 Task: Get updates on wildfire incidents in both New York and Chicago.
Action: Key pressed ne
Screenshot: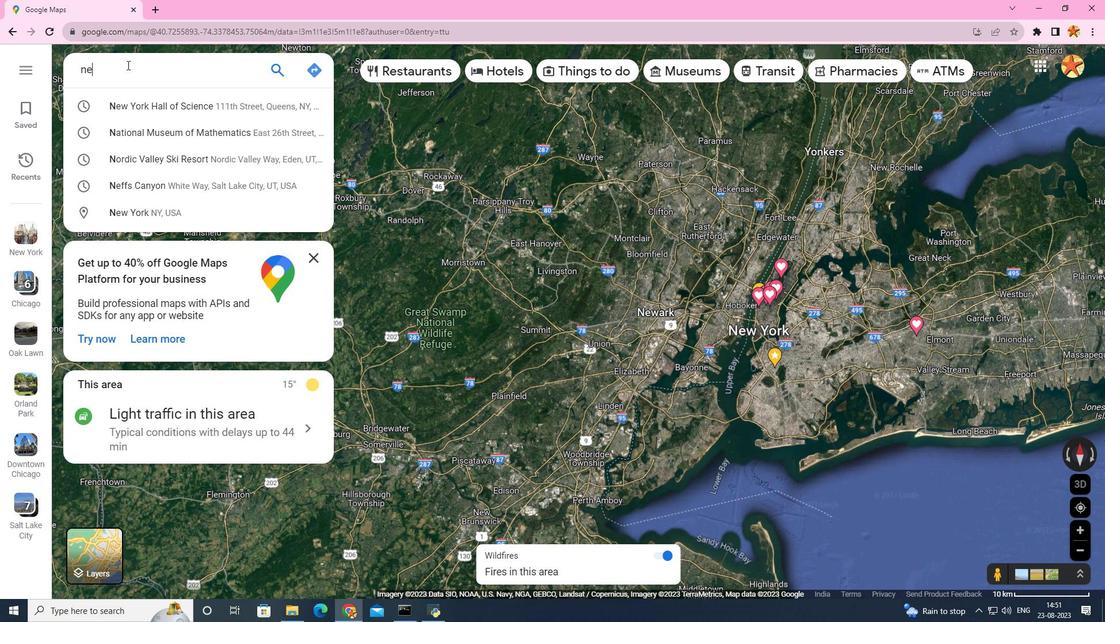 
Action: Mouse moved to (127, 65)
Screenshot: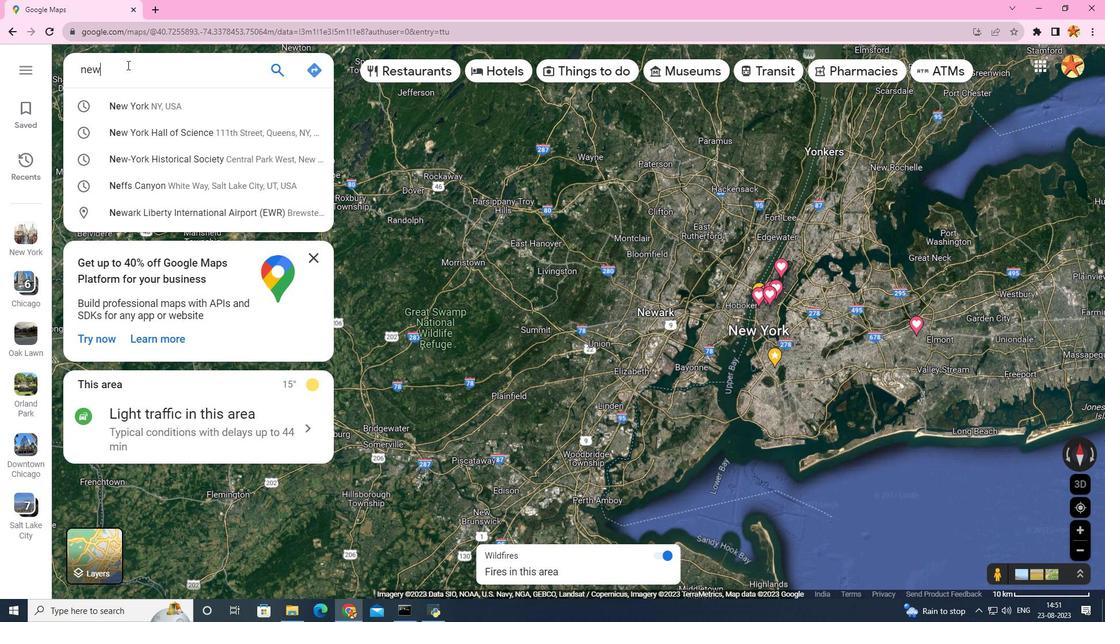
Action: Key pressed w<Key.space>york
Screenshot: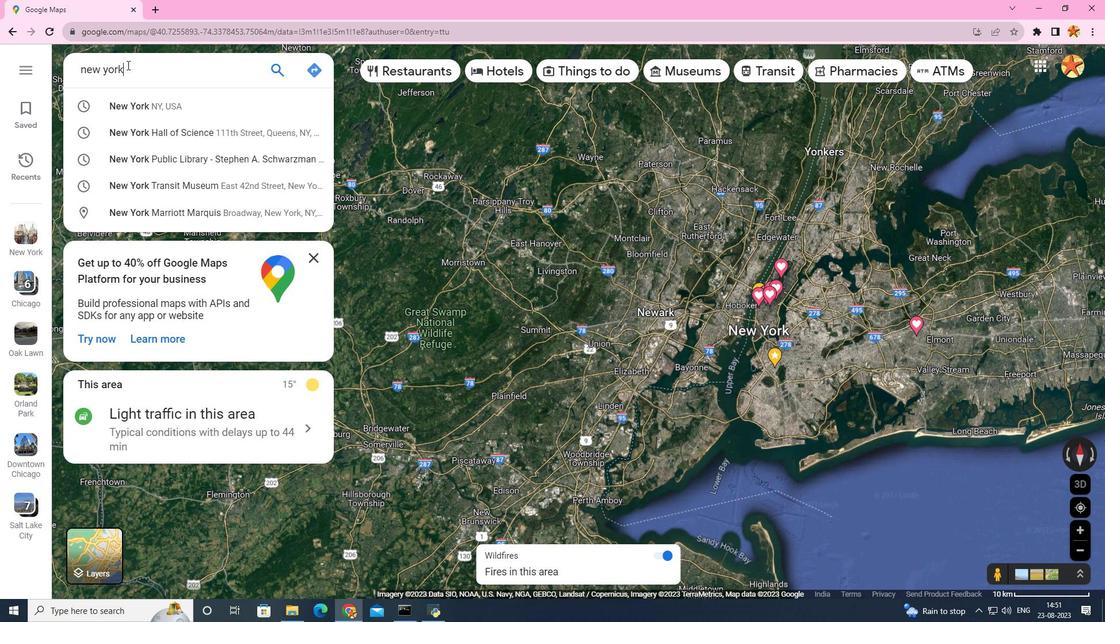 
Action: Mouse moved to (144, 103)
Screenshot: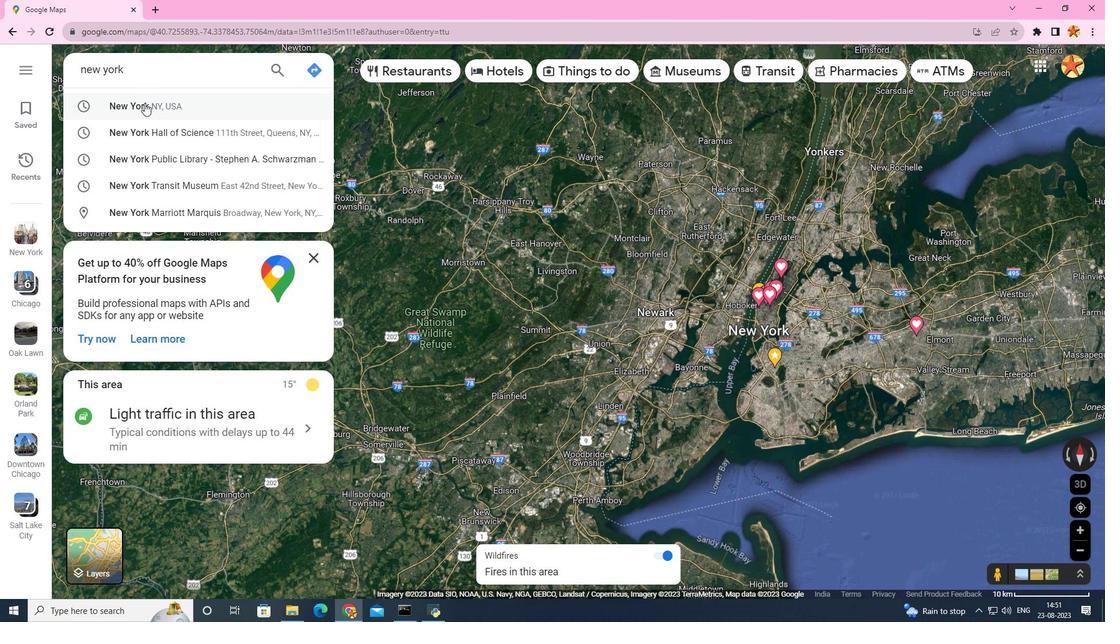 
Action: Mouse pressed left at (144, 103)
Screenshot: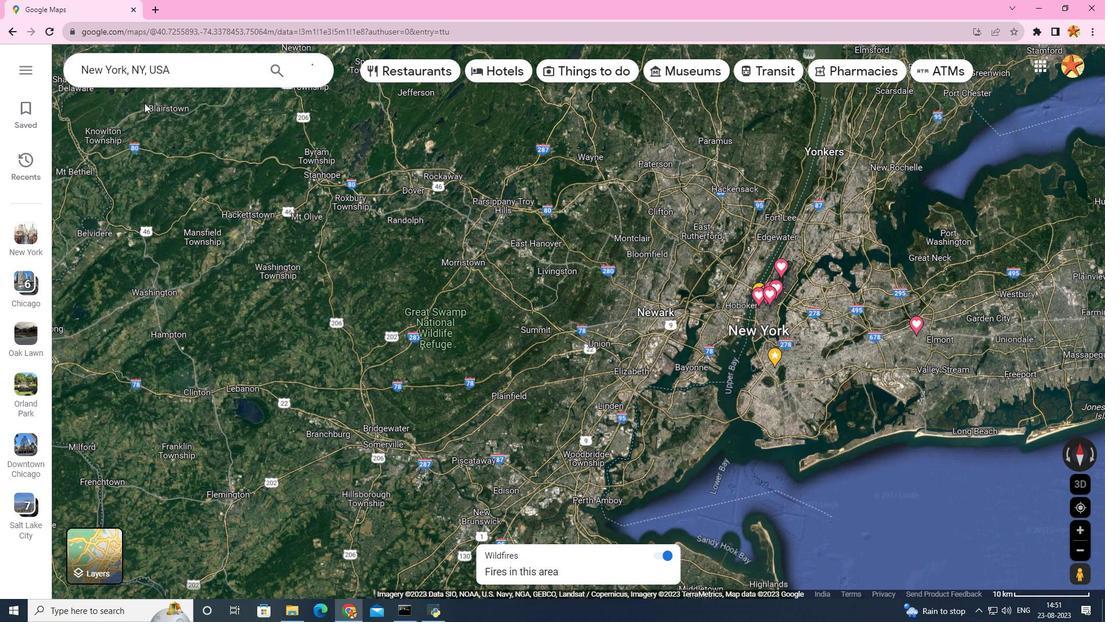
Action: Mouse moved to (388, 560)
Screenshot: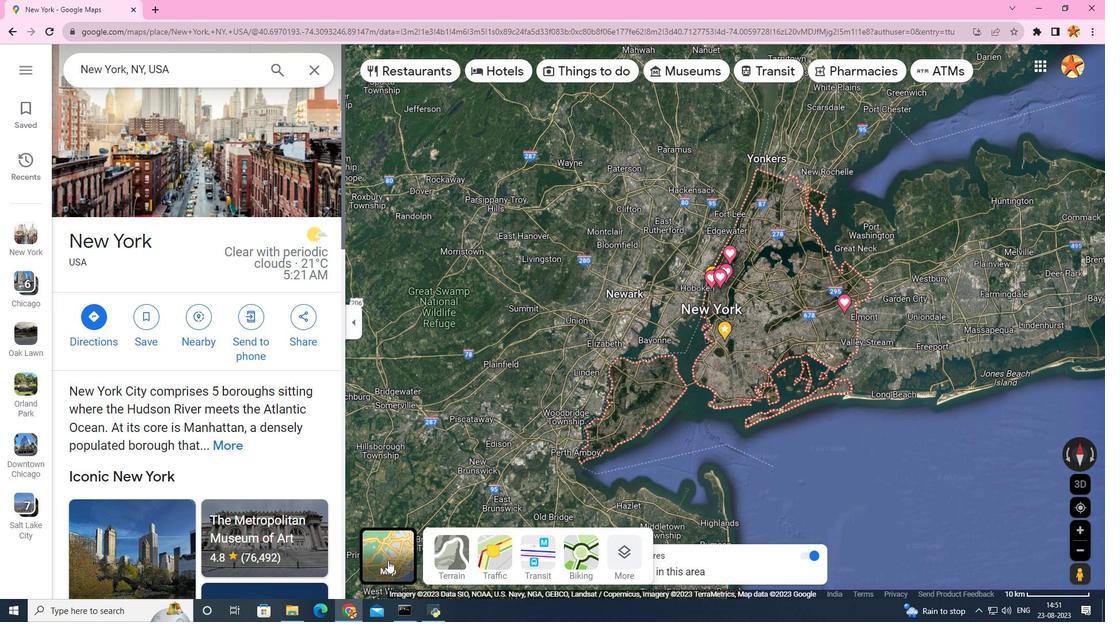 
Action: Mouse pressed left at (388, 560)
Screenshot: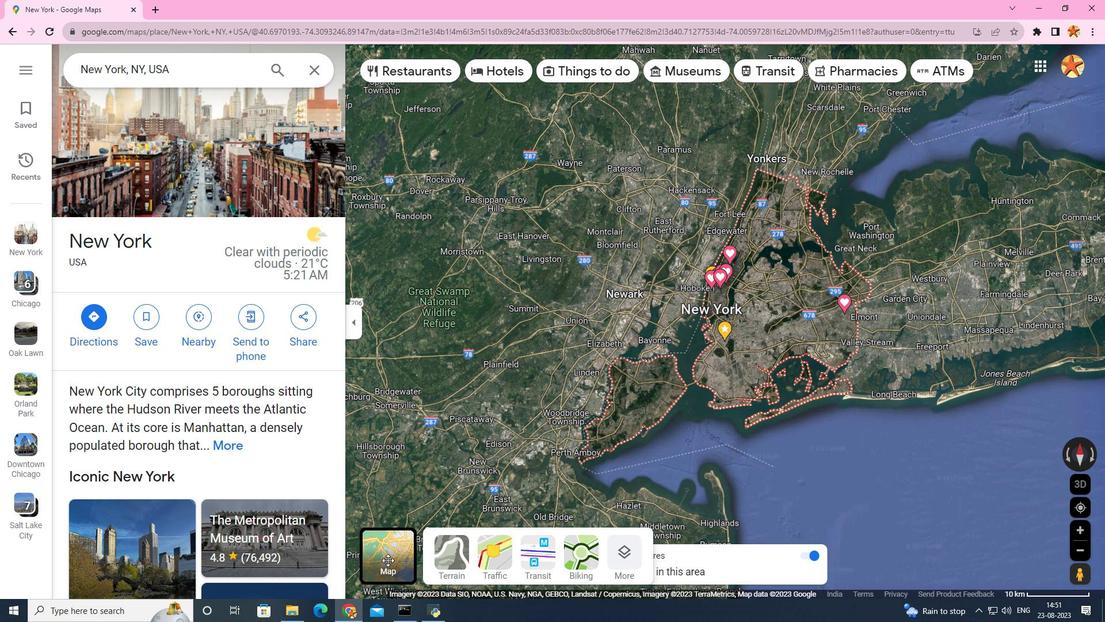 
Action: Mouse moved to (620, 565)
Screenshot: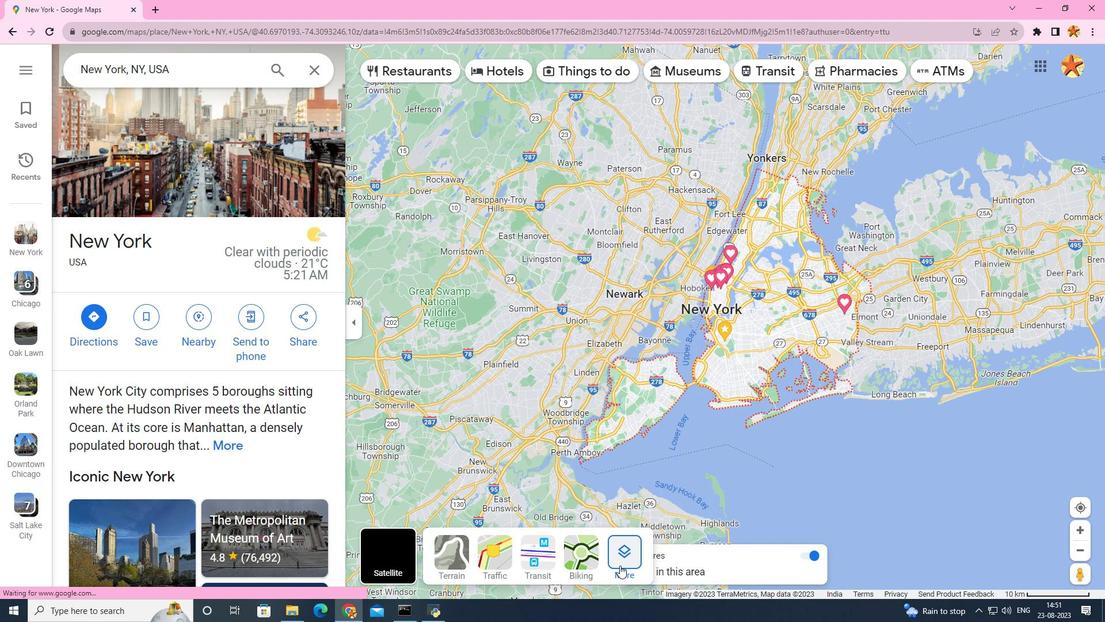 
Action: Mouse pressed left at (620, 565)
Screenshot: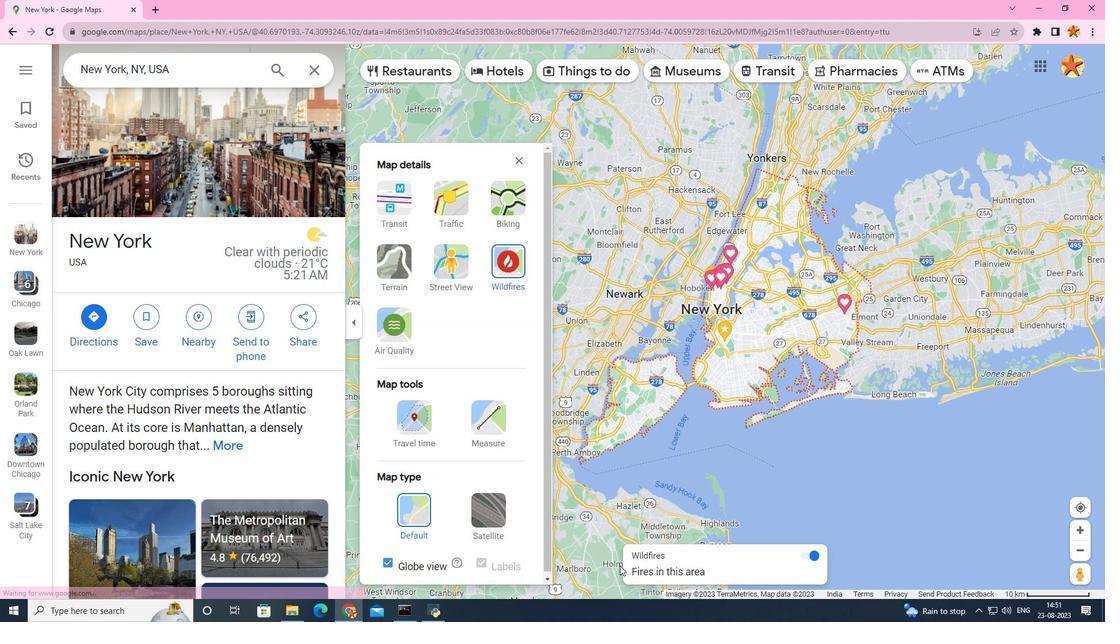 
Action: Mouse moved to (512, 277)
Screenshot: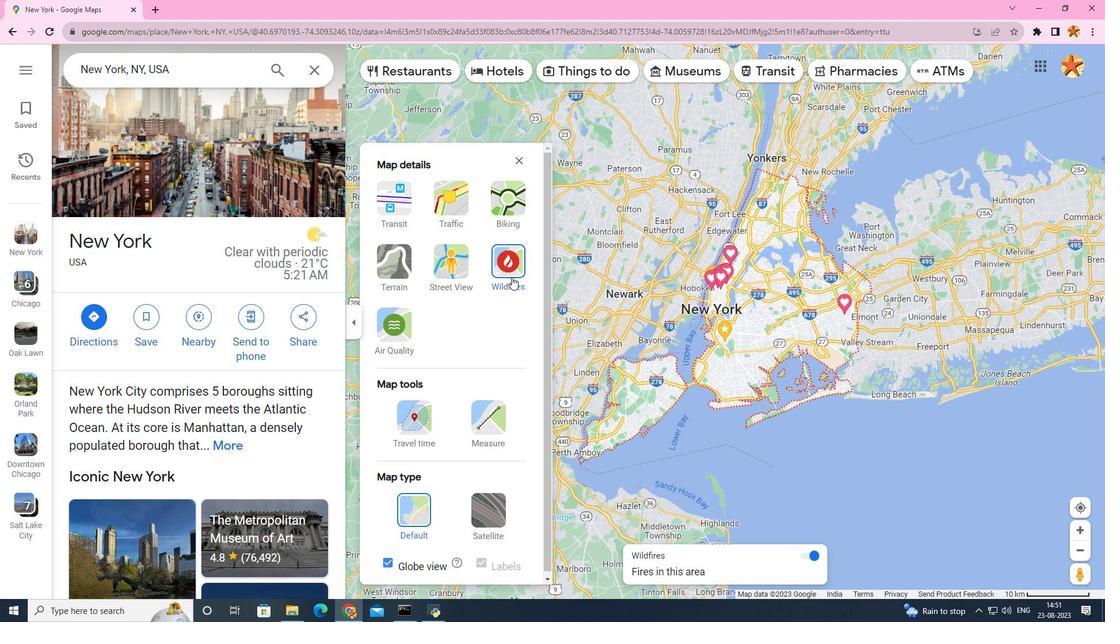 
Action: Mouse pressed left at (512, 277)
Screenshot: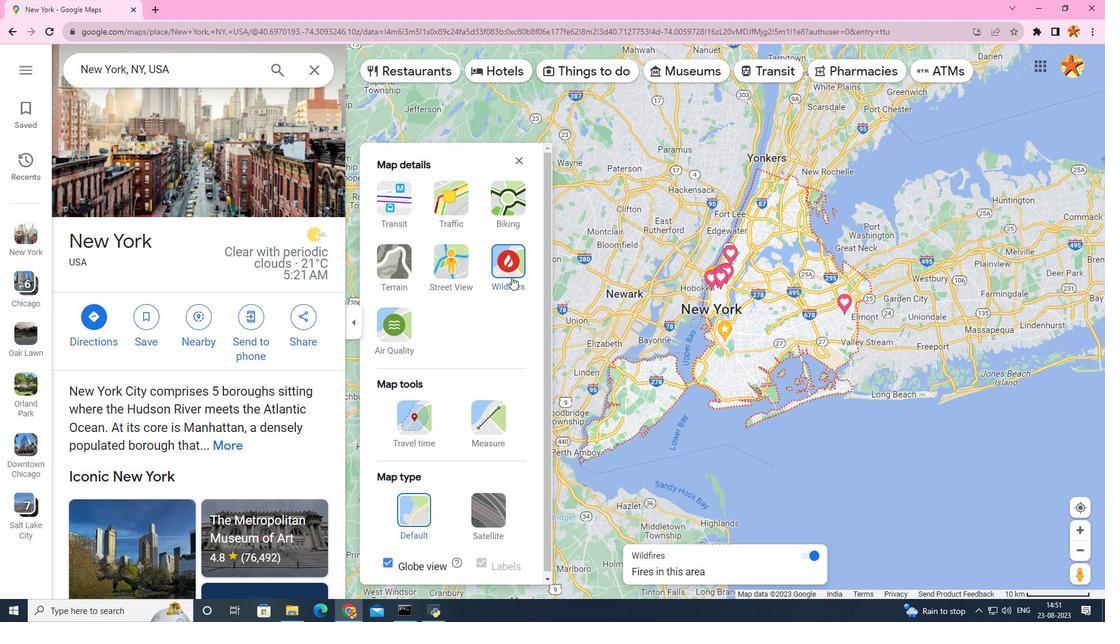 
Action: Mouse moved to (512, 270)
Screenshot: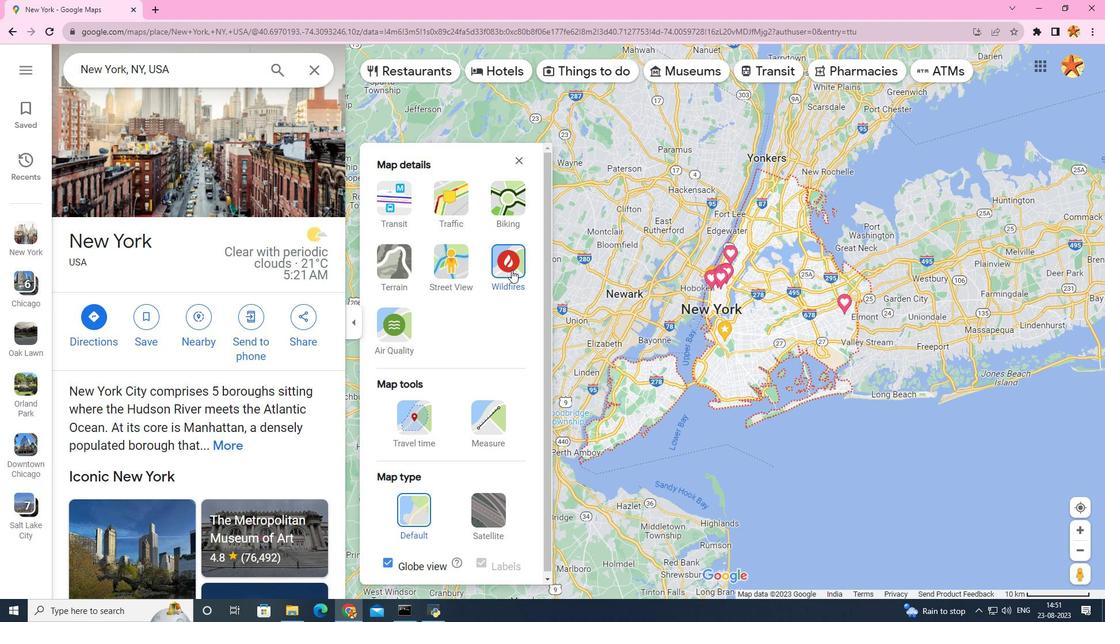 
Action: Mouse pressed left at (512, 270)
Screenshot: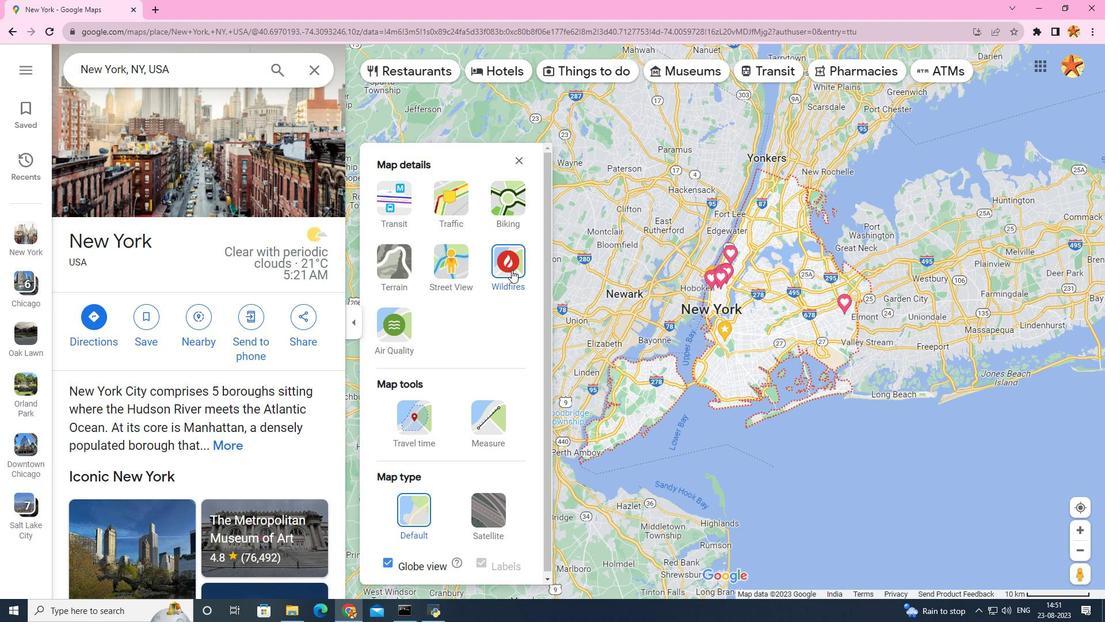 
Action: Mouse moved to (521, 160)
Screenshot: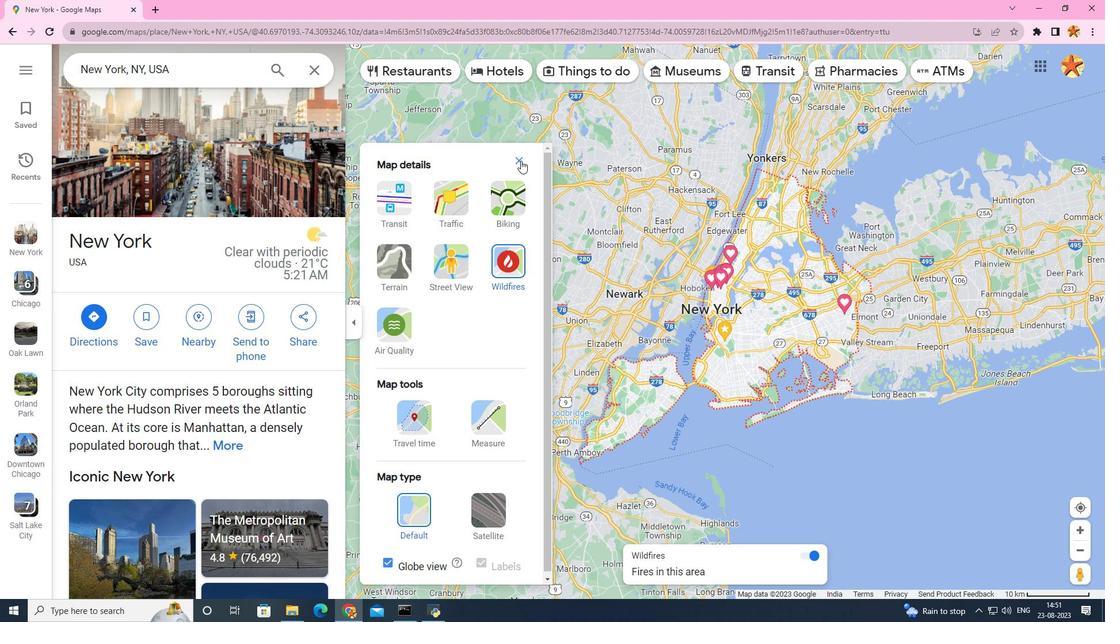 
Action: Mouse pressed left at (521, 160)
Screenshot: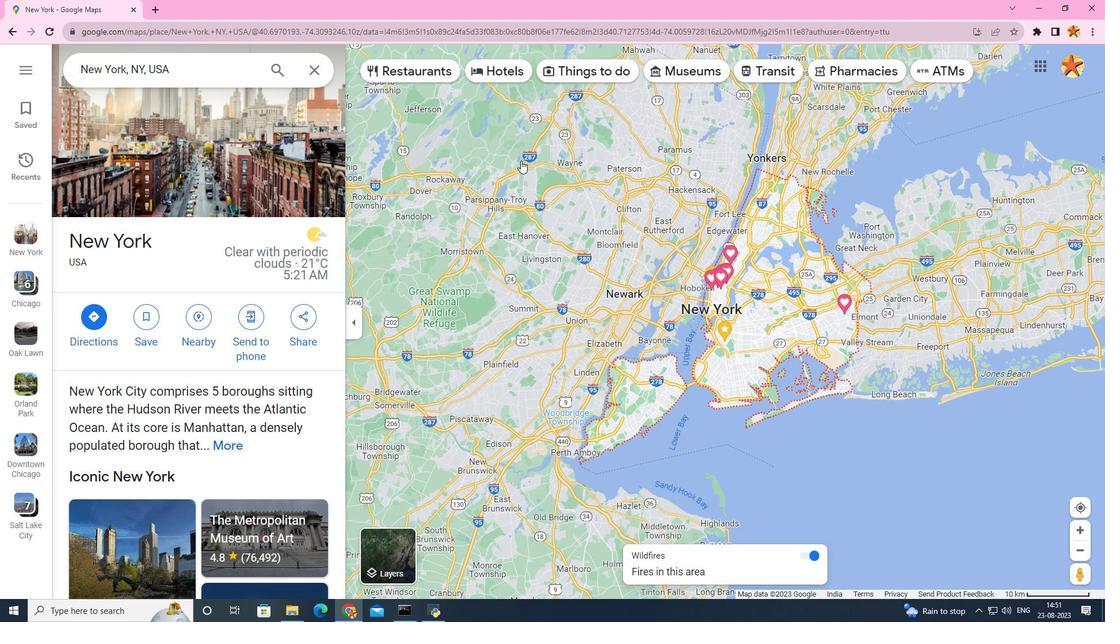 
Action: Mouse moved to (719, 322)
Screenshot: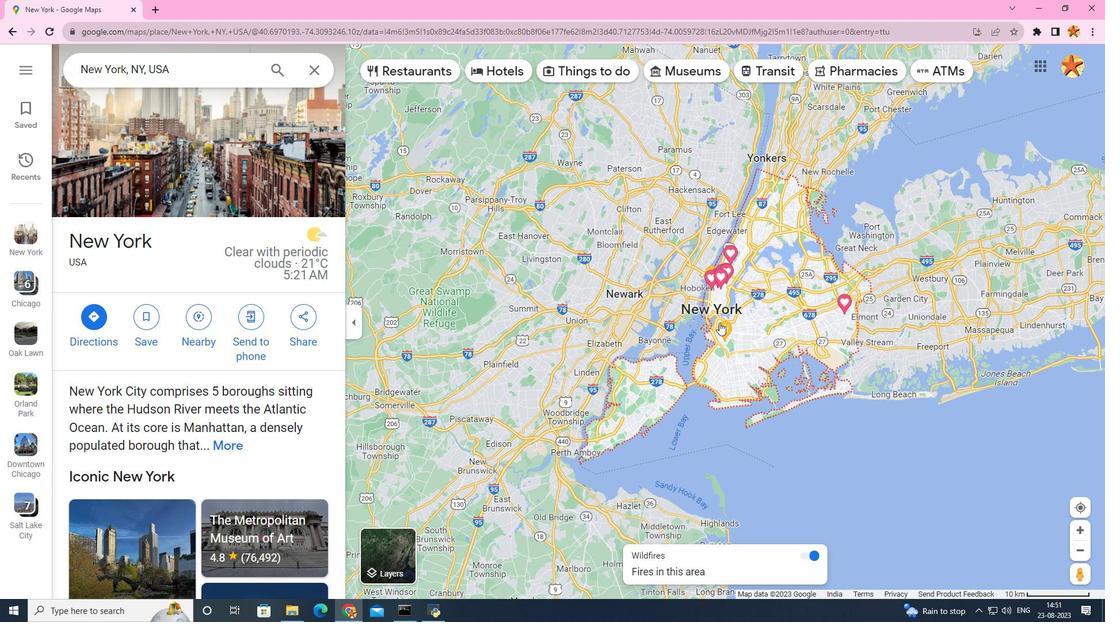 
Action: Mouse scrolled (719, 321) with delta (0, 0)
Screenshot: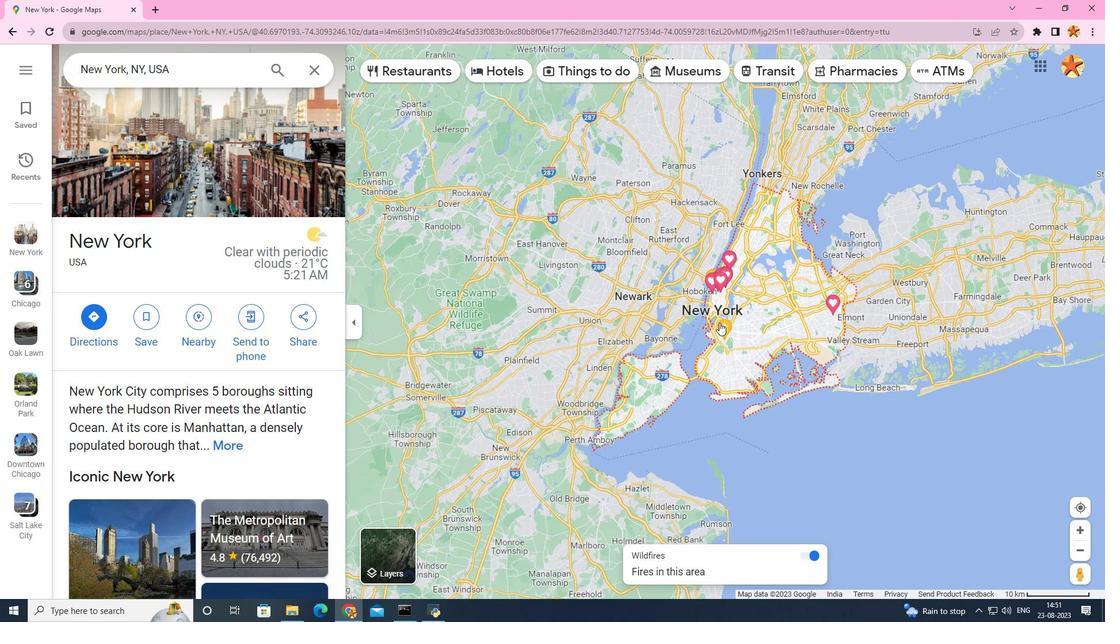 
Action: Mouse scrolled (719, 321) with delta (0, 0)
Screenshot: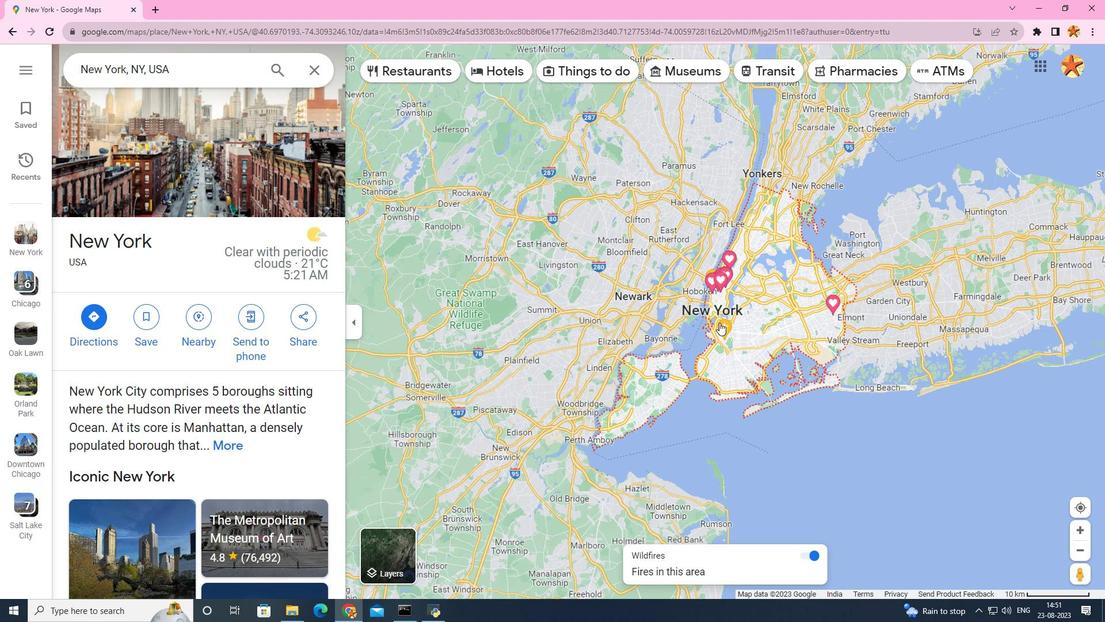 
Action: Mouse scrolled (719, 321) with delta (0, 0)
Screenshot: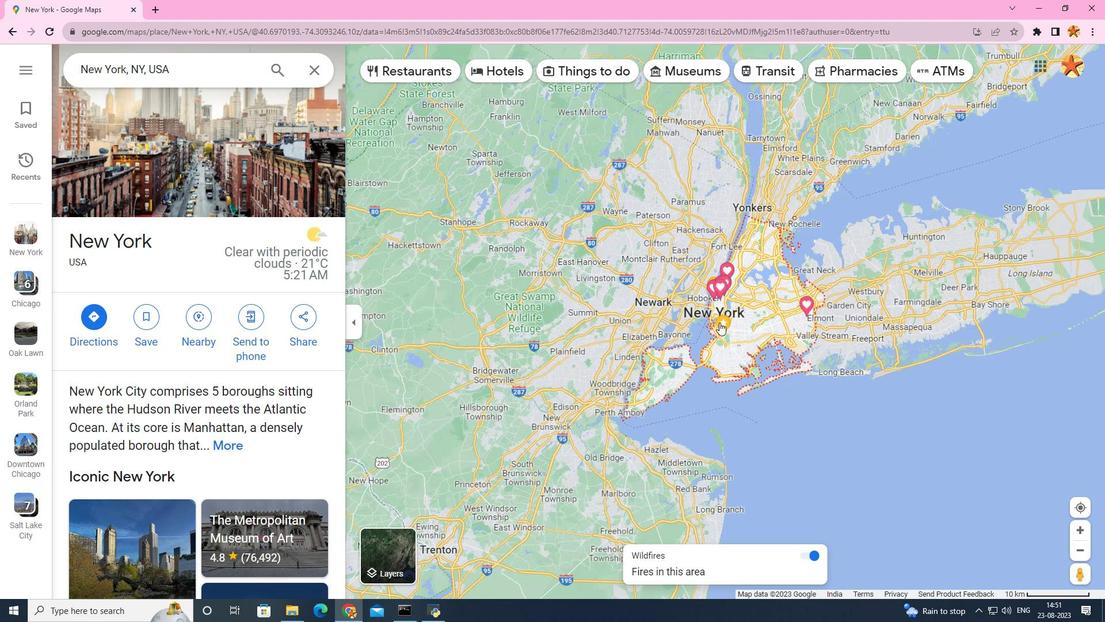 
Action: Mouse scrolled (719, 321) with delta (0, 0)
Screenshot: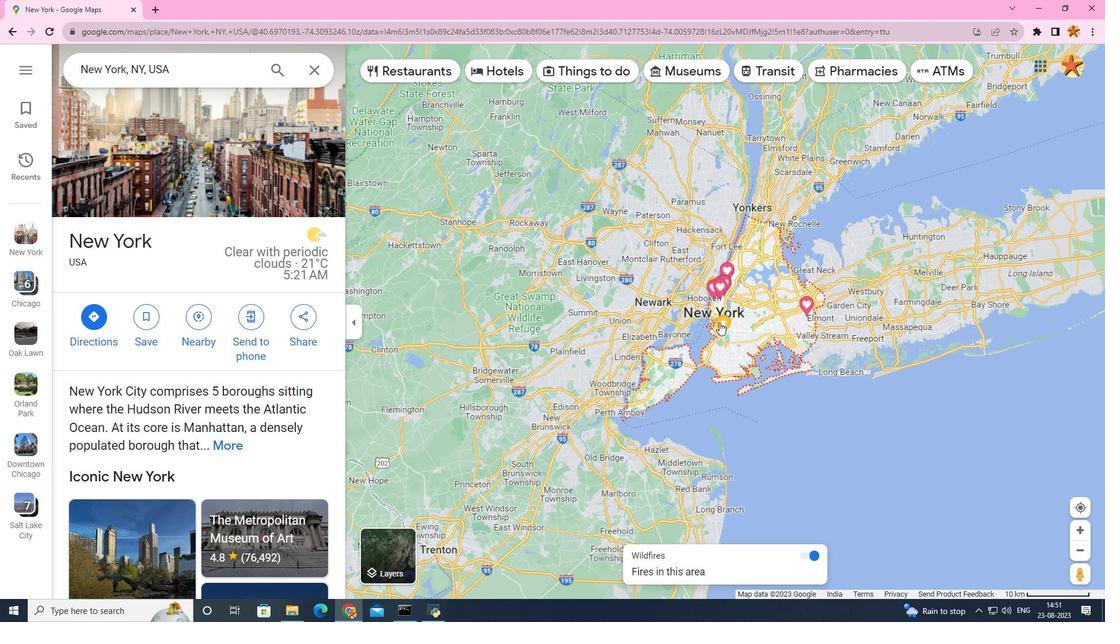 
Action: Mouse scrolled (719, 323) with delta (0, 0)
Screenshot: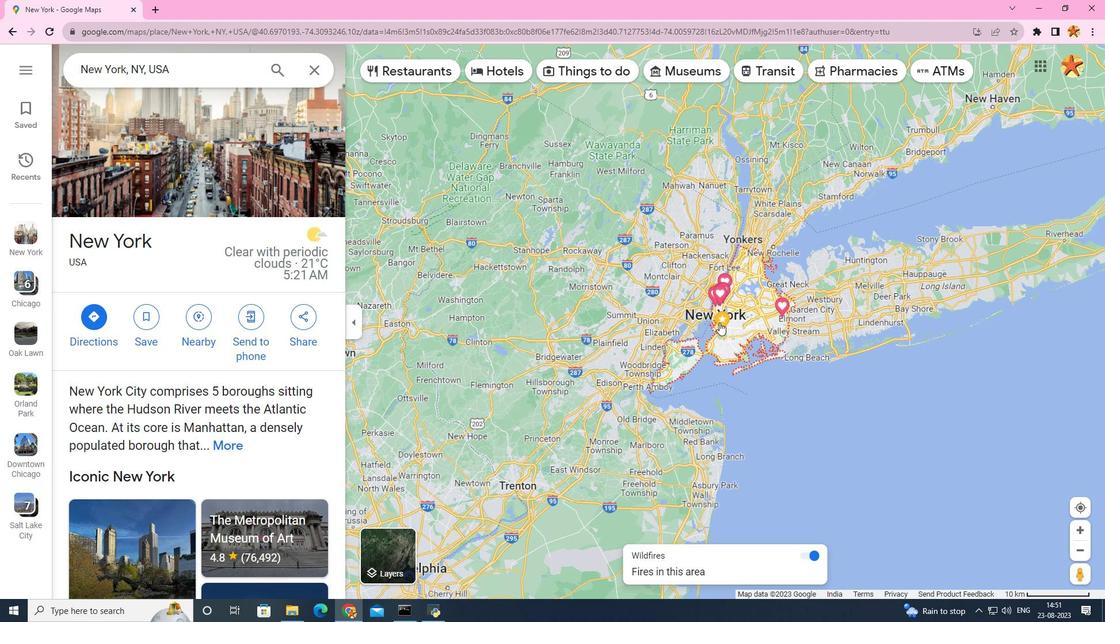 
Action: Mouse scrolled (719, 323) with delta (0, 0)
Screenshot: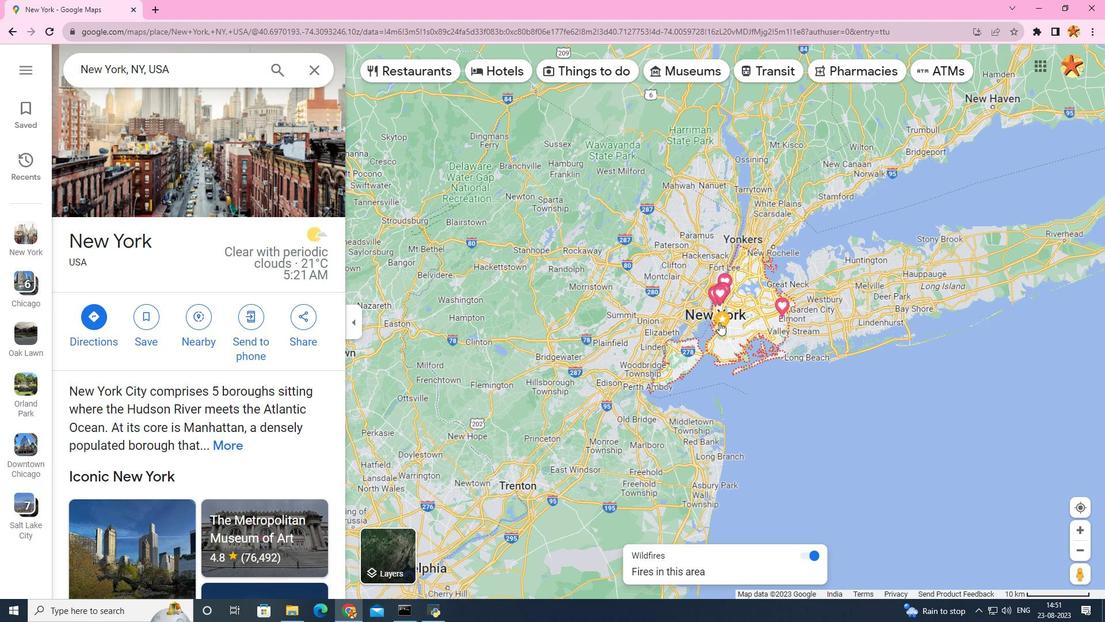 
Action: Mouse scrolled (719, 323) with delta (0, 0)
Screenshot: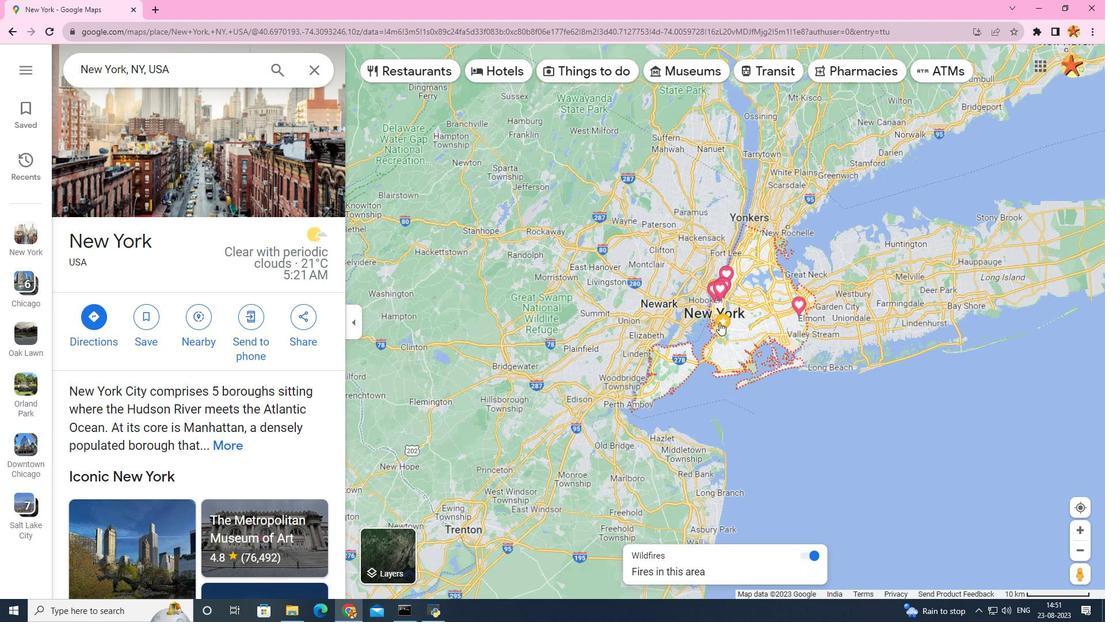 
Action: Mouse scrolled (719, 323) with delta (0, 0)
Screenshot: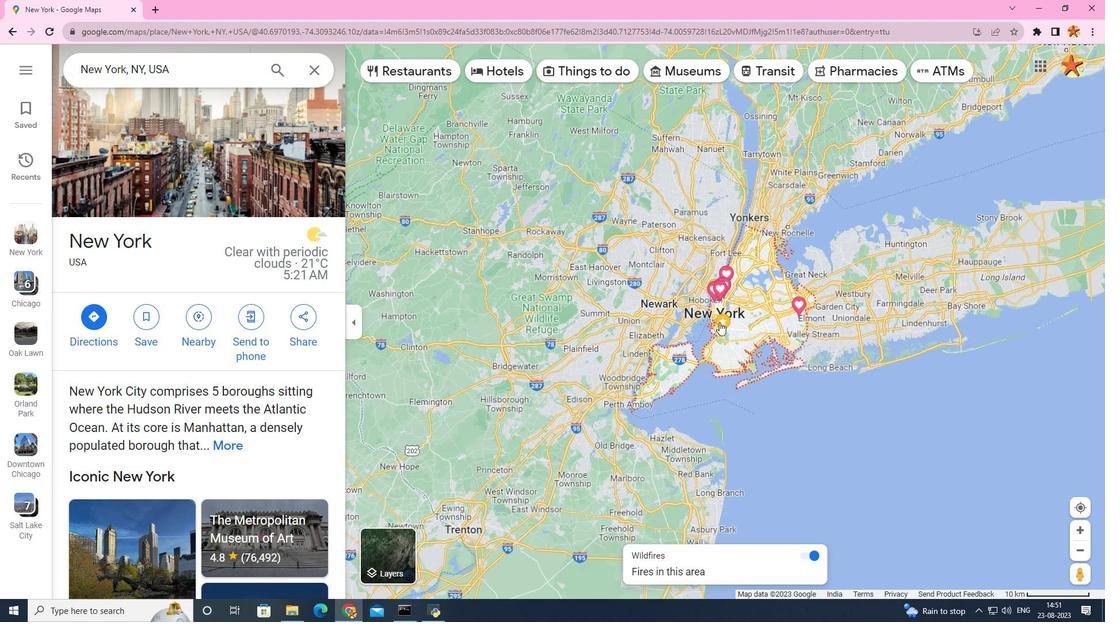 
Action: Mouse scrolled (719, 323) with delta (0, 0)
Screenshot: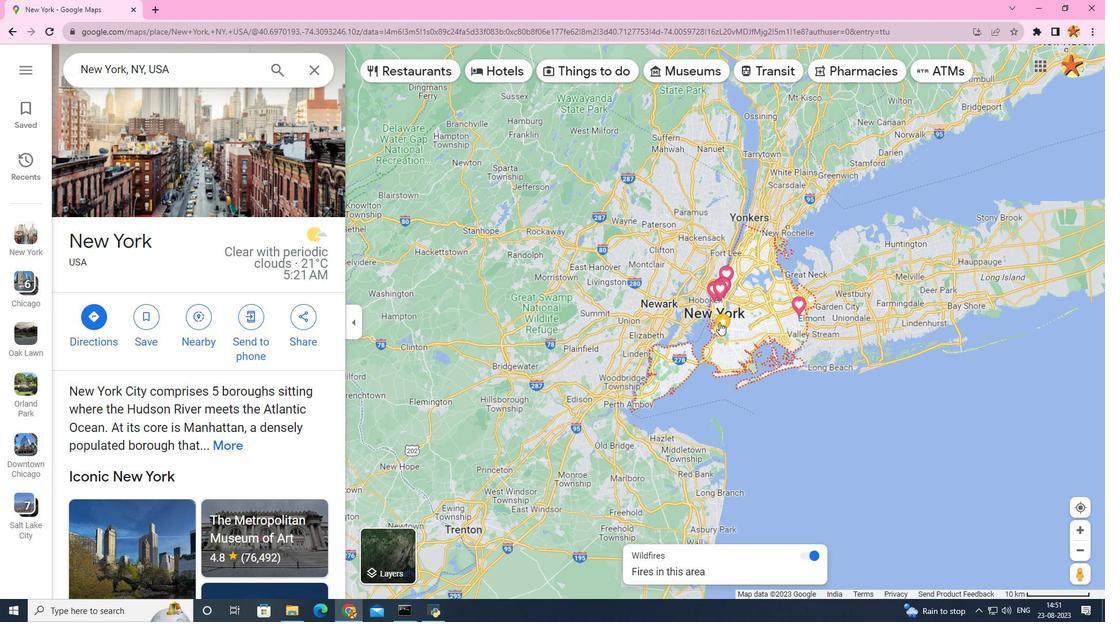 
Action: Mouse scrolled (719, 323) with delta (0, 0)
Screenshot: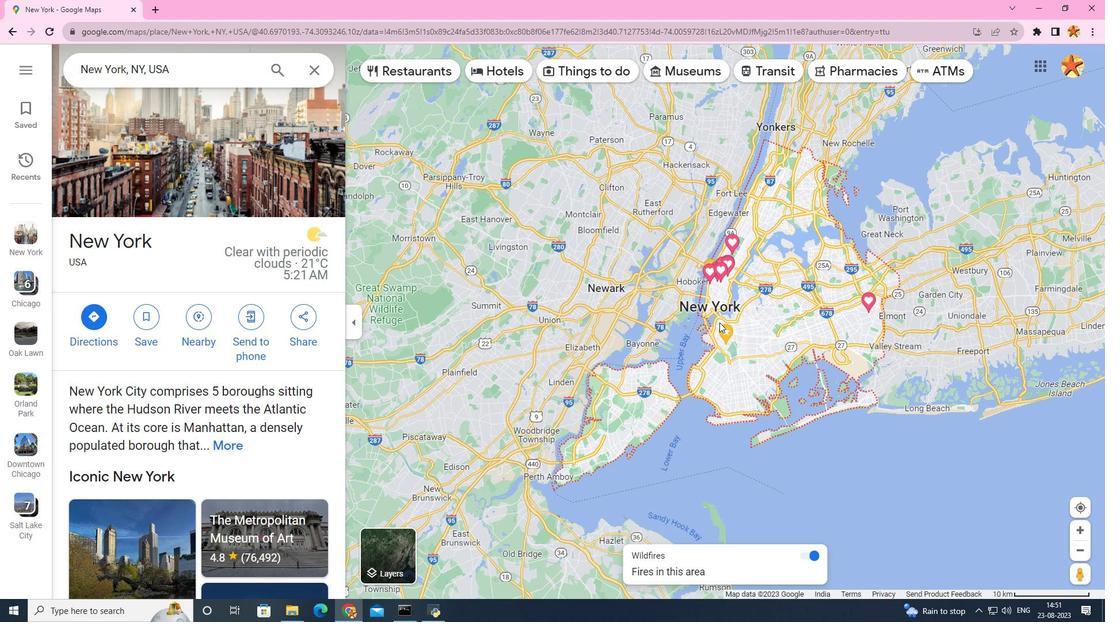 
Action: Mouse scrolled (719, 323) with delta (0, 0)
Screenshot: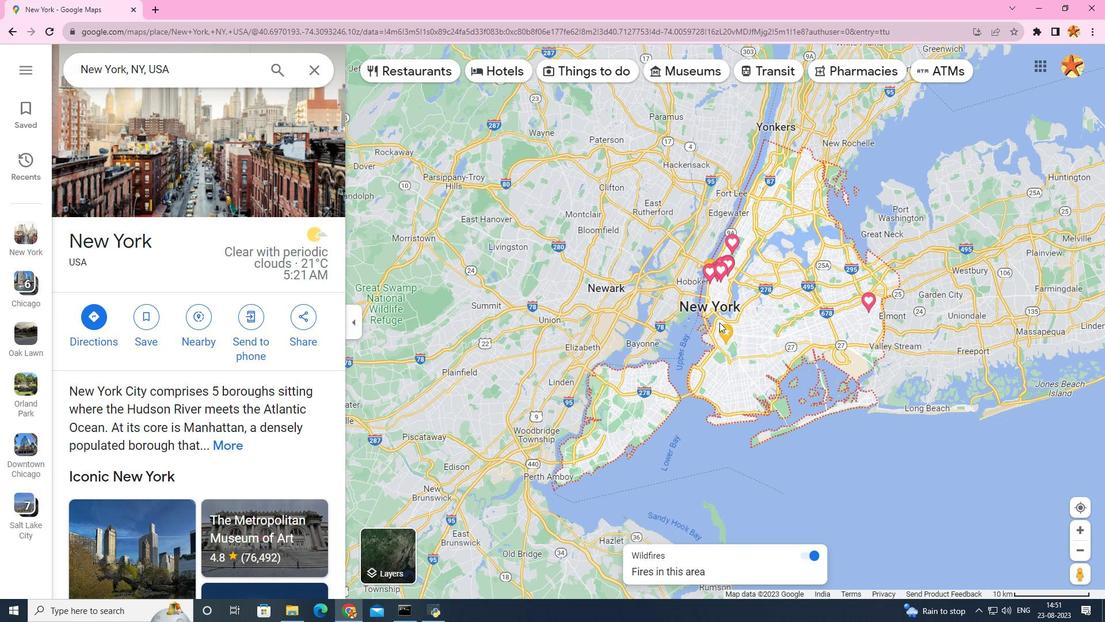 
Action: Mouse scrolled (719, 323) with delta (0, 0)
Screenshot: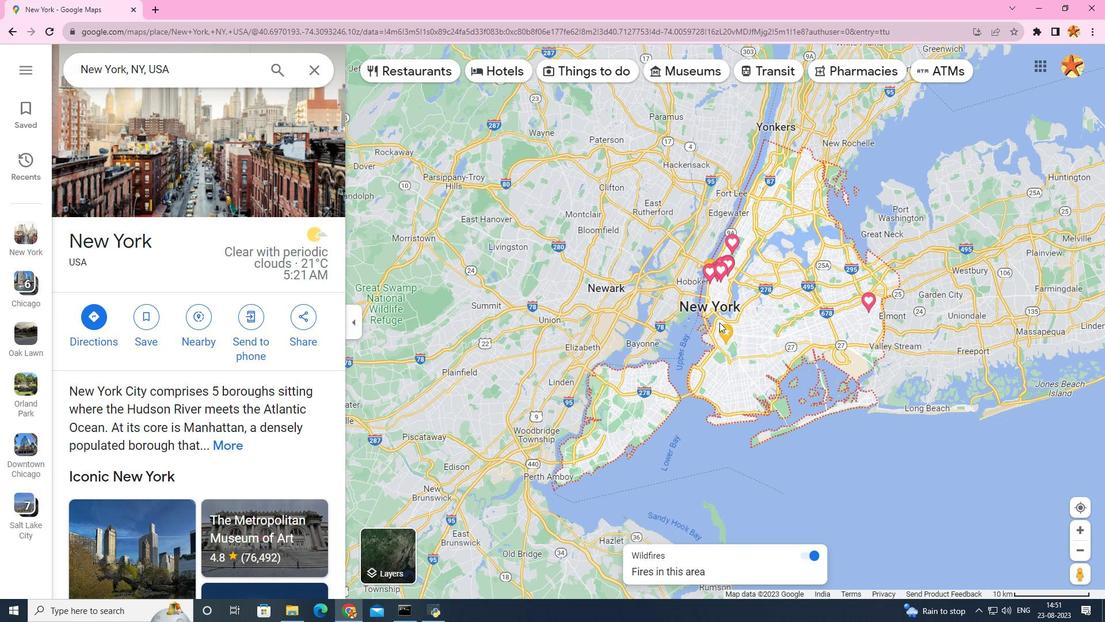 
Action: Mouse scrolled (719, 323) with delta (0, 0)
Screenshot: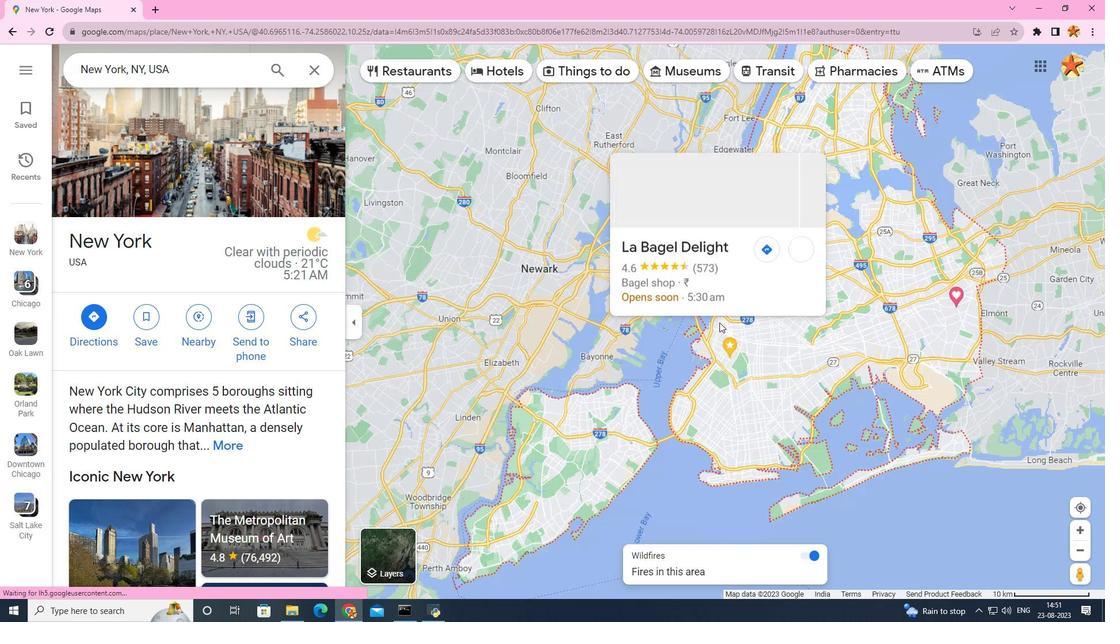 
Action: Mouse scrolled (719, 323) with delta (0, 0)
Screenshot: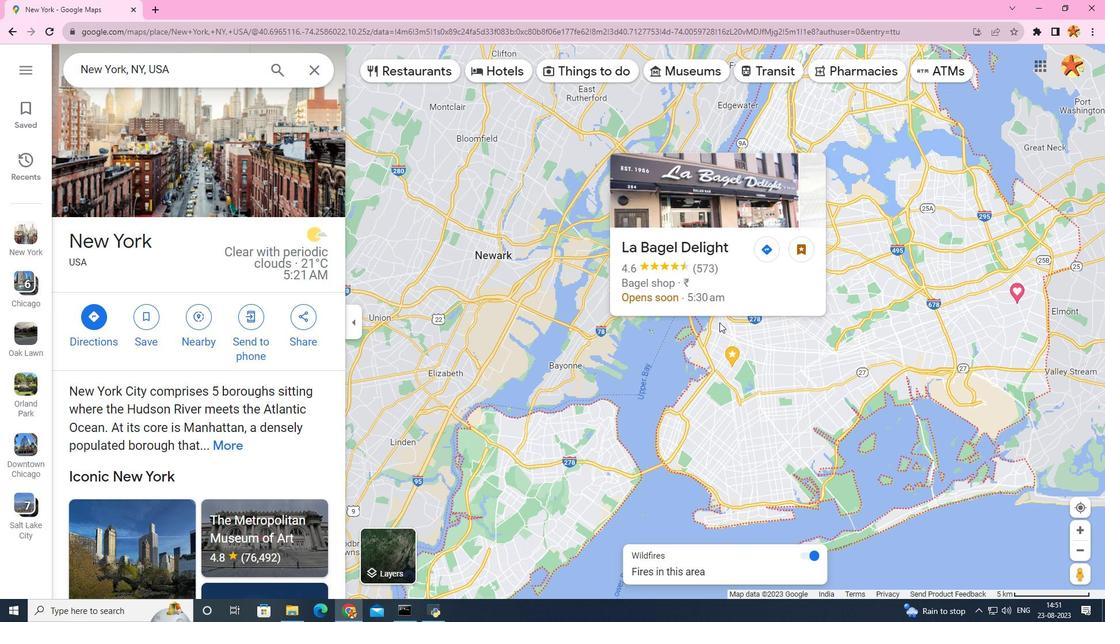 
Action: Mouse scrolled (719, 323) with delta (0, 0)
Screenshot: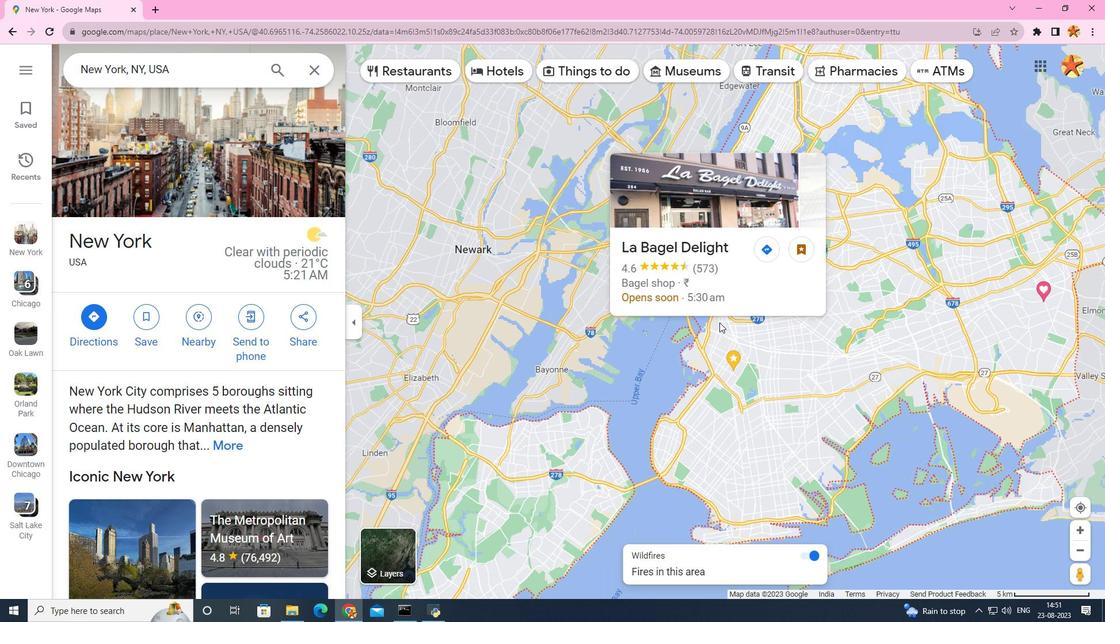 
Action: Mouse scrolled (719, 323) with delta (0, 0)
Screenshot: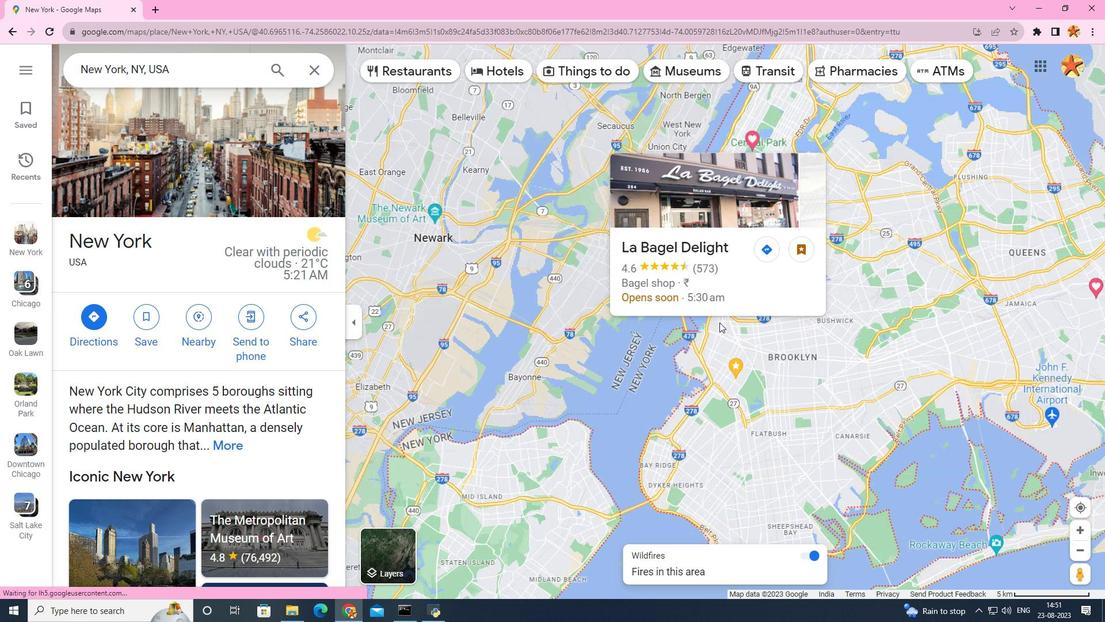
Action: Mouse scrolled (719, 323) with delta (0, 0)
Screenshot: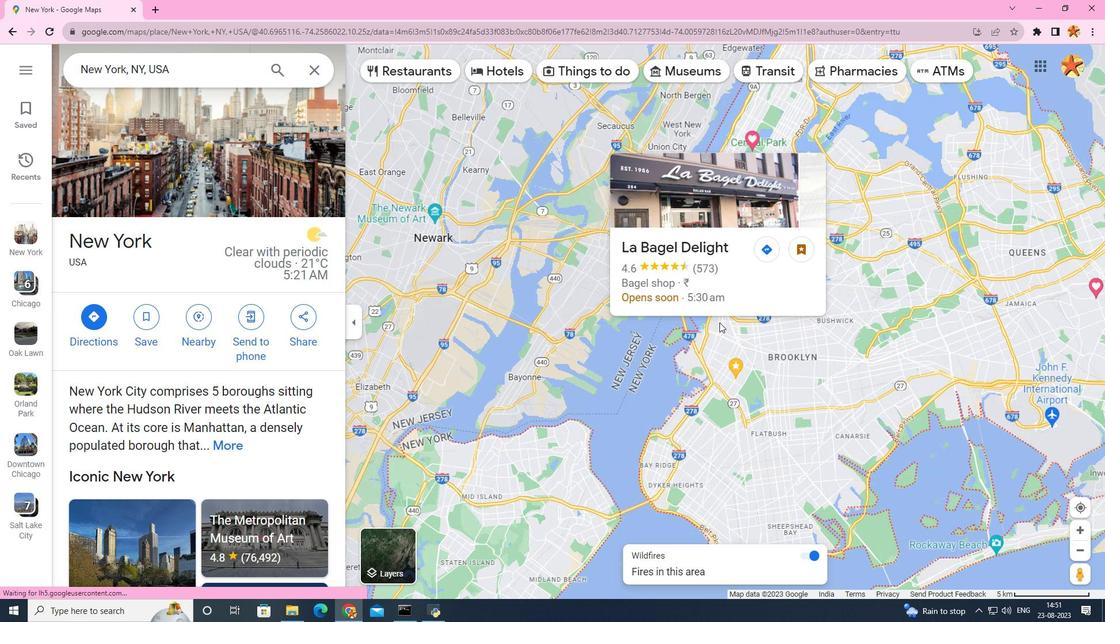 
Action: Mouse scrolled (719, 321) with delta (0, 0)
Screenshot: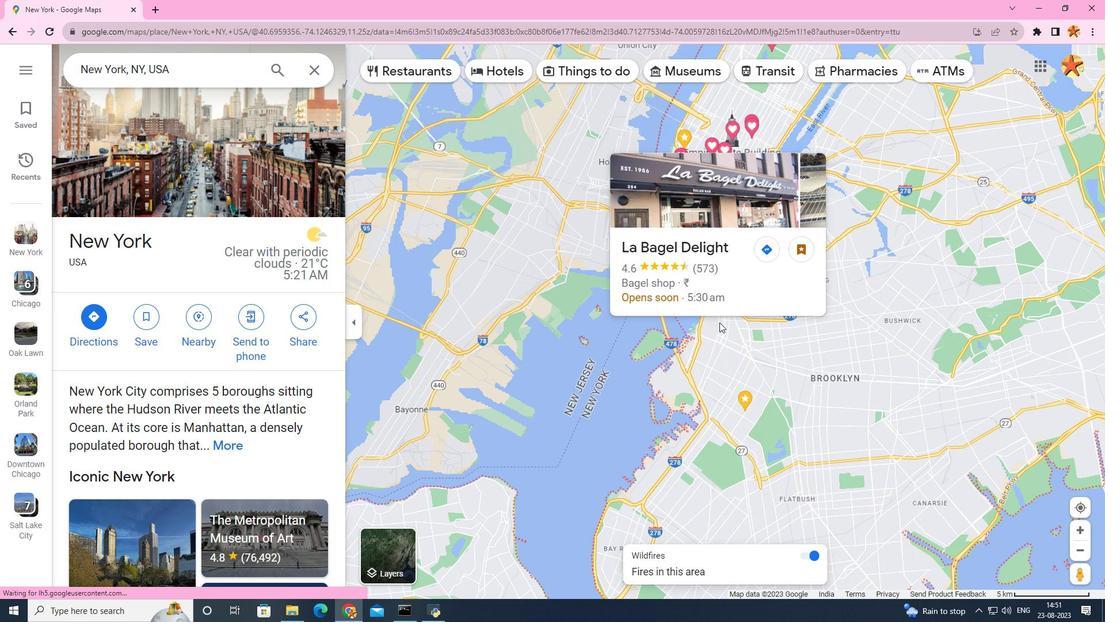 
Action: Mouse moved to (826, 380)
Screenshot: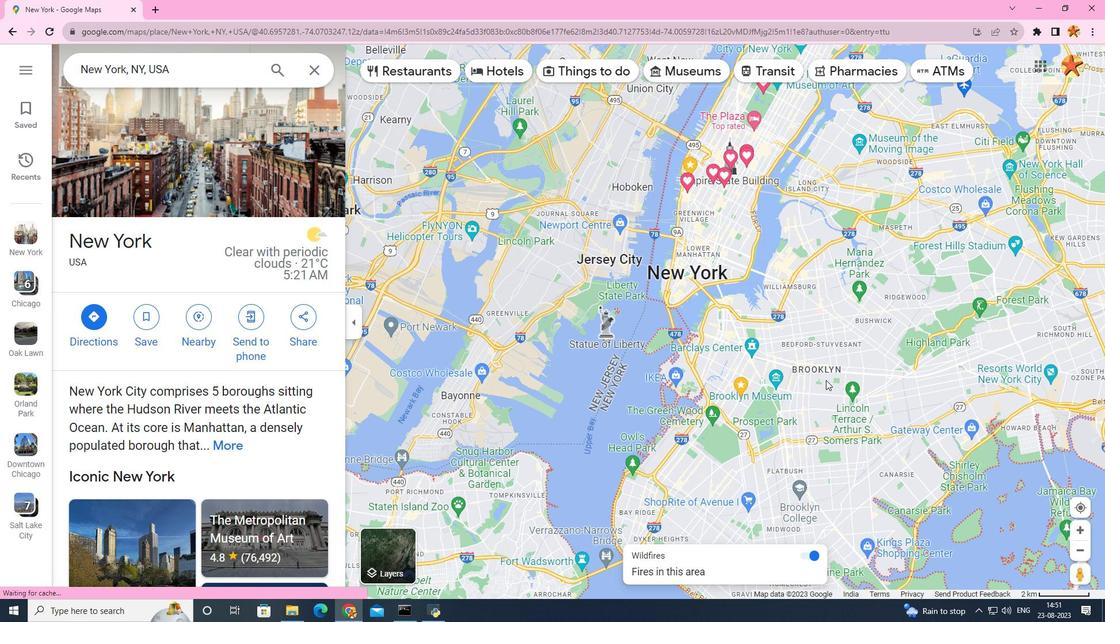 
Action: Mouse scrolled (826, 379) with delta (0, 0)
Screenshot: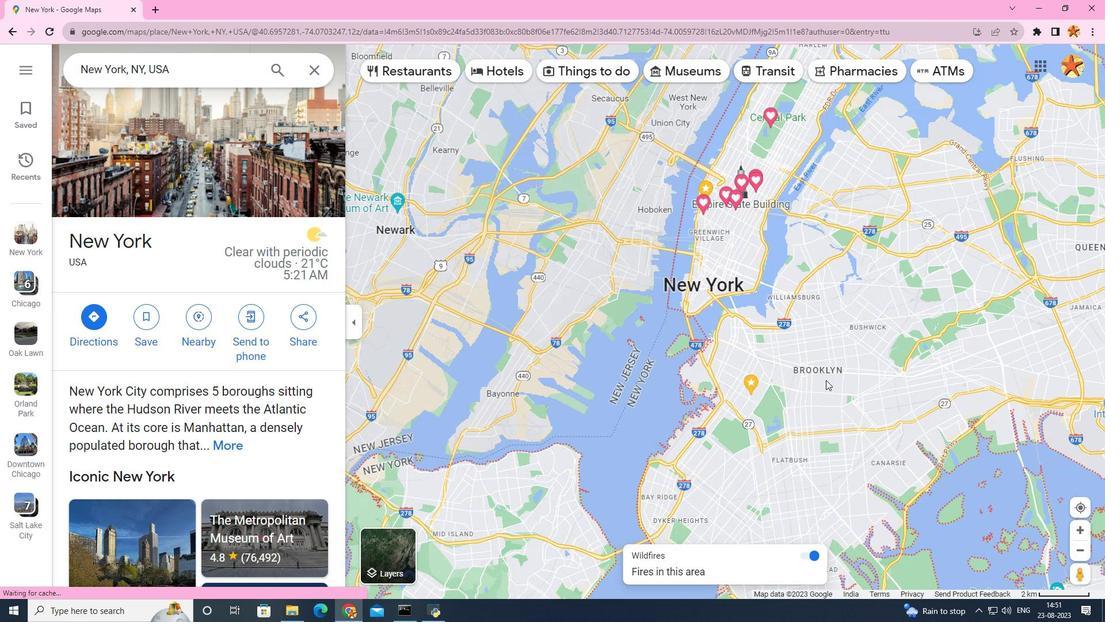 
Action: Mouse scrolled (826, 379) with delta (0, 0)
Screenshot: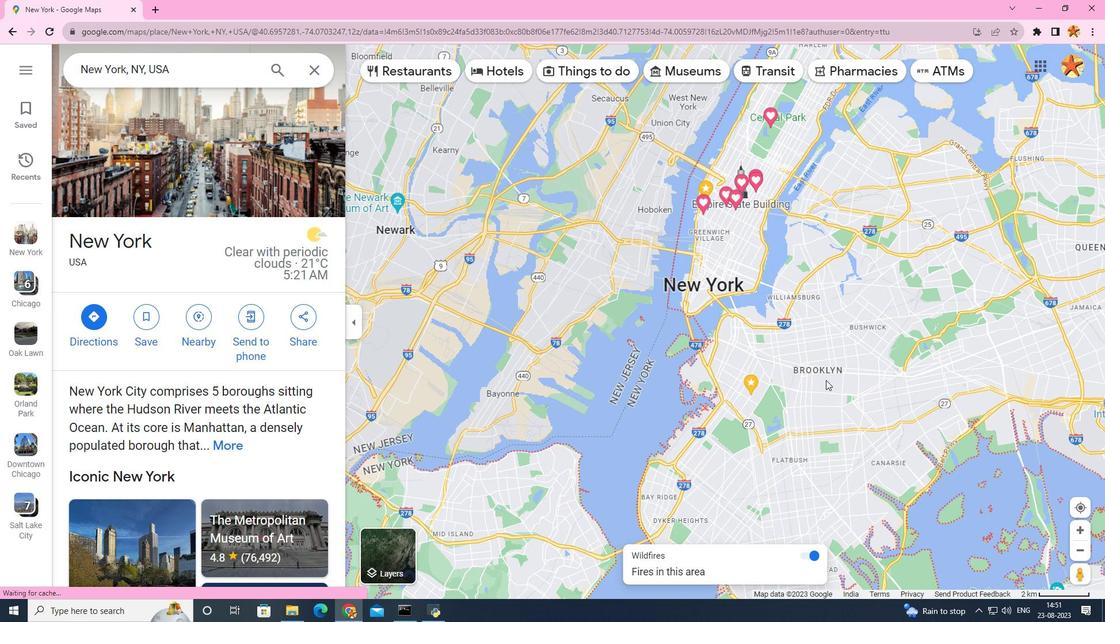 
Action: Mouse scrolled (826, 379) with delta (0, 0)
Screenshot: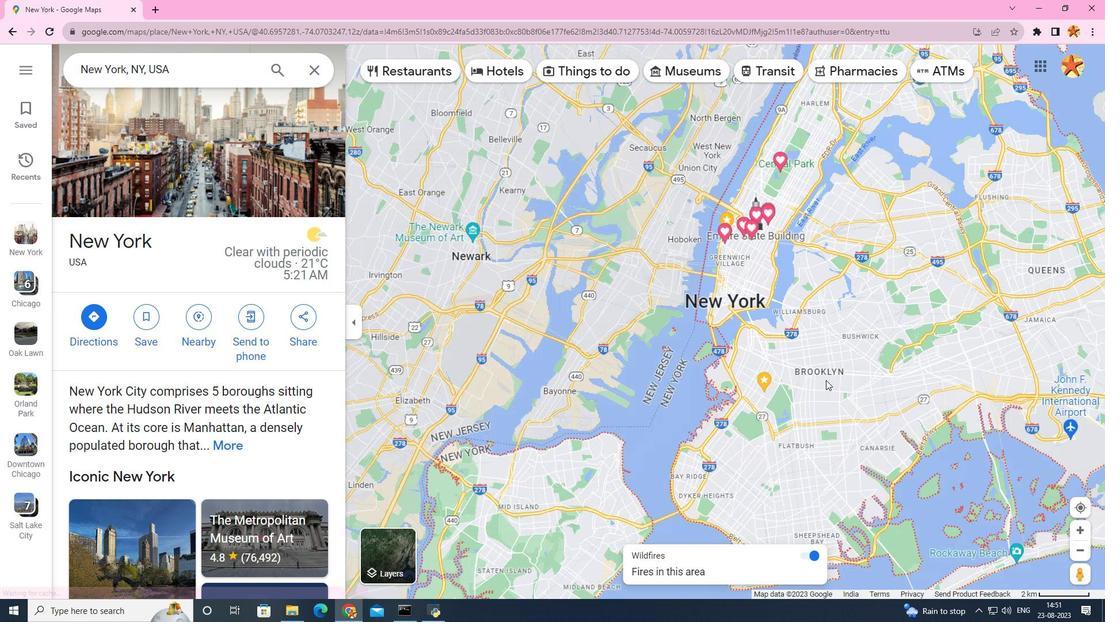
Action: Mouse scrolled (826, 379) with delta (0, 0)
Screenshot: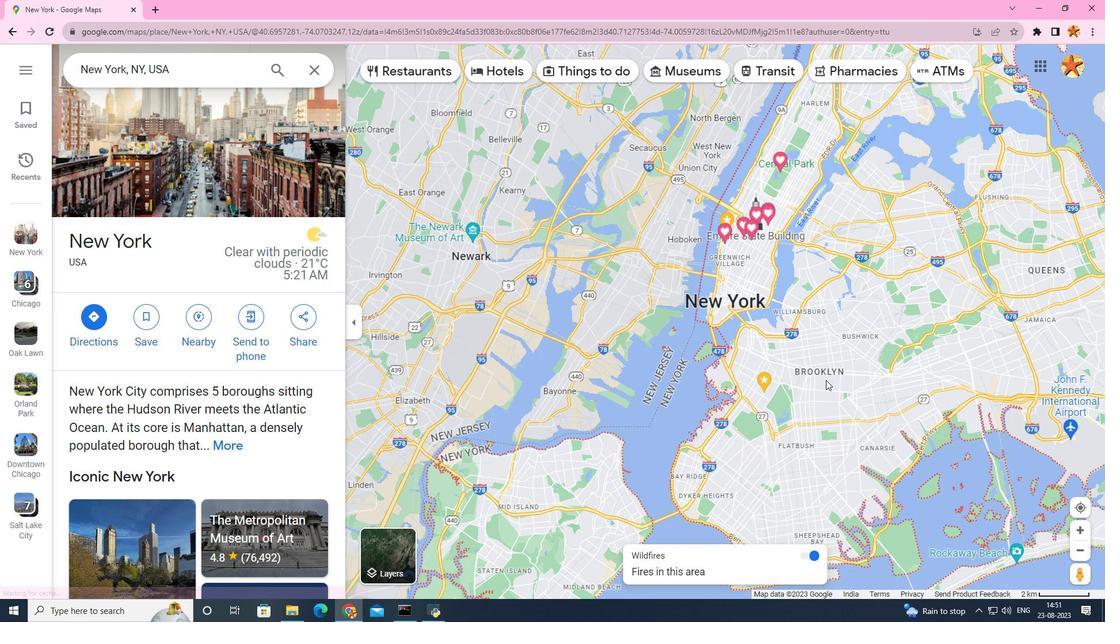 
Action: Mouse scrolled (826, 380) with delta (0, 0)
Screenshot: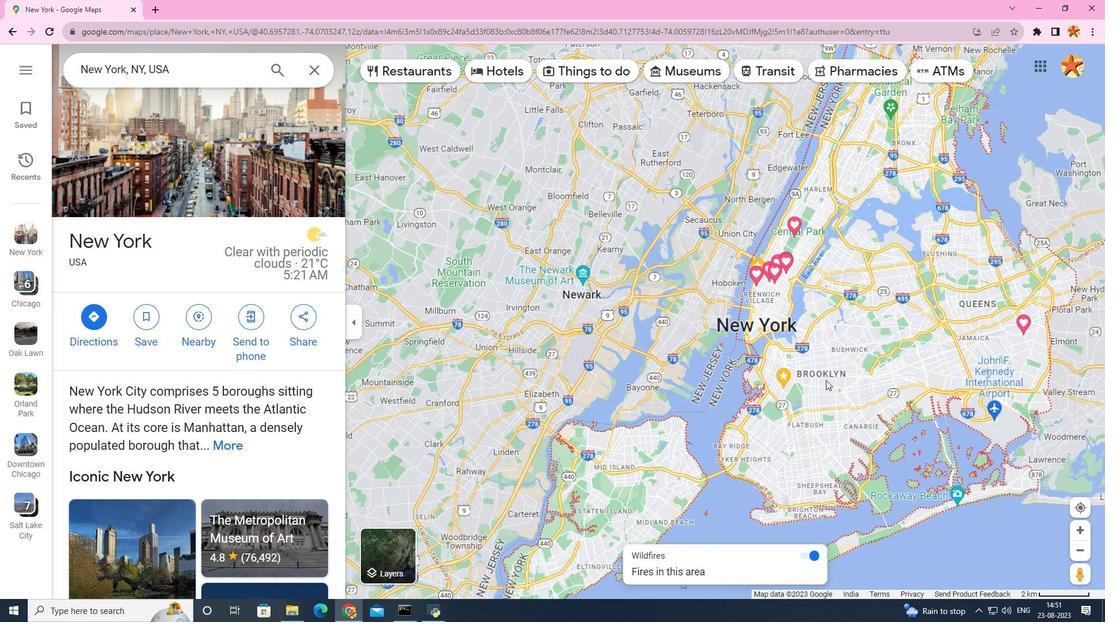 
Action: Mouse scrolled (826, 380) with delta (0, 0)
Screenshot: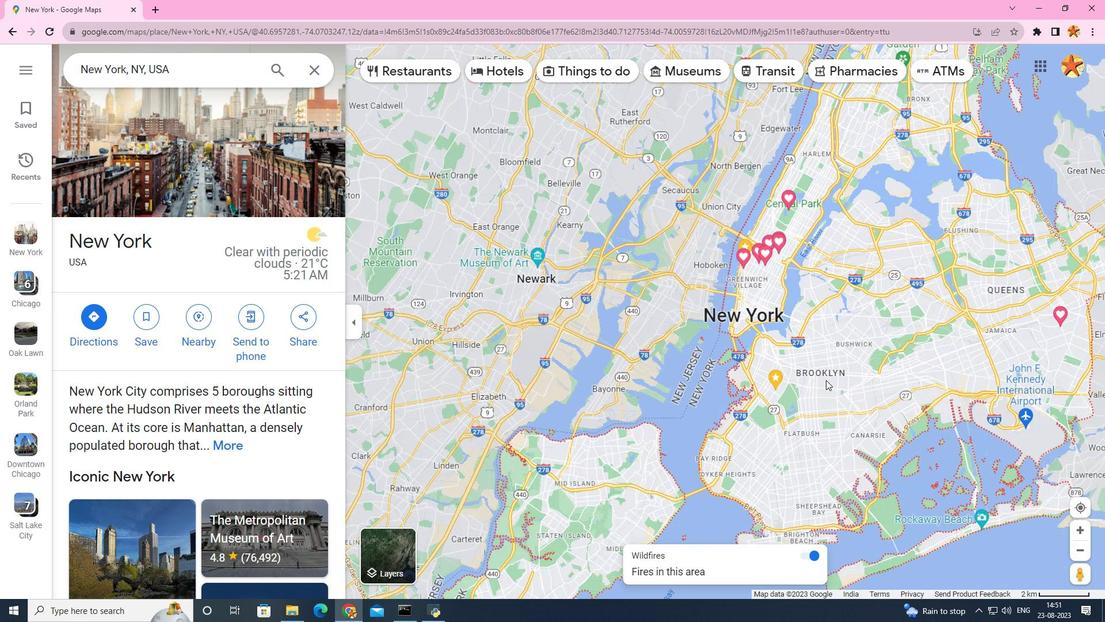 
Action: Mouse scrolled (826, 380) with delta (0, 0)
Screenshot: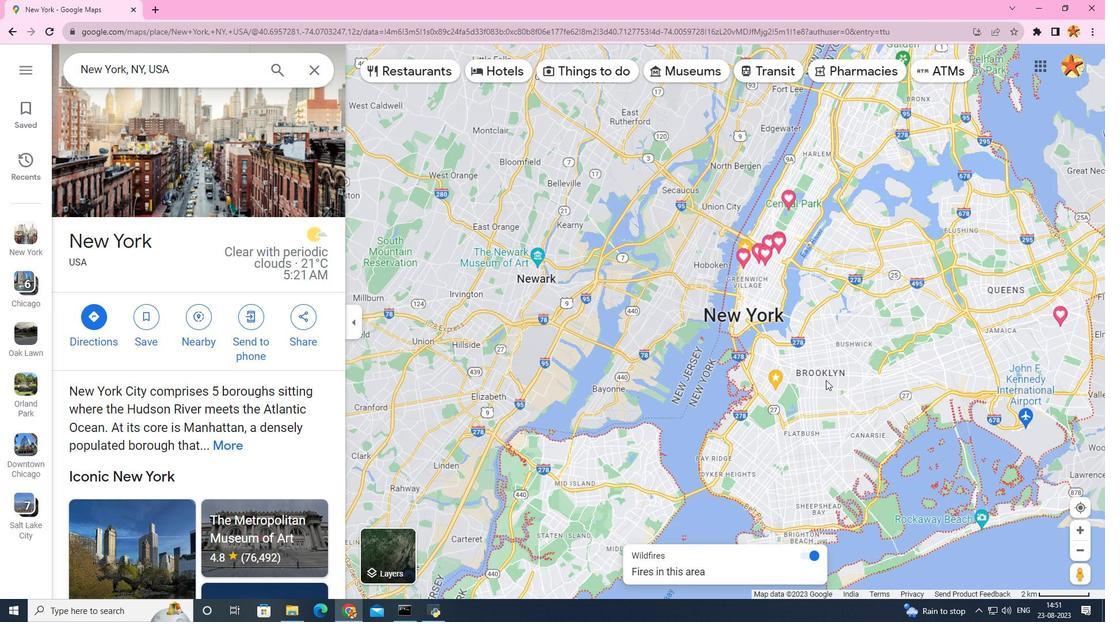 
Action: Mouse scrolled (826, 380) with delta (0, 0)
Screenshot: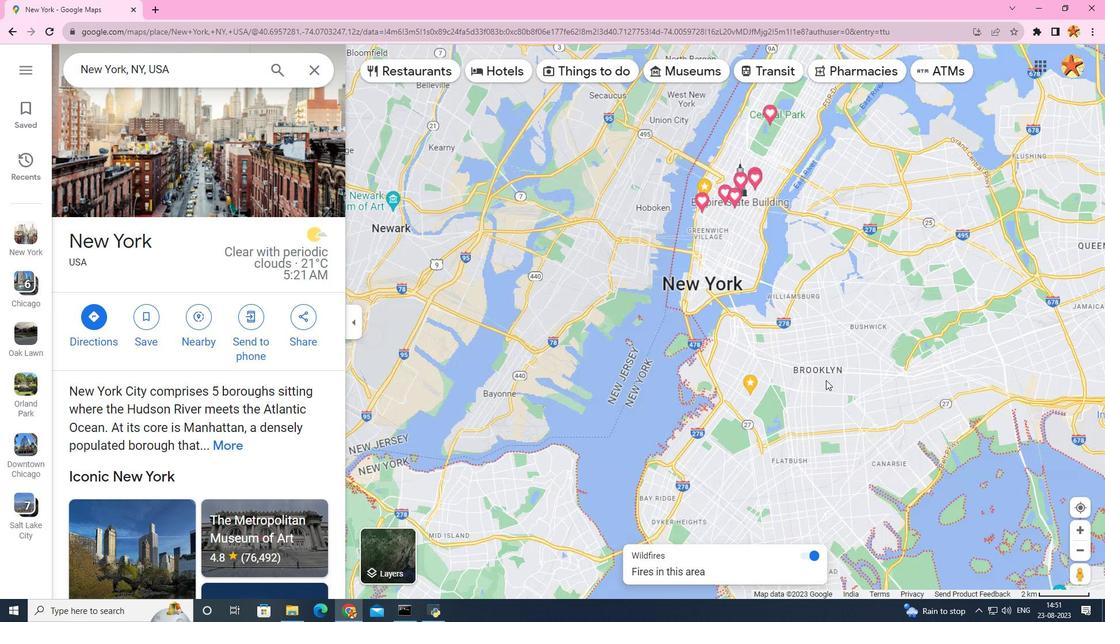 
Action: Mouse scrolled (826, 379) with delta (0, 0)
Screenshot: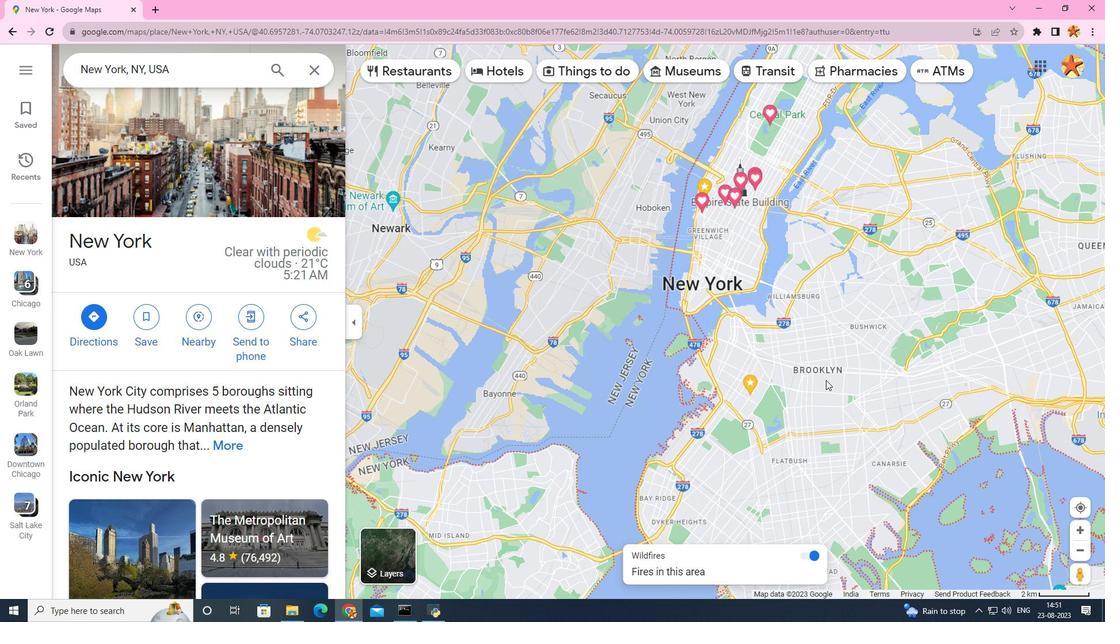 
Action: Mouse scrolled (826, 379) with delta (0, 0)
Screenshot: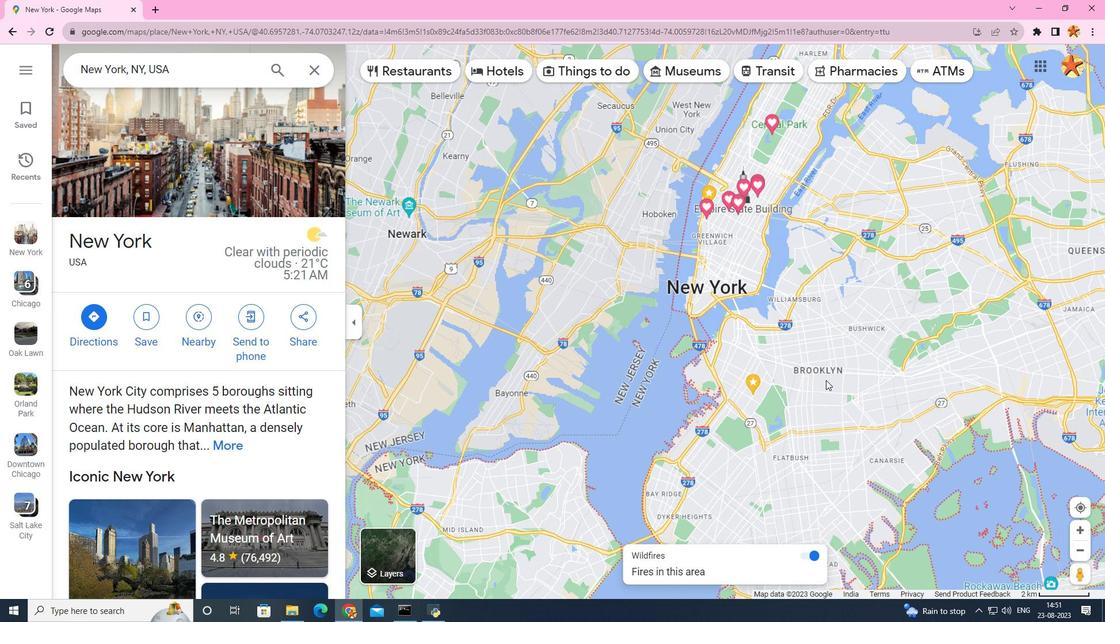 
Action: Mouse scrolled (826, 379) with delta (0, 0)
Screenshot: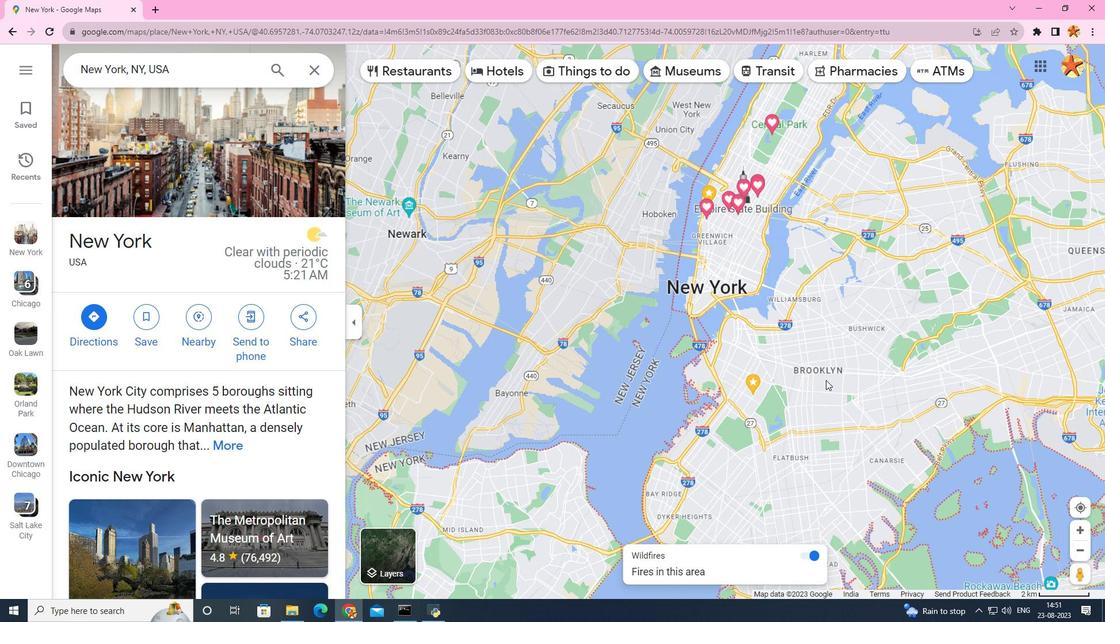 
Action: Mouse scrolled (826, 379) with delta (0, 0)
Screenshot: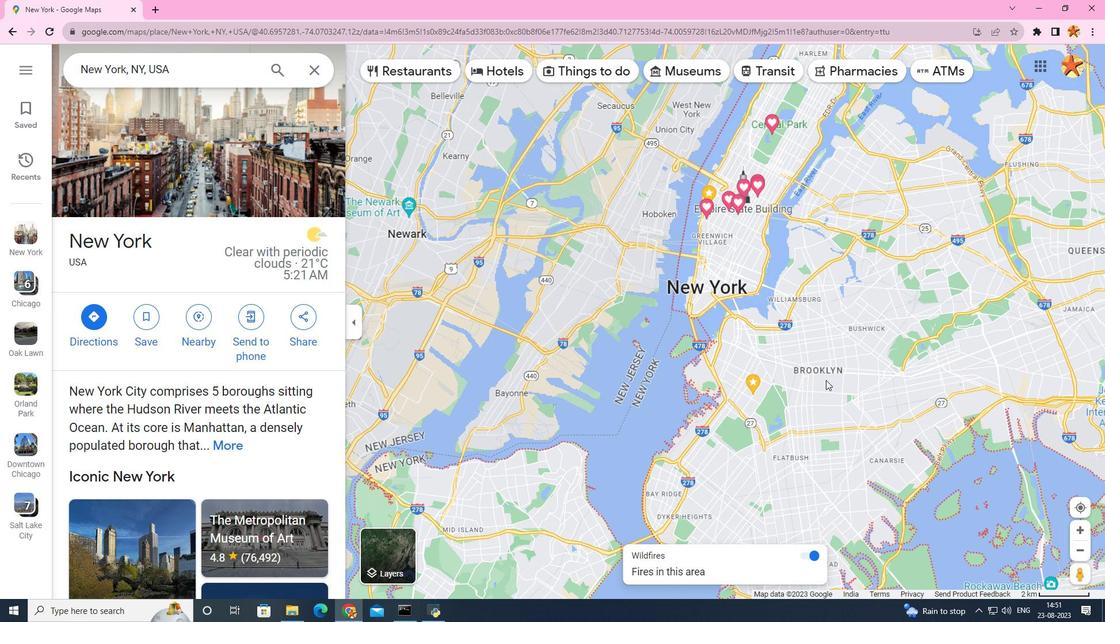
Action: Mouse moved to (638, 468)
Screenshot: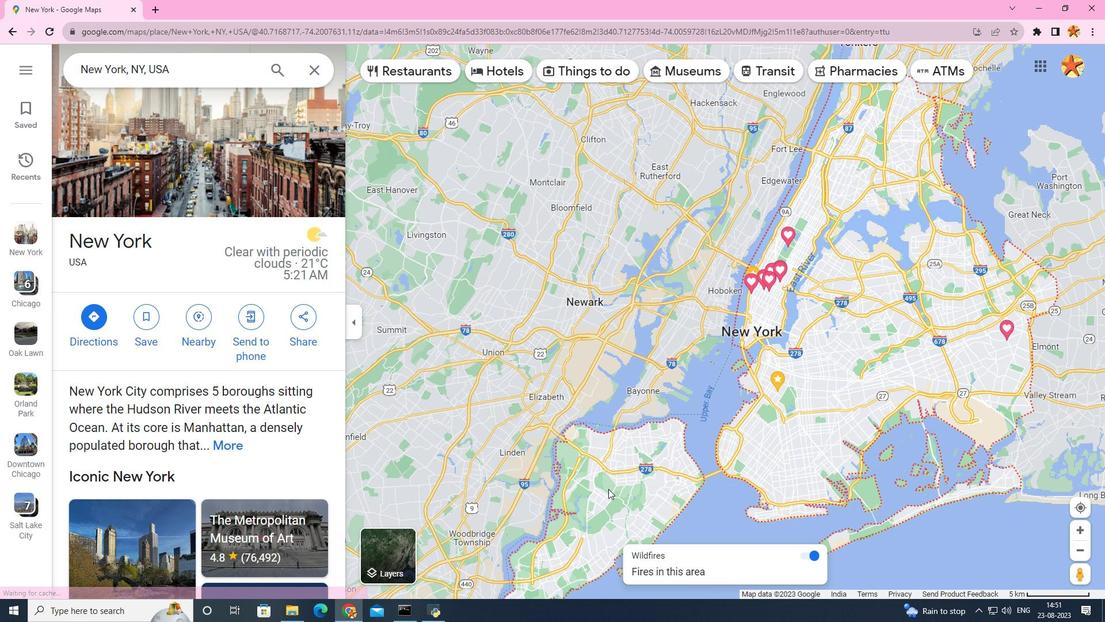 
Action: Mouse scrolled (638, 467) with delta (0, 0)
Screenshot: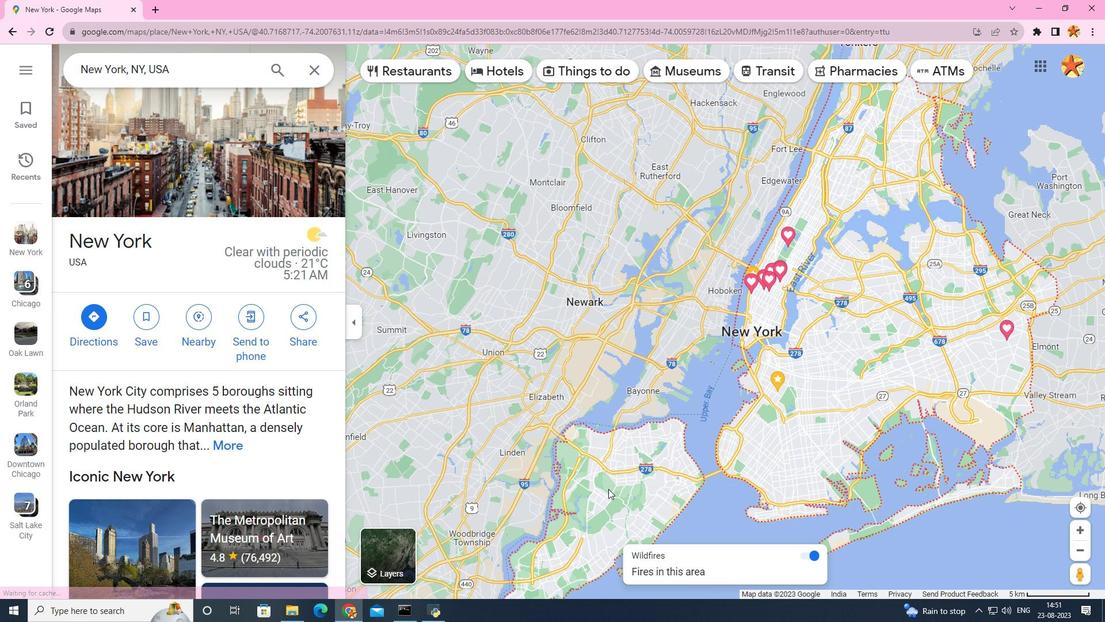 
Action: Mouse moved to (619, 481)
Screenshot: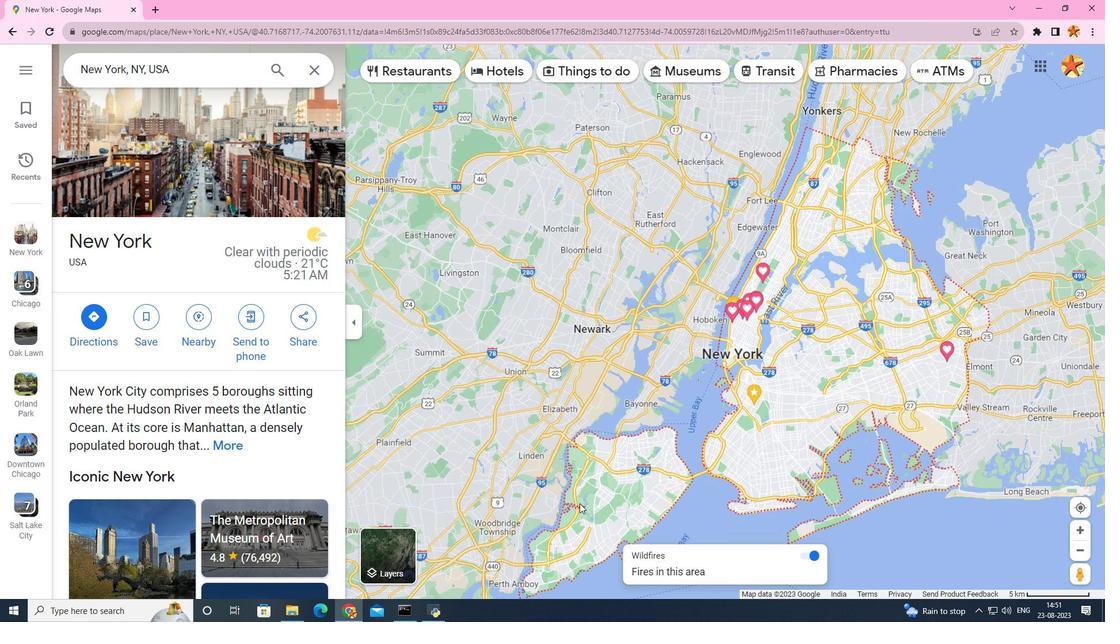 
Action: Mouse scrolled (621, 479) with delta (0, 0)
Screenshot: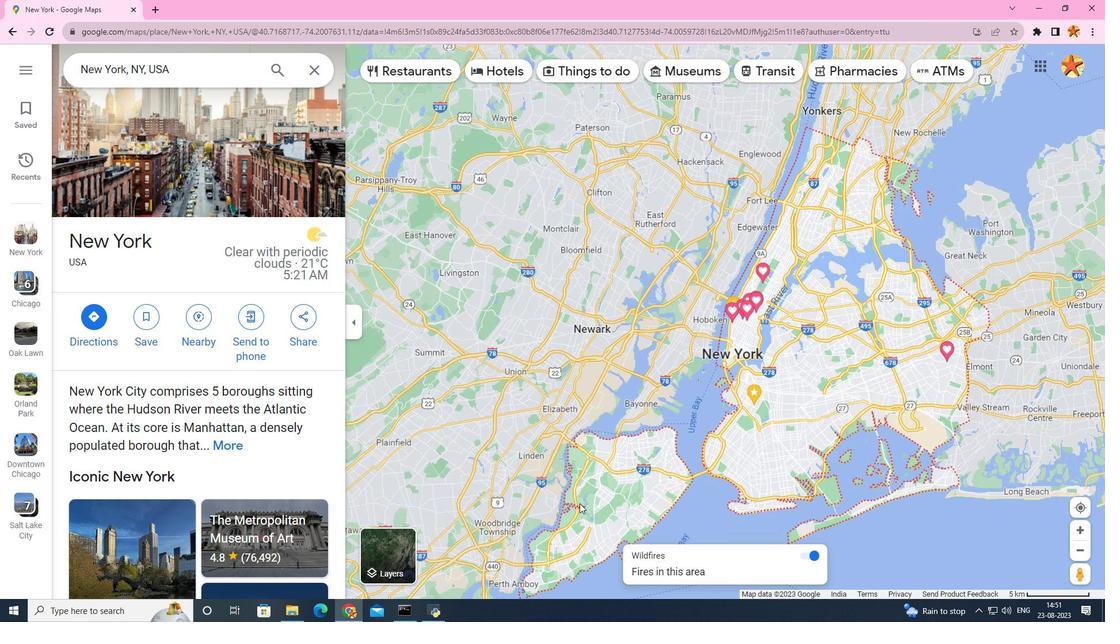 
Action: Mouse moved to (608, 488)
Screenshot: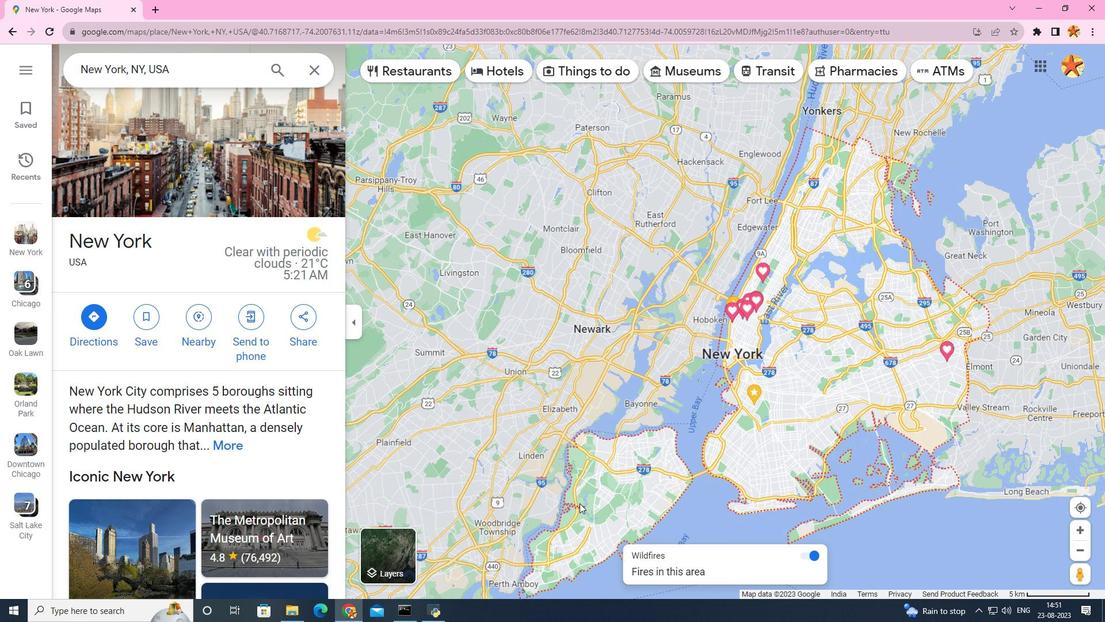
Action: Mouse scrolled (608, 488) with delta (0, 0)
Screenshot: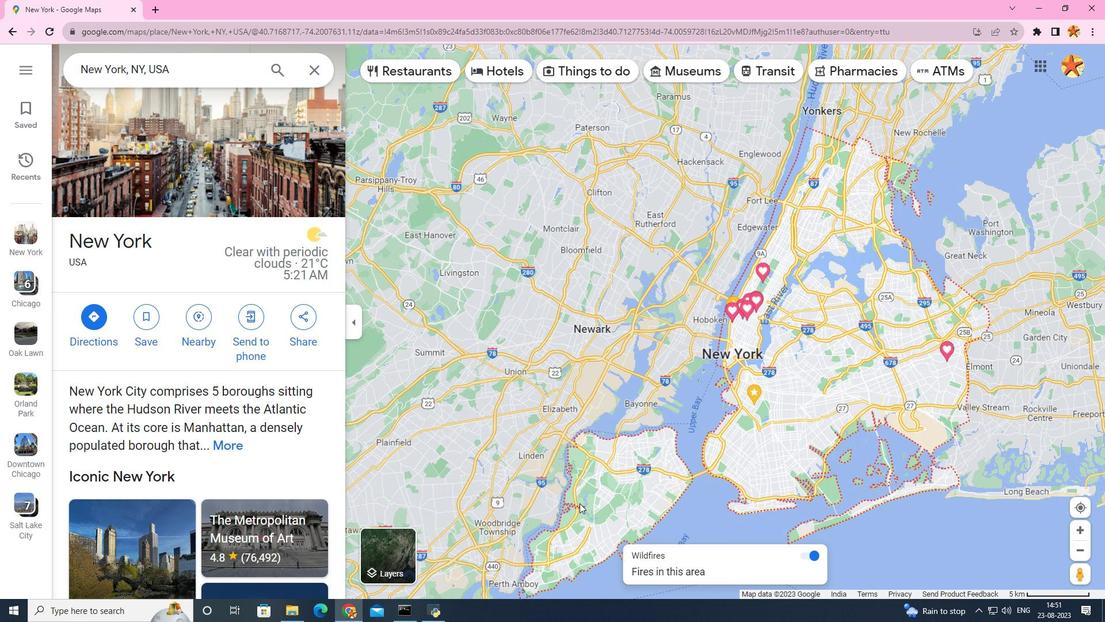 
Action: Mouse moved to (577, 507)
Screenshot: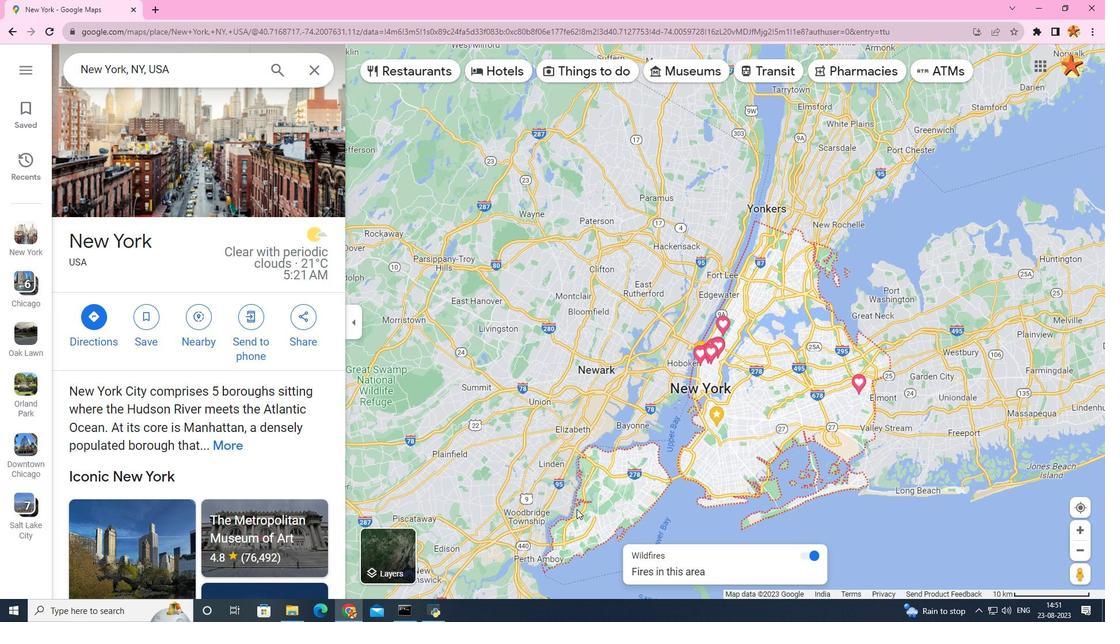 
Action: Mouse scrolled (577, 508) with delta (0, 0)
Screenshot: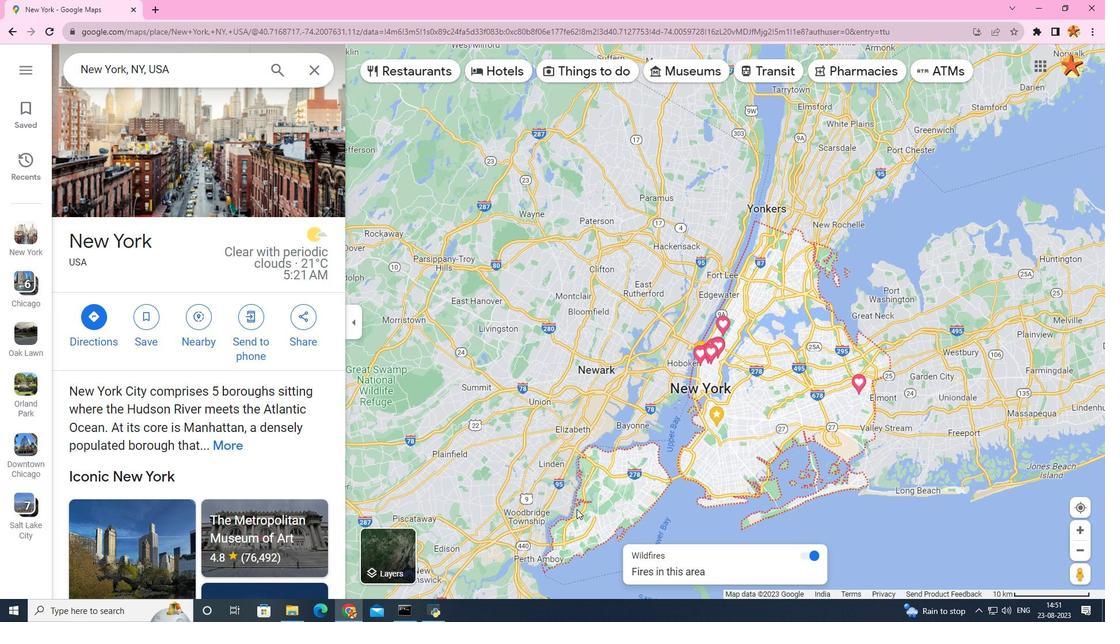 
Action: Mouse moved to (577, 509)
Screenshot: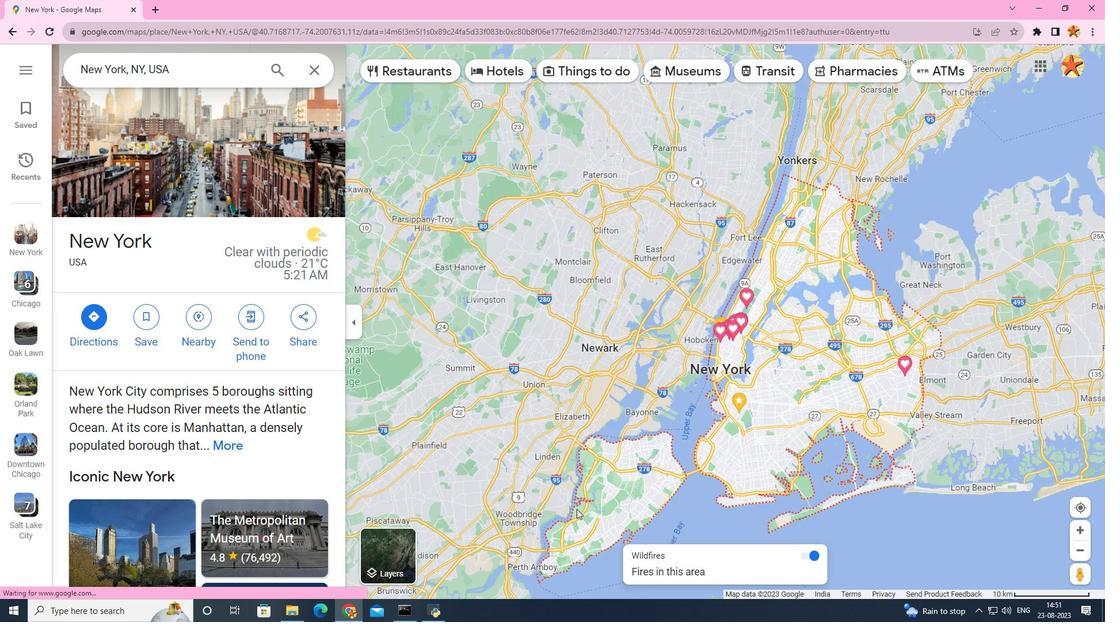 
Action: Mouse scrolled (577, 509) with delta (0, 0)
Screenshot: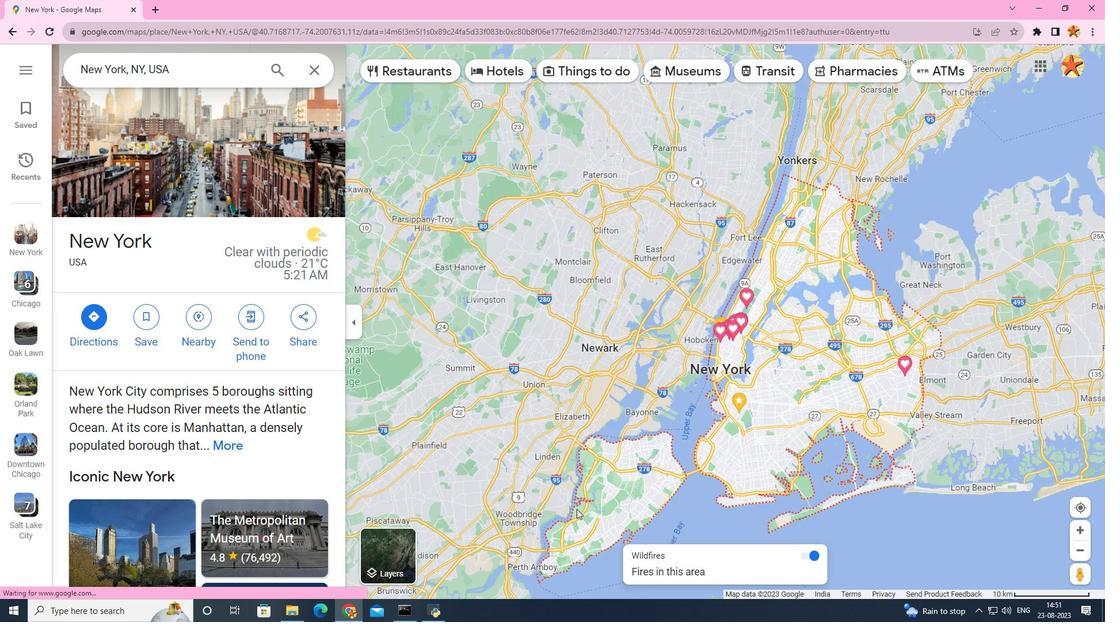 
Action: Mouse scrolled (577, 509) with delta (0, 0)
Screenshot: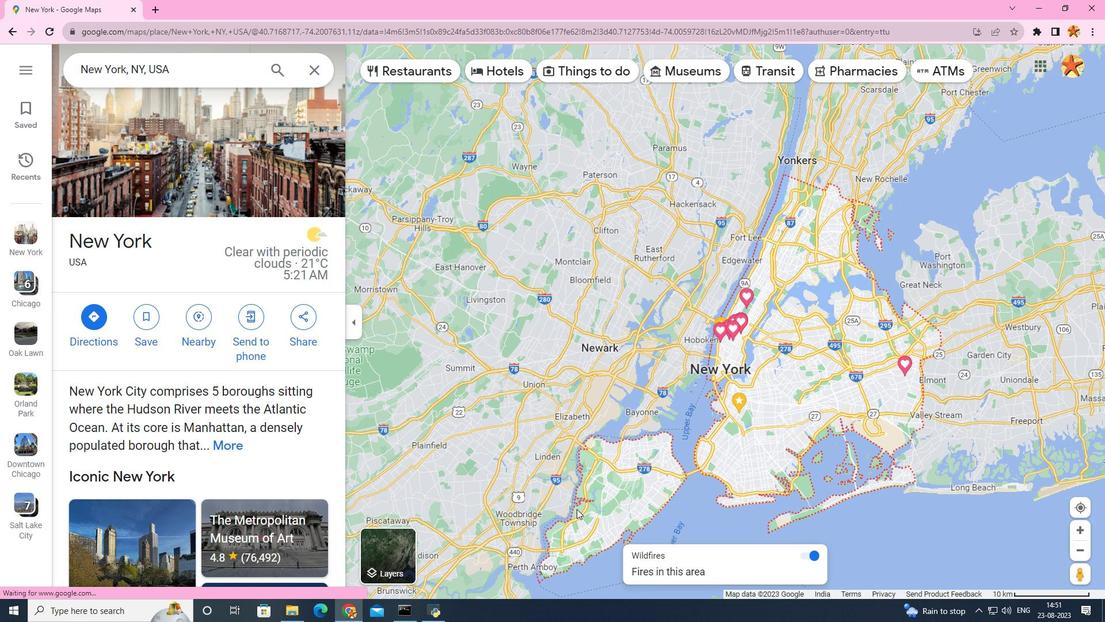 
Action: Mouse scrolled (577, 509) with delta (0, 0)
Screenshot: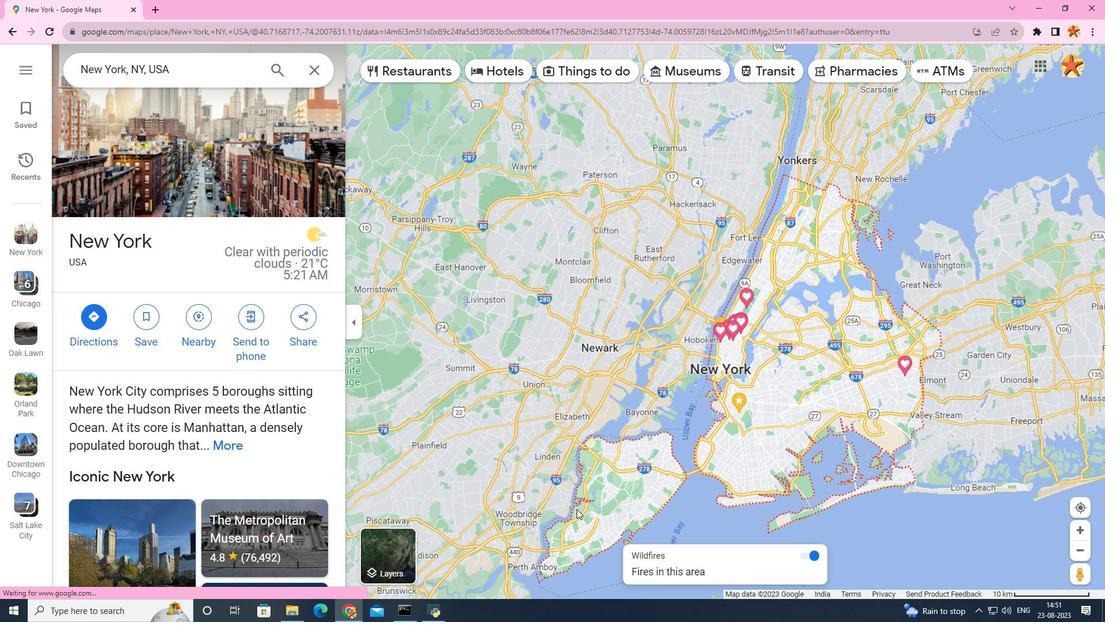
Action: Mouse scrolled (577, 509) with delta (0, 0)
Screenshot: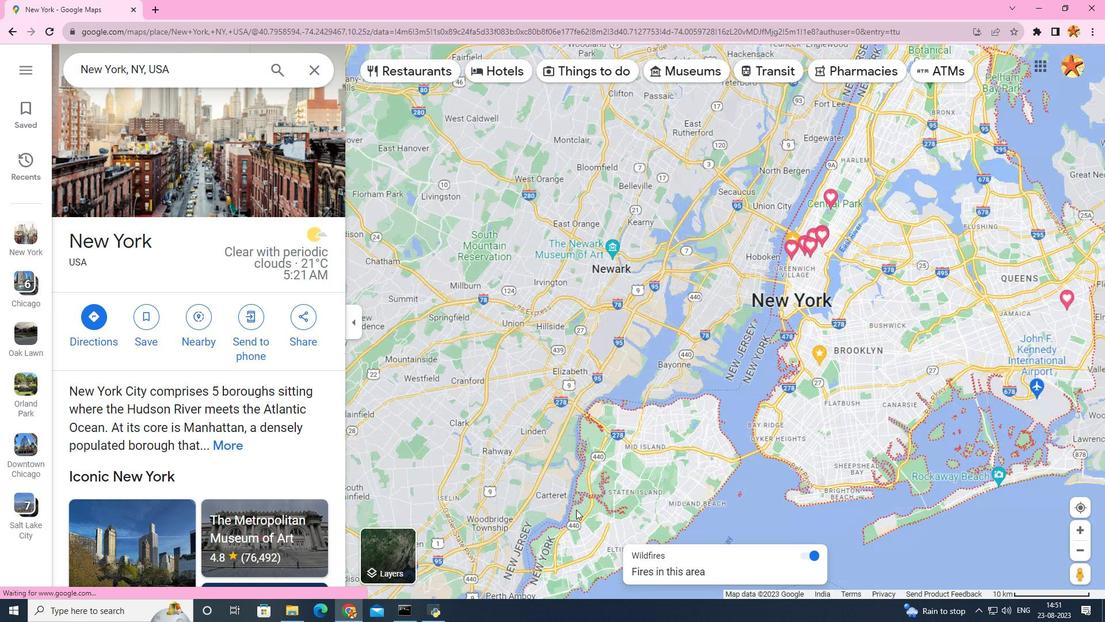 
Action: Mouse scrolled (577, 509) with delta (0, 0)
Screenshot: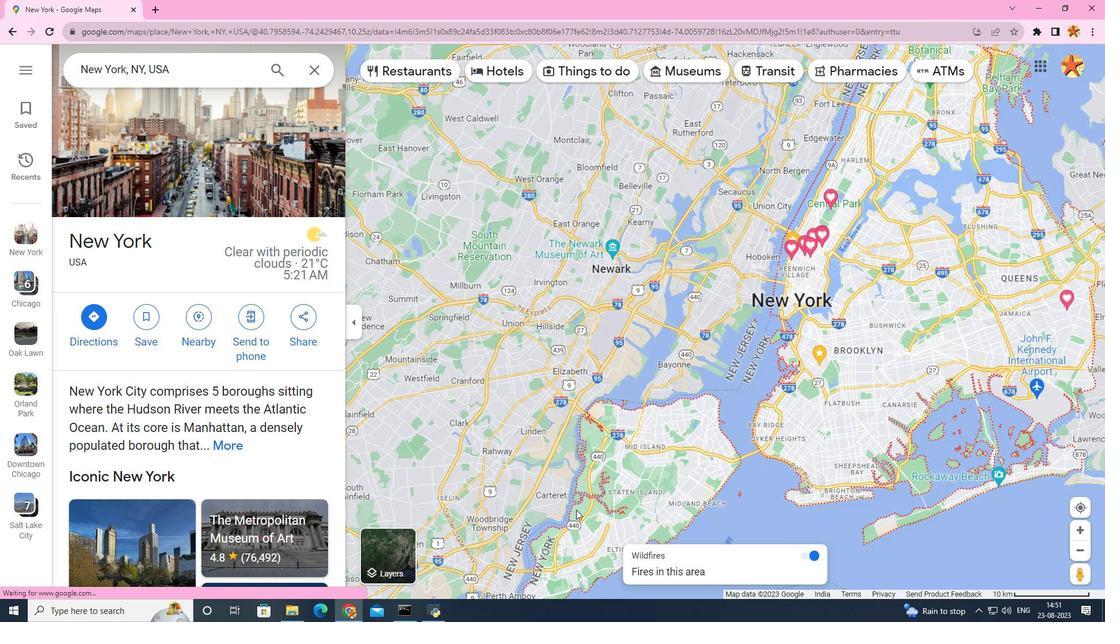 
Action: Mouse moved to (576, 509)
Screenshot: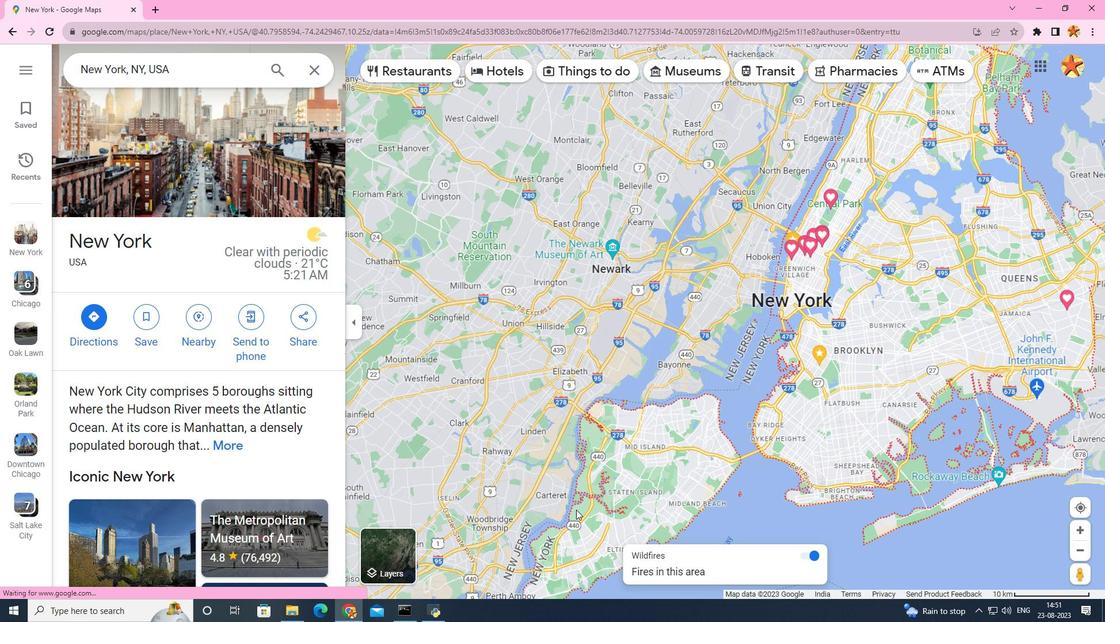 
Action: Mouse scrolled (576, 510) with delta (0, 0)
Screenshot: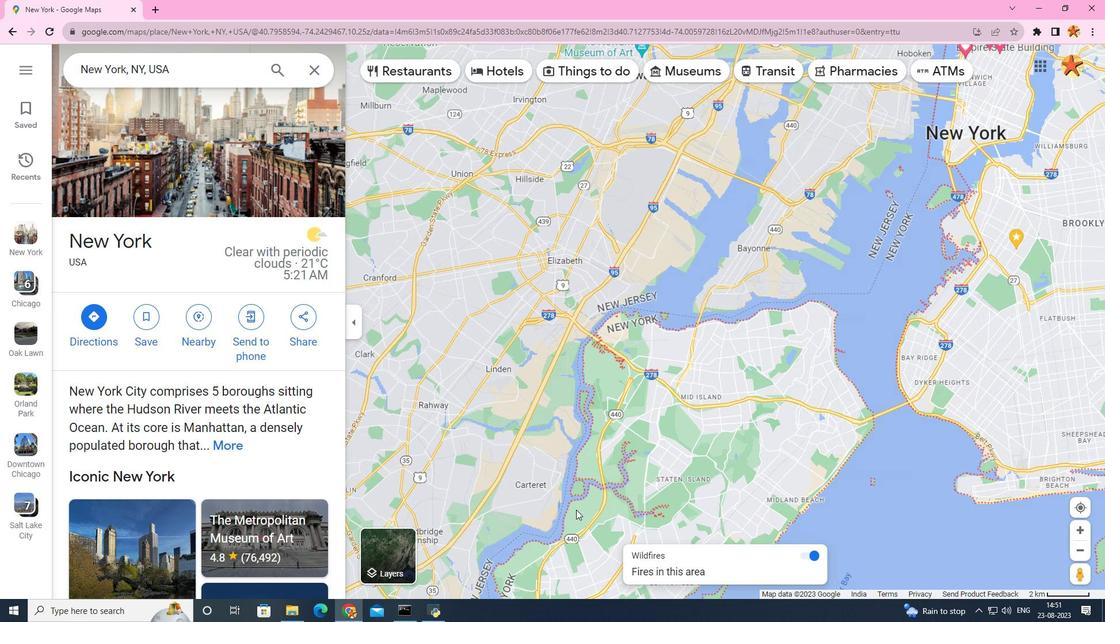 
Action: Mouse scrolled (576, 510) with delta (0, 0)
Screenshot: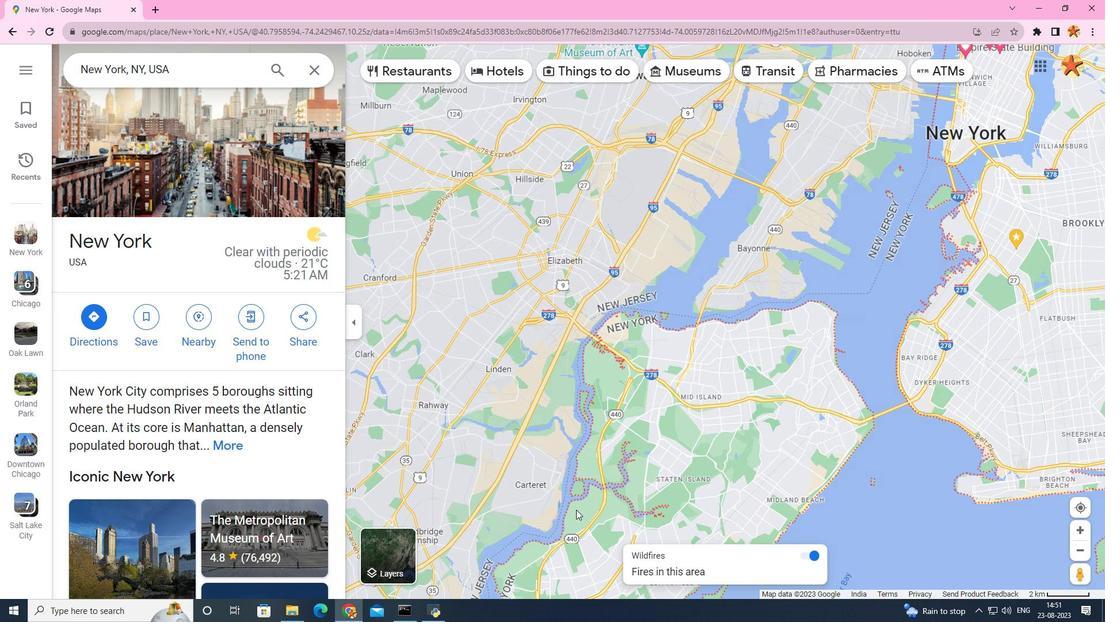 
Action: Mouse scrolled (576, 510) with delta (0, 0)
Screenshot: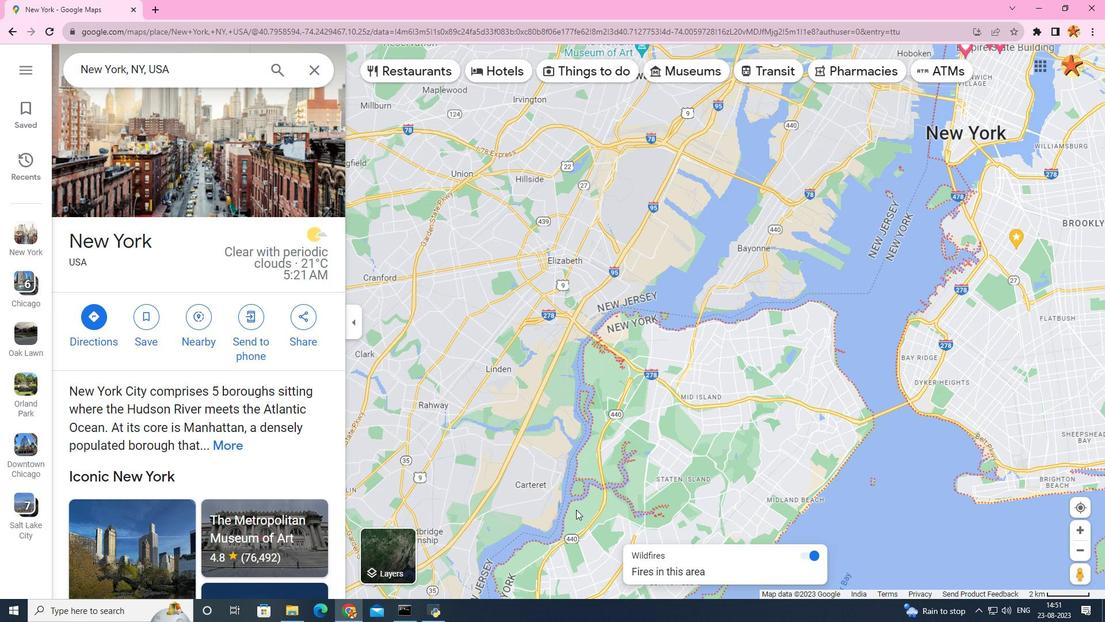 
Action: Mouse scrolled (576, 510) with delta (0, 0)
Screenshot: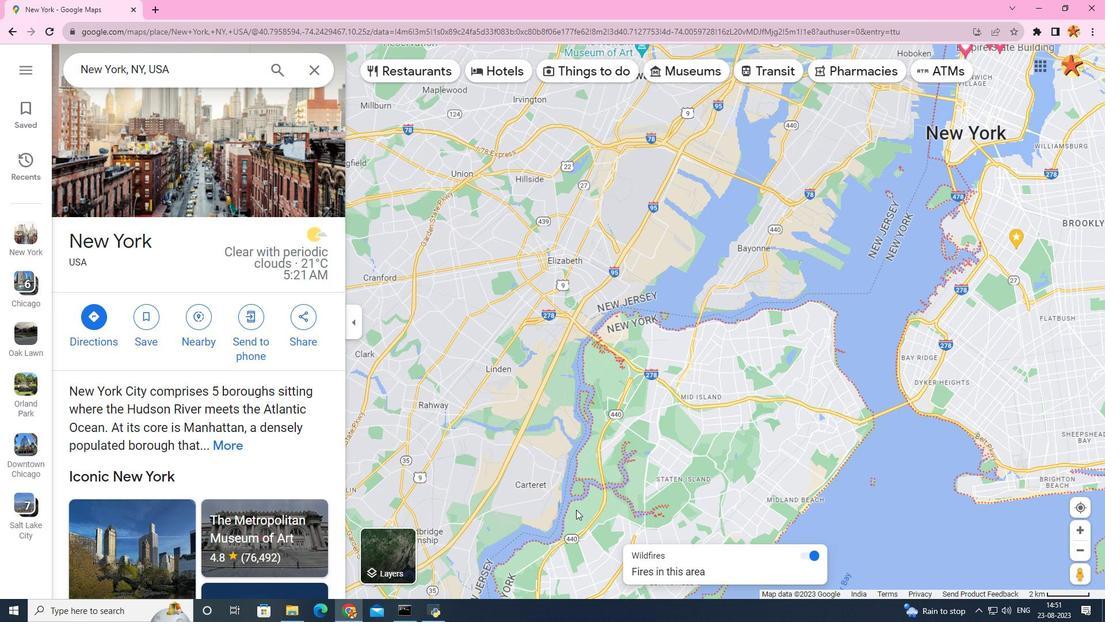 
Action: Mouse scrolled (576, 509) with delta (0, 0)
Screenshot: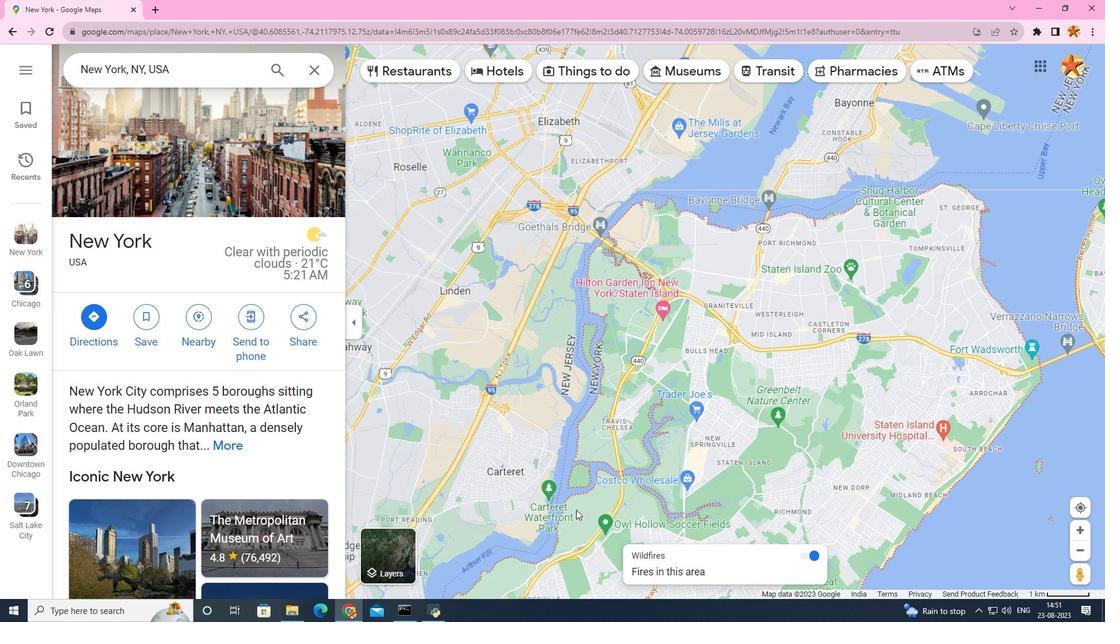 
Action: Mouse scrolled (576, 509) with delta (0, 0)
Screenshot: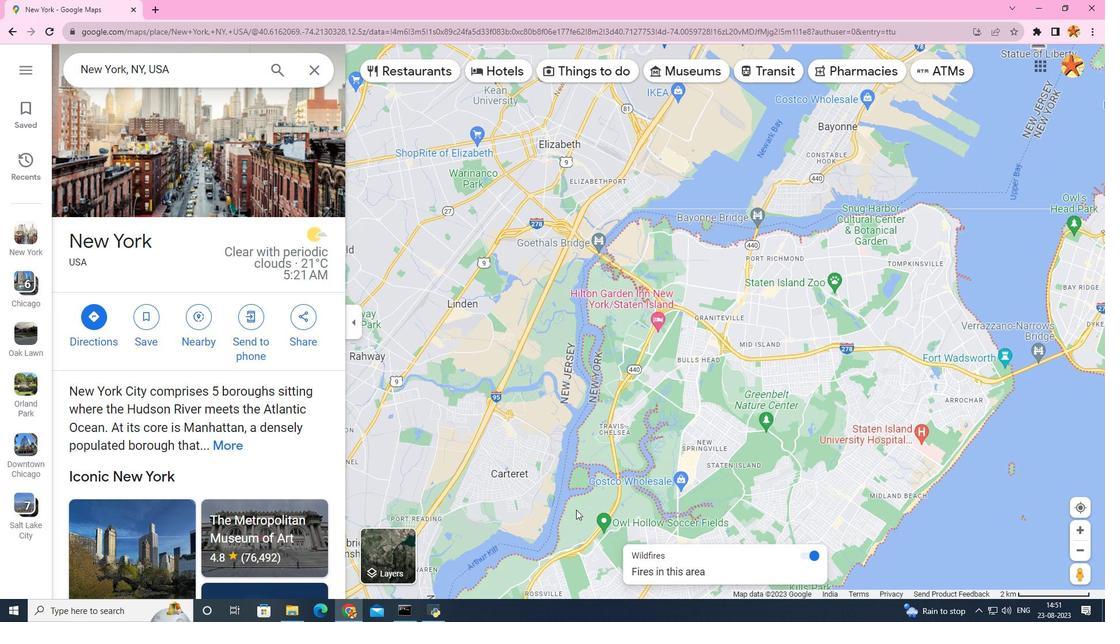 
Action: Mouse scrolled (576, 509) with delta (0, 0)
Screenshot: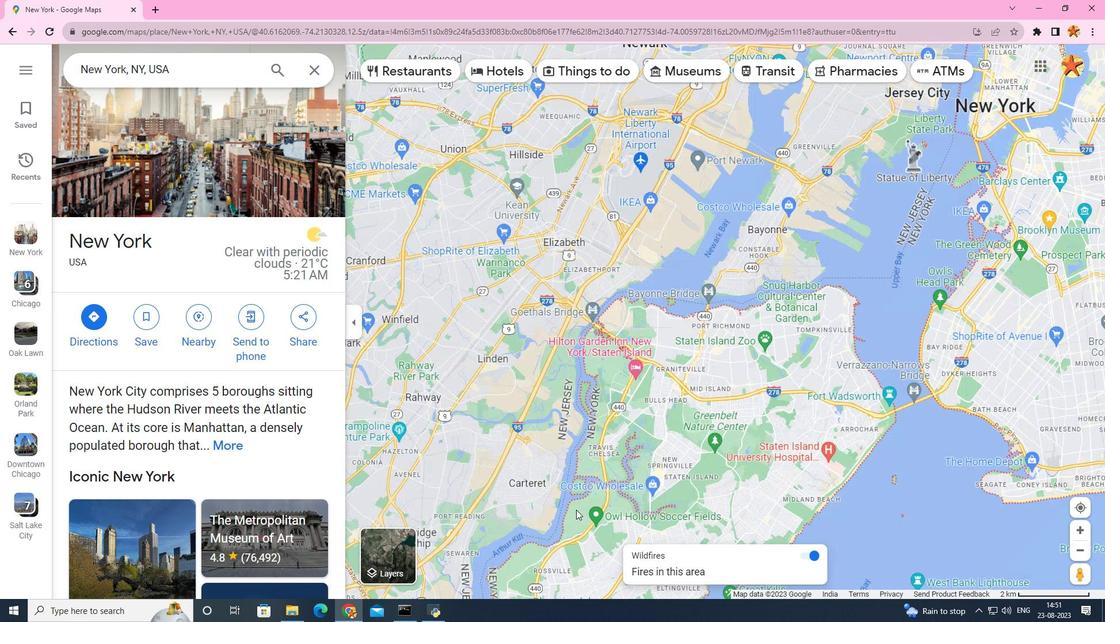 
Action: Mouse scrolled (576, 509) with delta (0, 0)
Screenshot: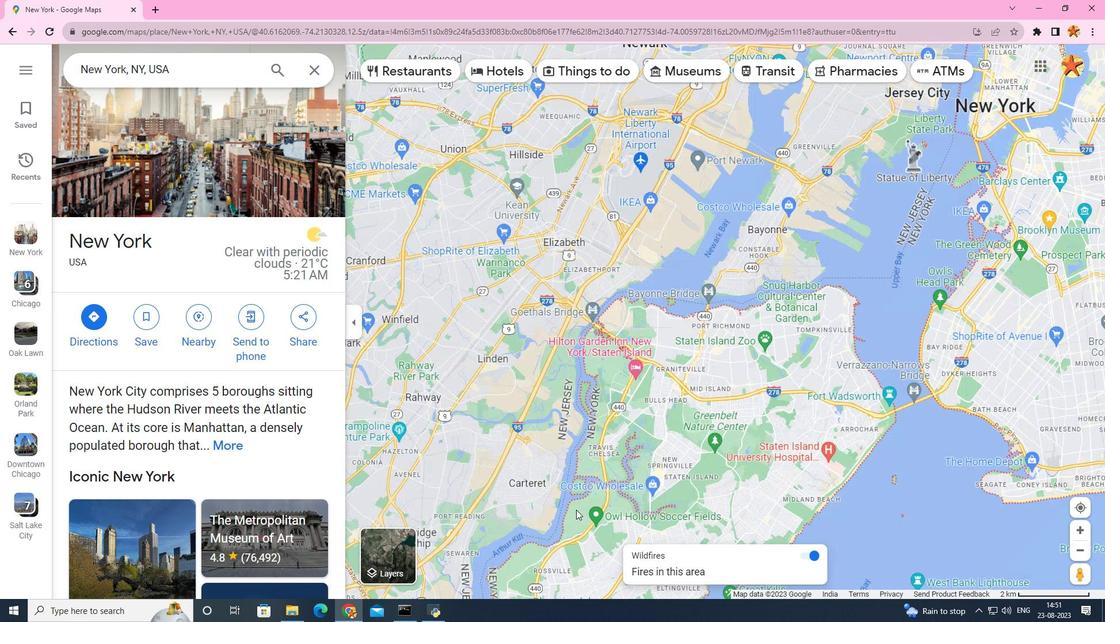 
Action: Mouse scrolled (576, 509) with delta (0, 0)
Screenshot: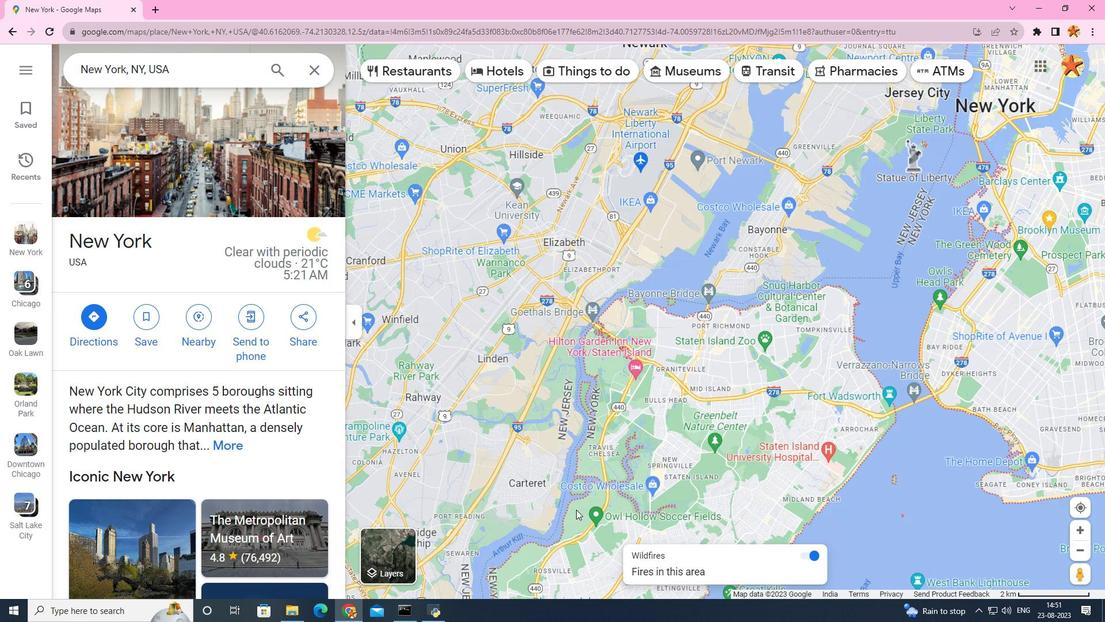 
Action: Mouse scrolled (576, 509) with delta (0, 0)
Screenshot: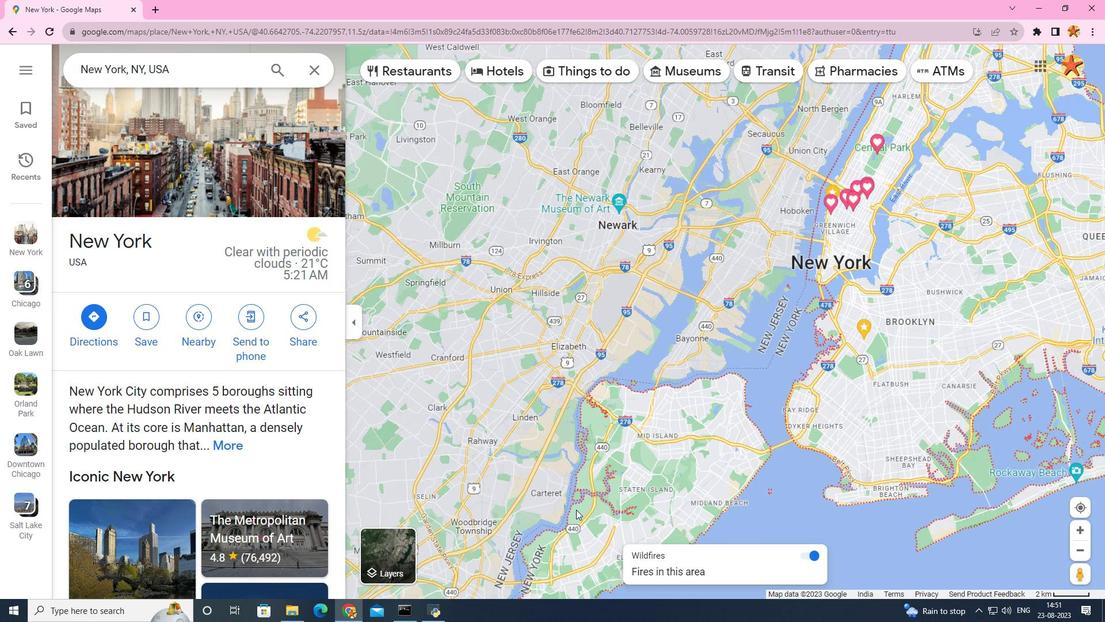 
Action: Mouse scrolled (576, 509) with delta (0, 0)
Screenshot: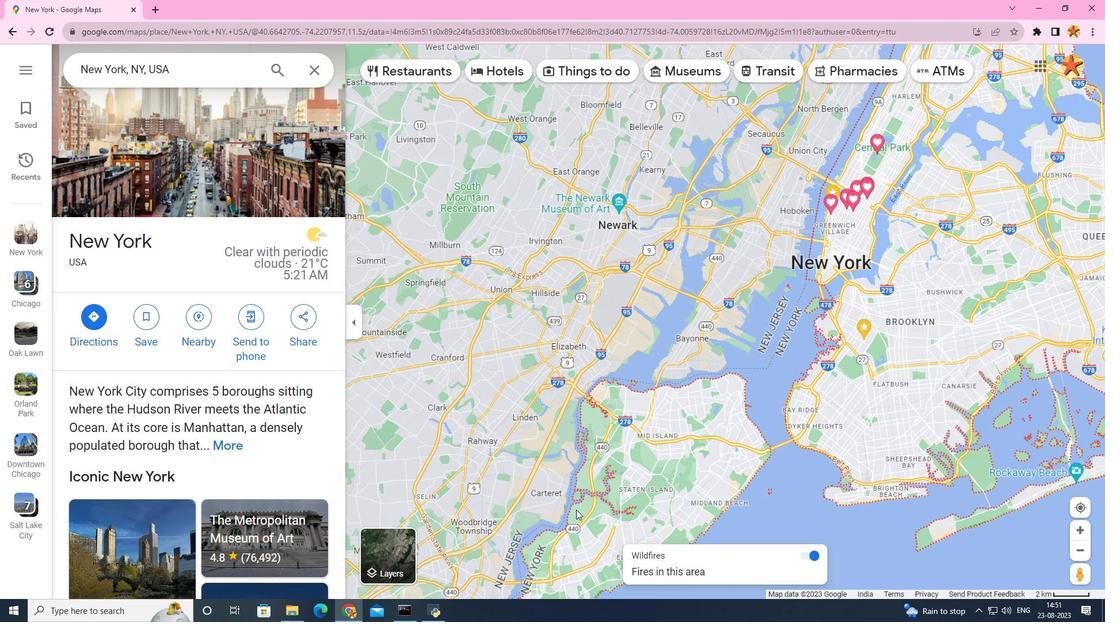 
Action: Mouse scrolled (576, 509) with delta (0, 0)
Screenshot: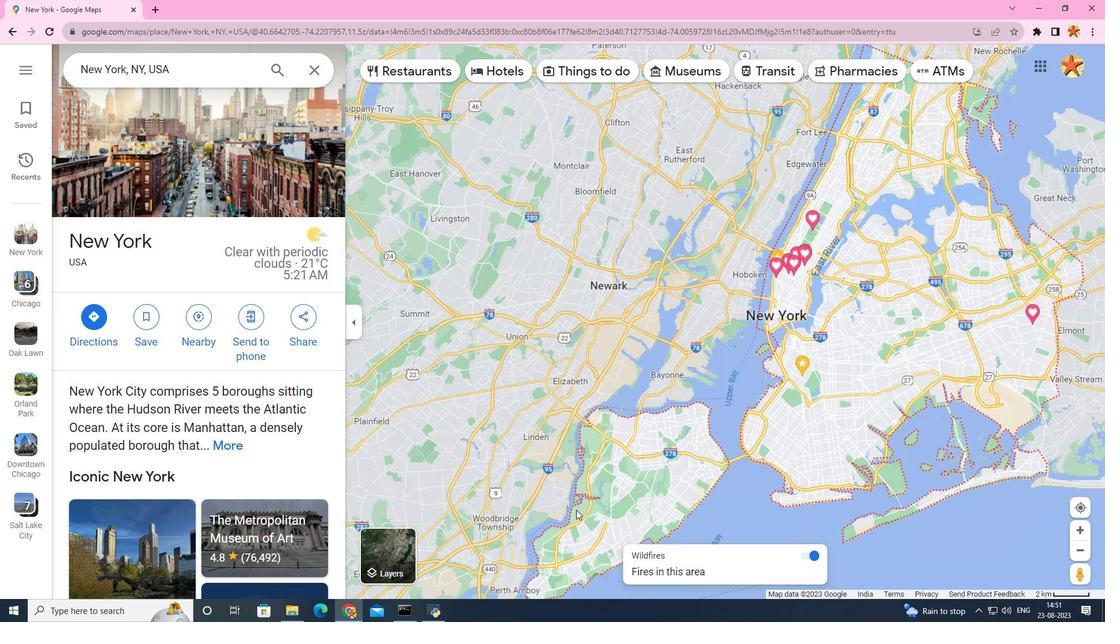 
Action: Mouse scrolled (576, 509) with delta (0, 0)
Screenshot: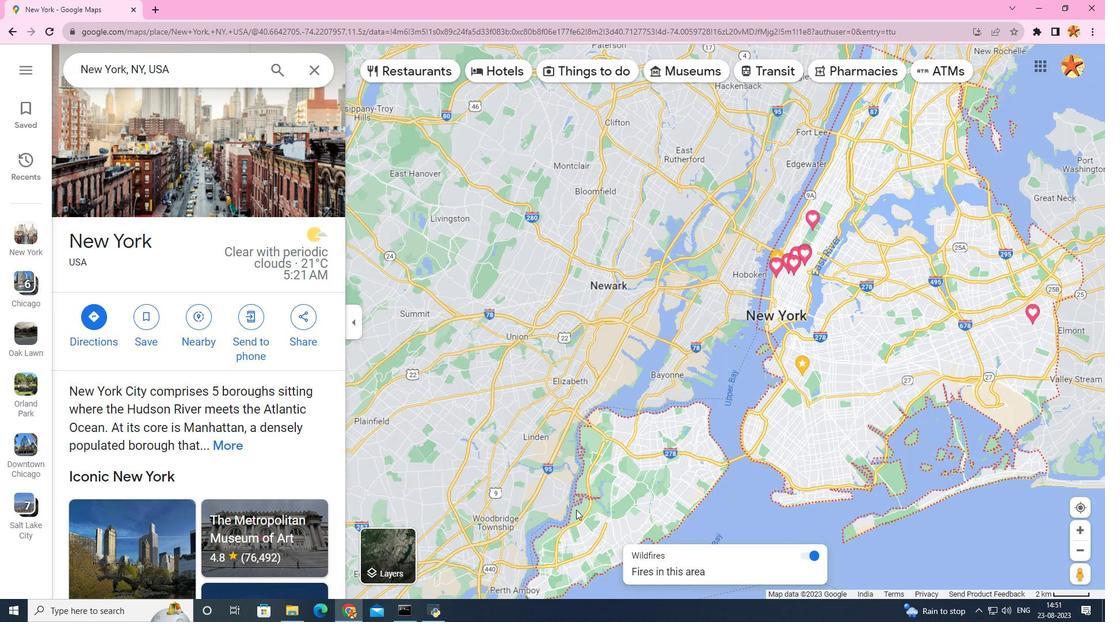
Action: Mouse scrolled (576, 509) with delta (0, 0)
Screenshot: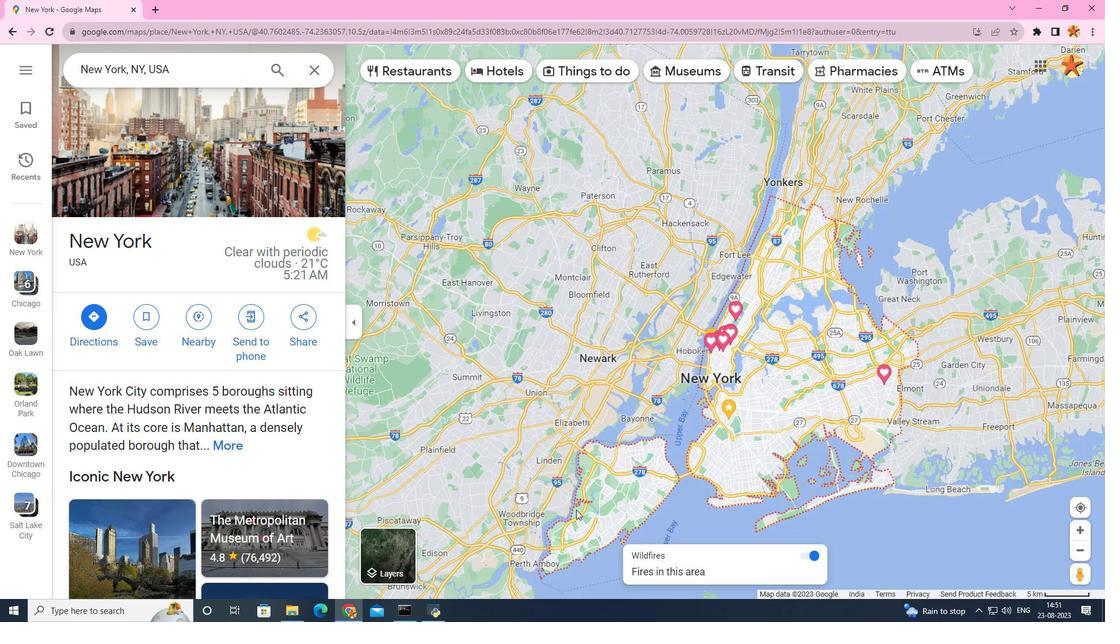 
Action: Mouse scrolled (576, 509) with delta (0, 0)
Screenshot: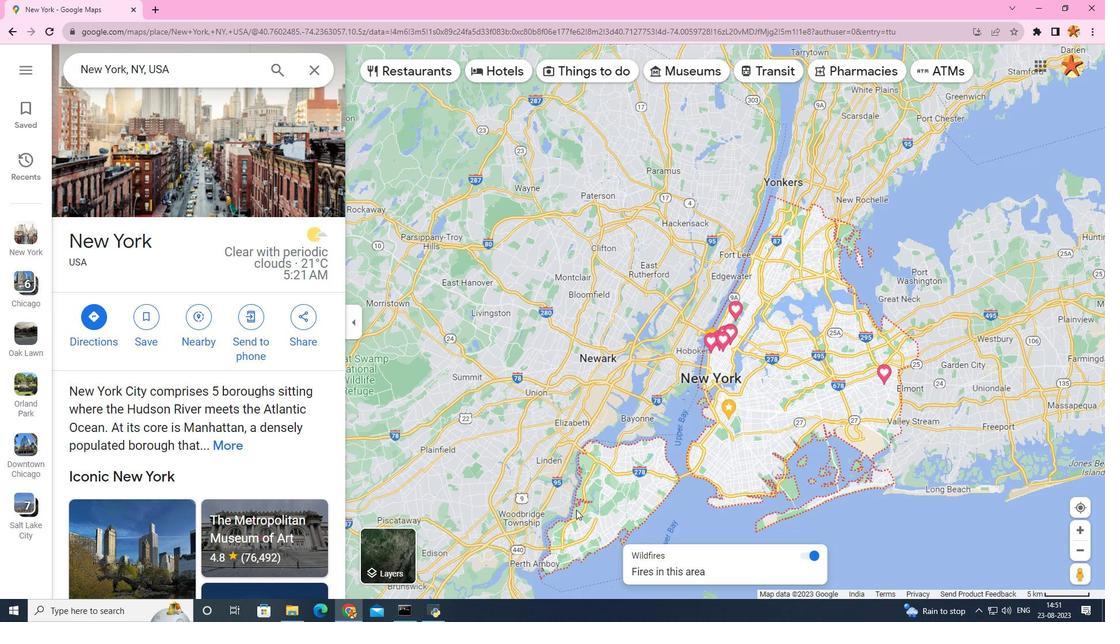 
Action: Mouse scrolled (576, 509) with delta (0, 0)
Screenshot: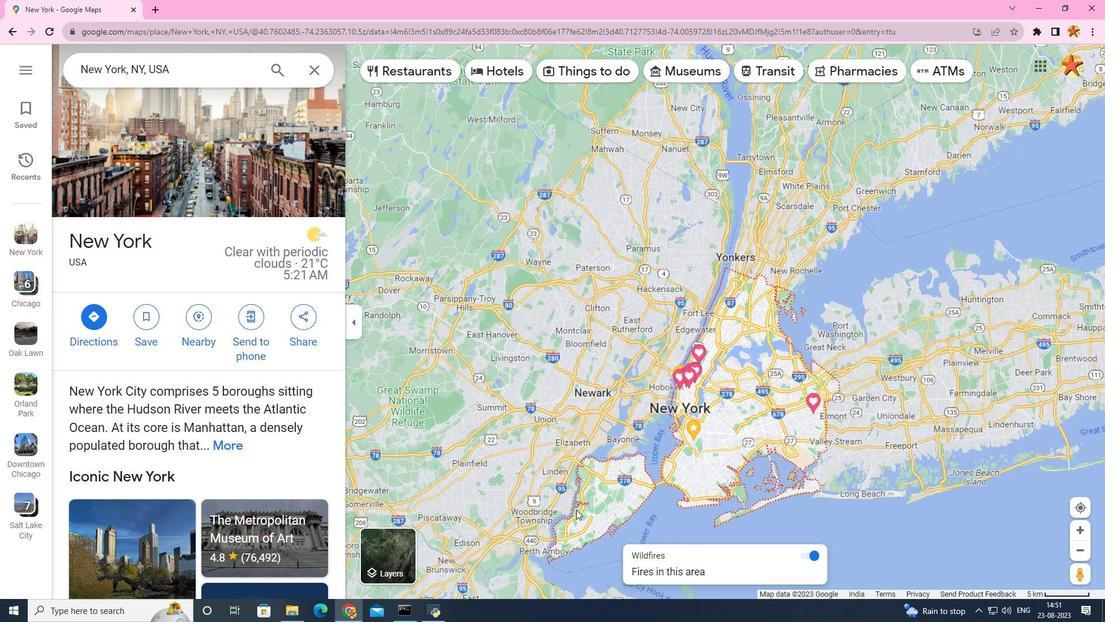 
Action: Mouse scrolled (576, 509) with delta (0, 0)
Screenshot: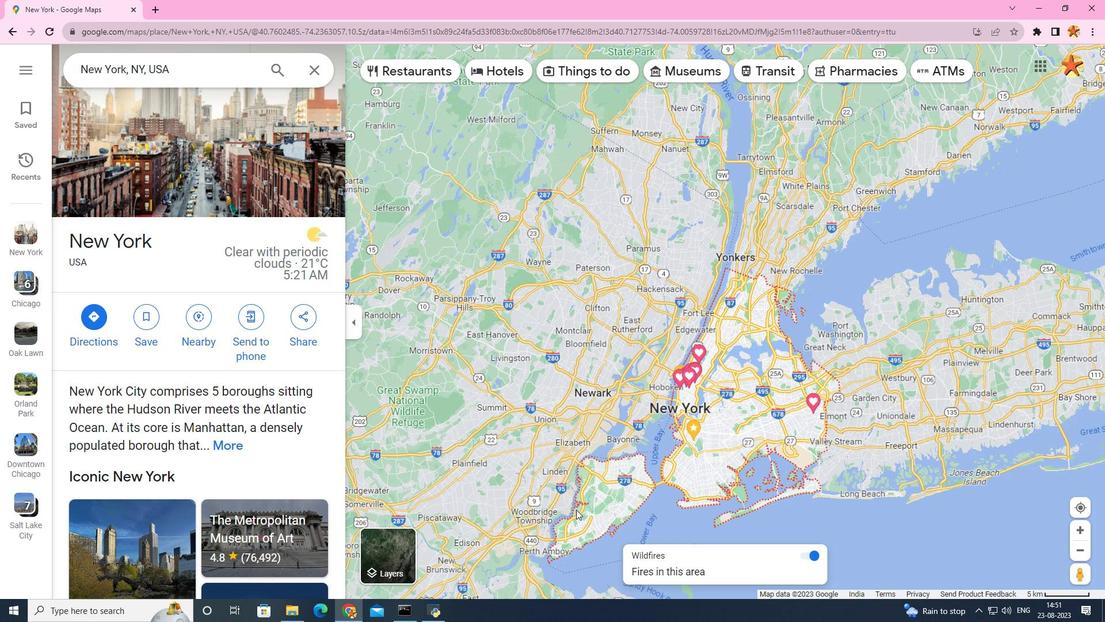 
Action: Mouse scrolled (576, 509) with delta (0, 0)
Screenshot: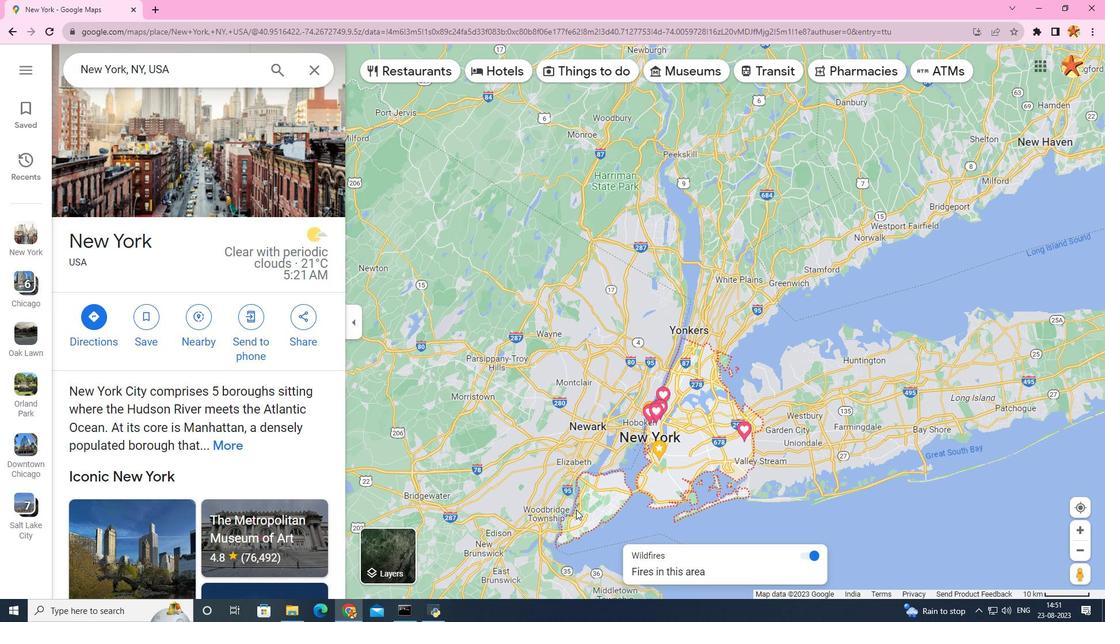 
Action: Mouse scrolled (576, 509) with delta (0, 0)
Screenshot: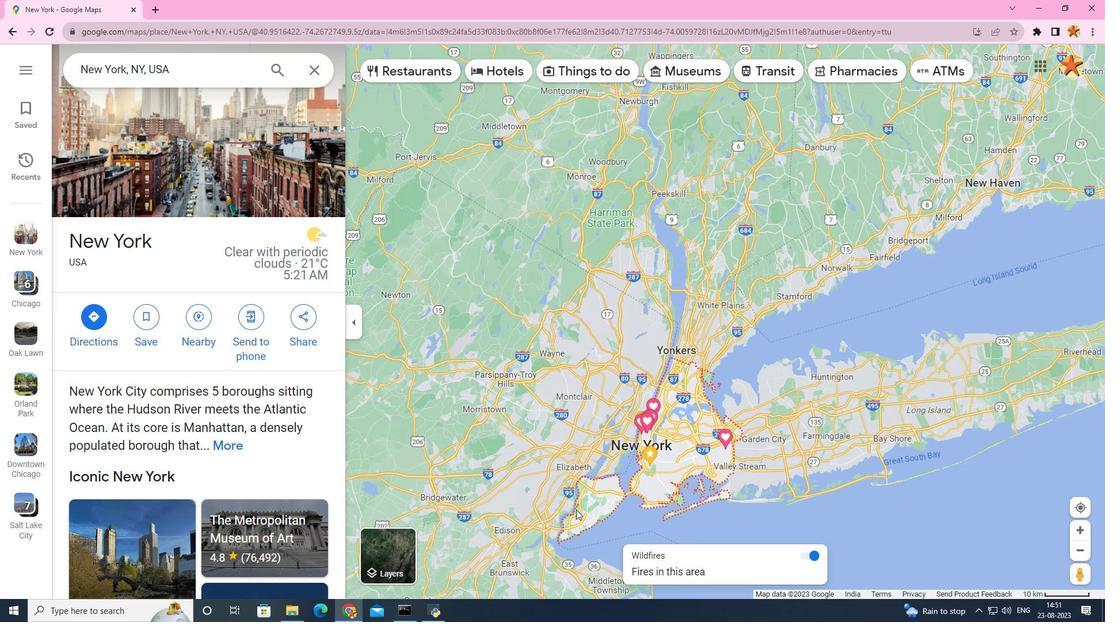 
Action: Mouse moved to (316, 76)
Screenshot: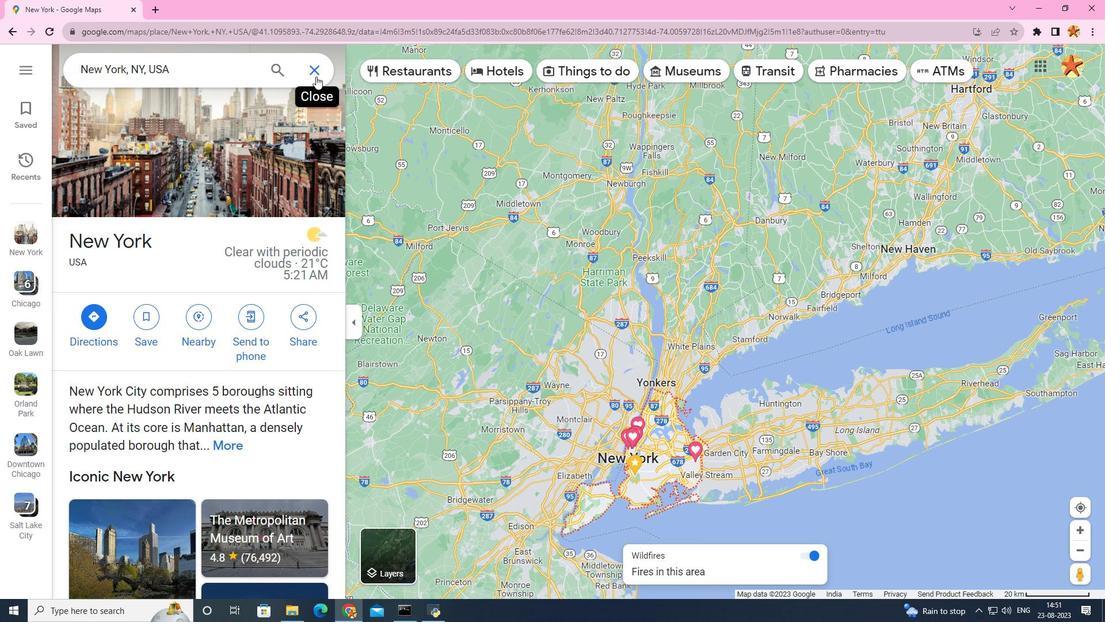 
Action: Mouse pressed left at (316, 76)
Screenshot: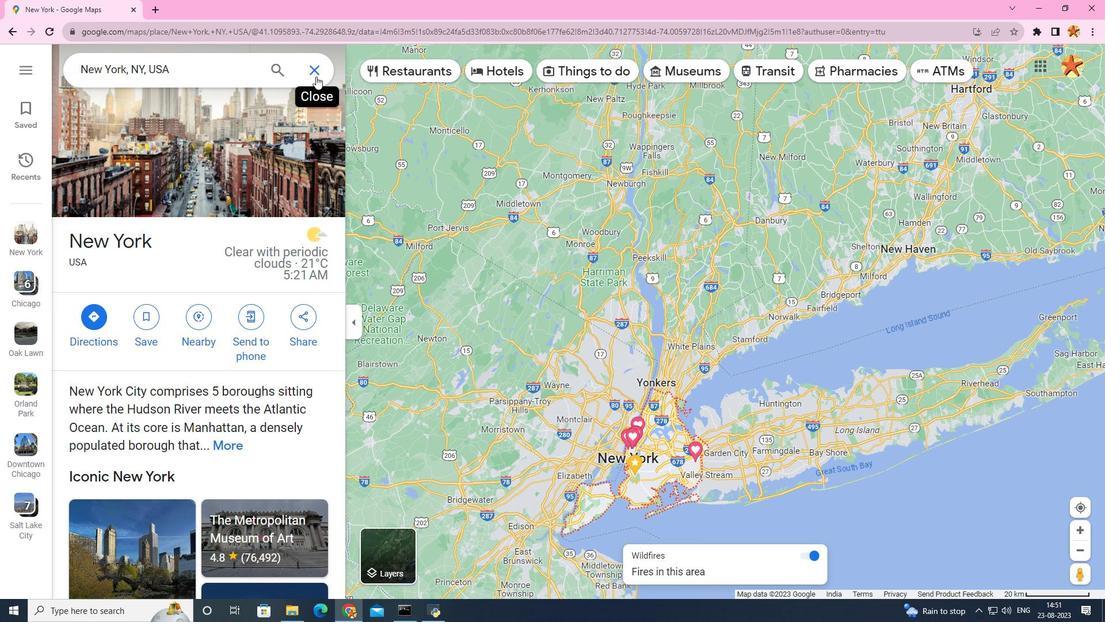 
Action: Mouse moved to (148, 148)
Screenshot: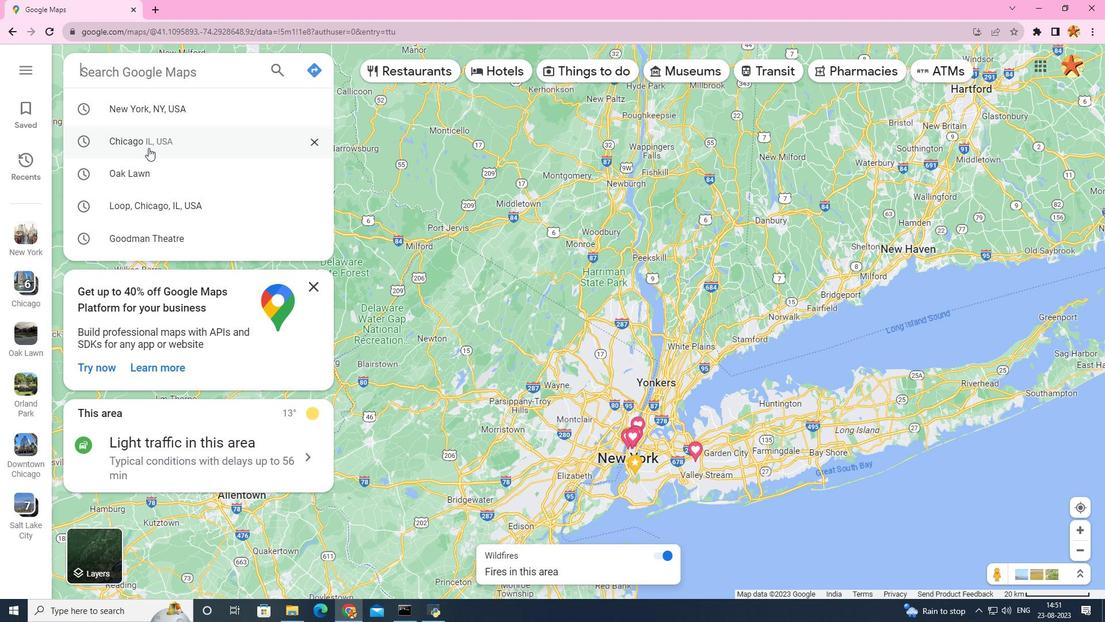 
Action: Mouse pressed left at (148, 148)
Screenshot: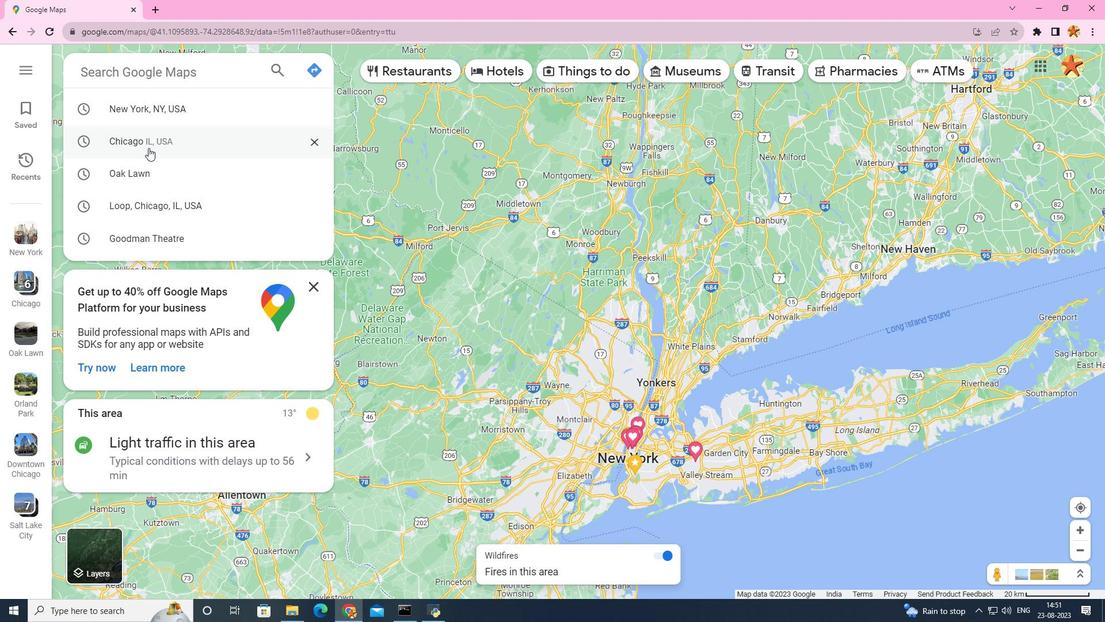 
Action: Mouse moved to (728, 343)
Screenshot: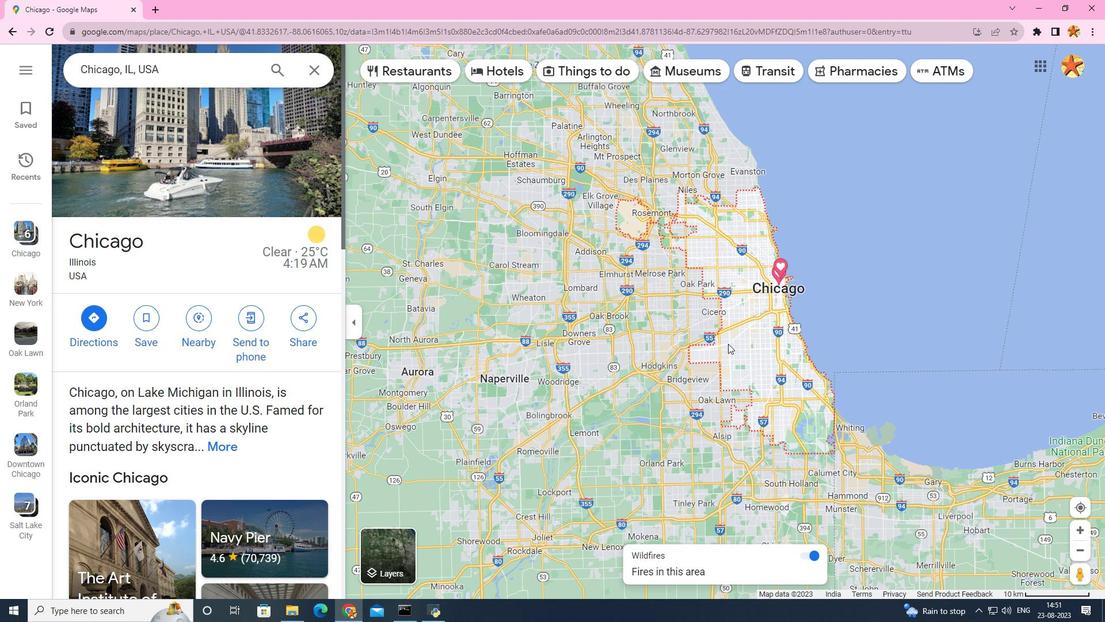 
Action: Mouse scrolled (728, 344) with delta (0, 0)
Screenshot: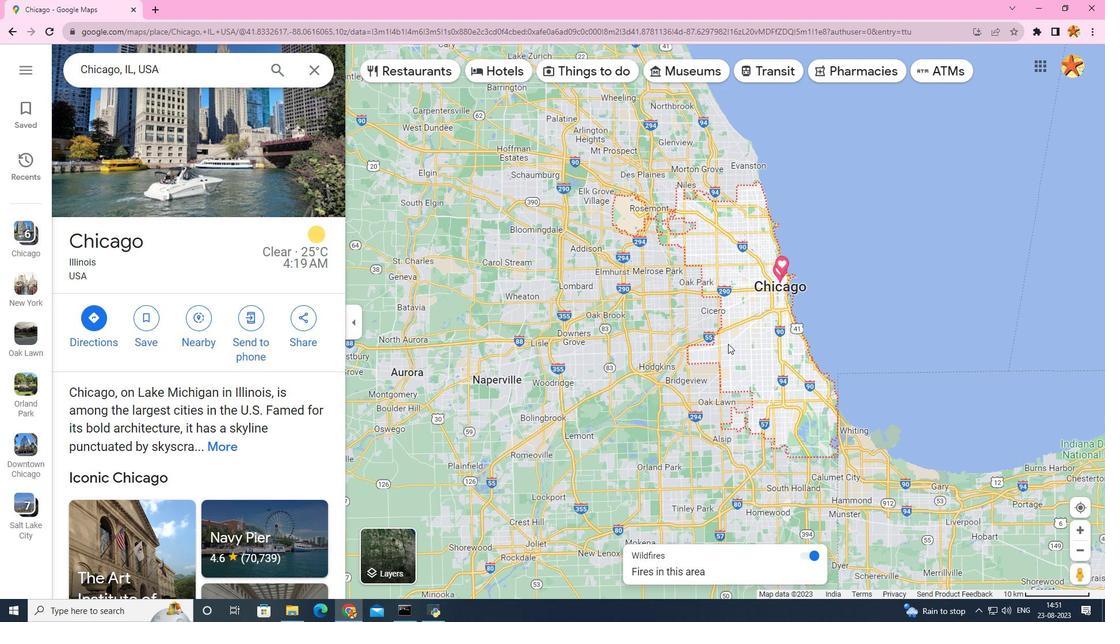 
Action: Mouse scrolled (728, 344) with delta (0, 0)
Screenshot: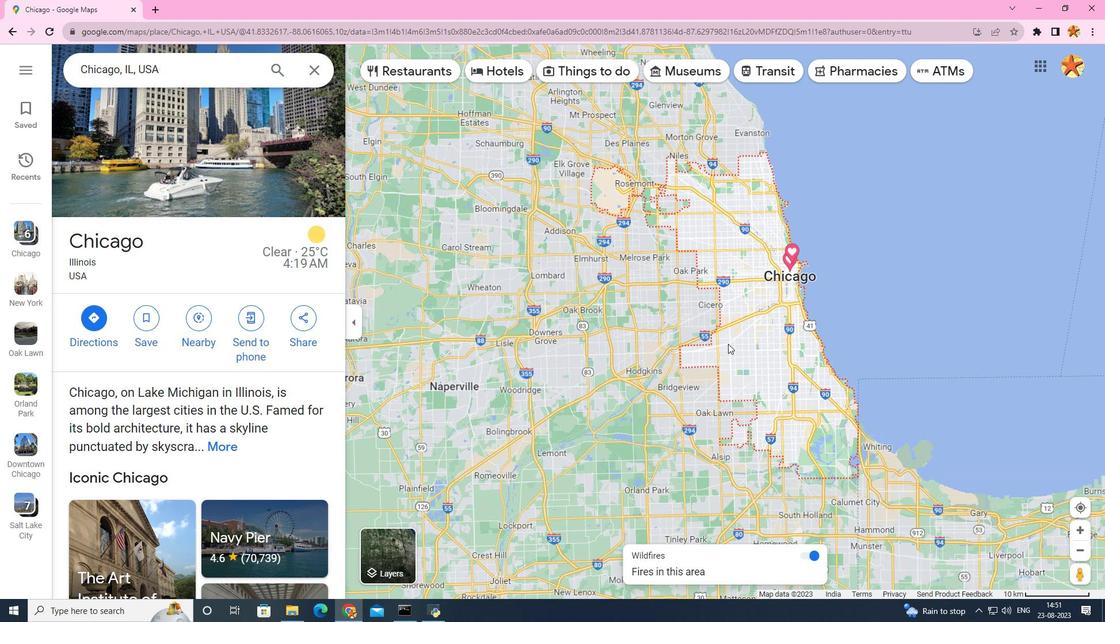 
Action: Mouse moved to (728, 343)
Screenshot: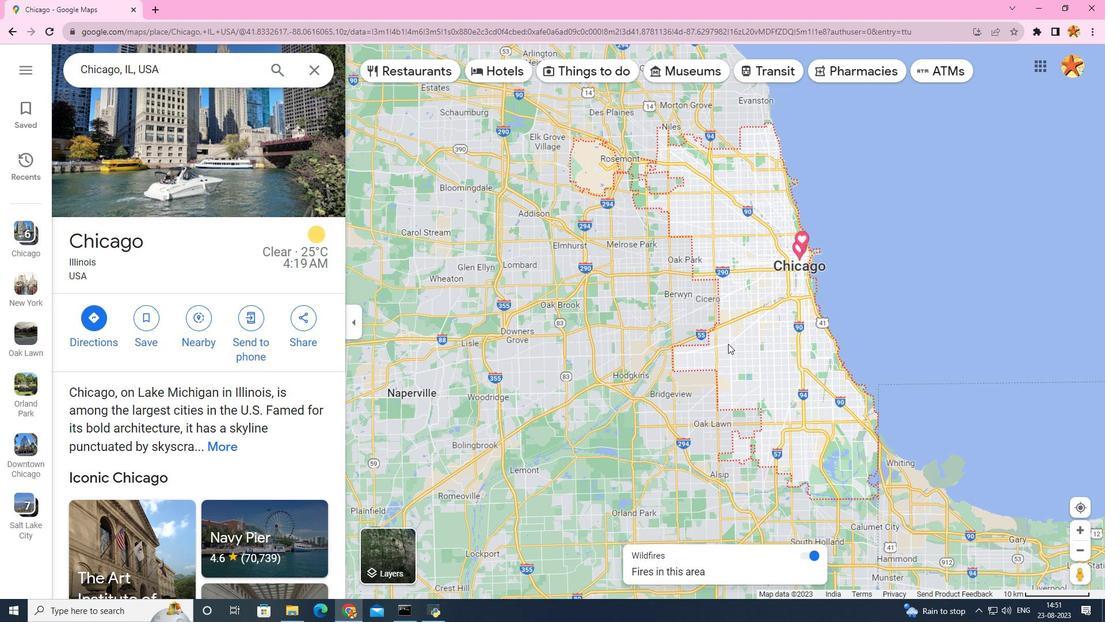 
Action: Mouse scrolled (728, 344) with delta (0, 0)
Screenshot: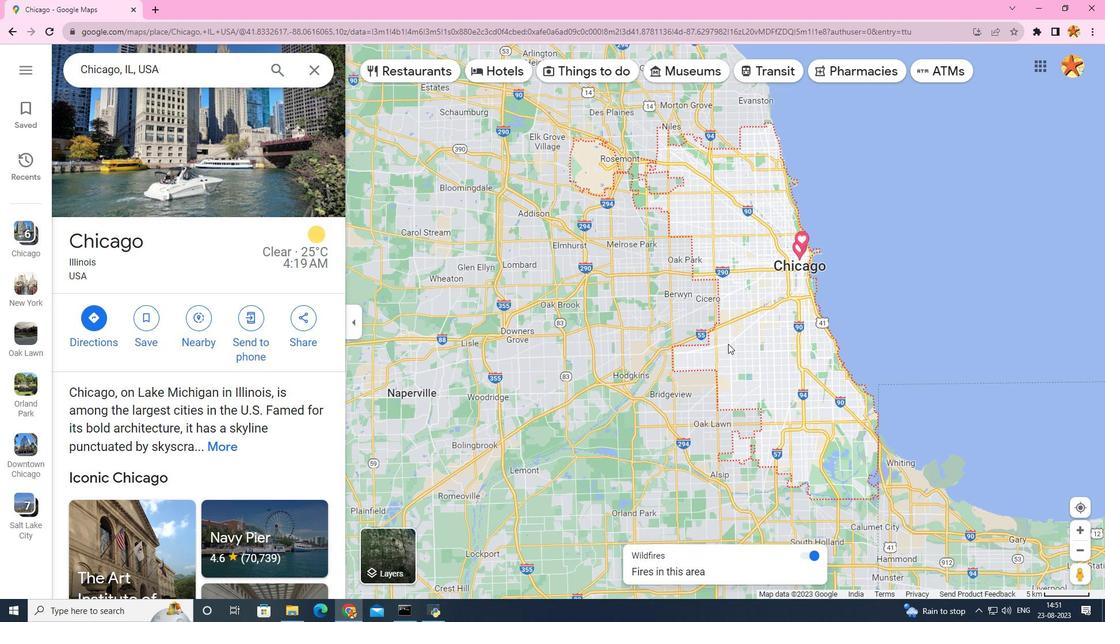 
Action: Mouse scrolled (728, 344) with delta (0, 0)
Screenshot: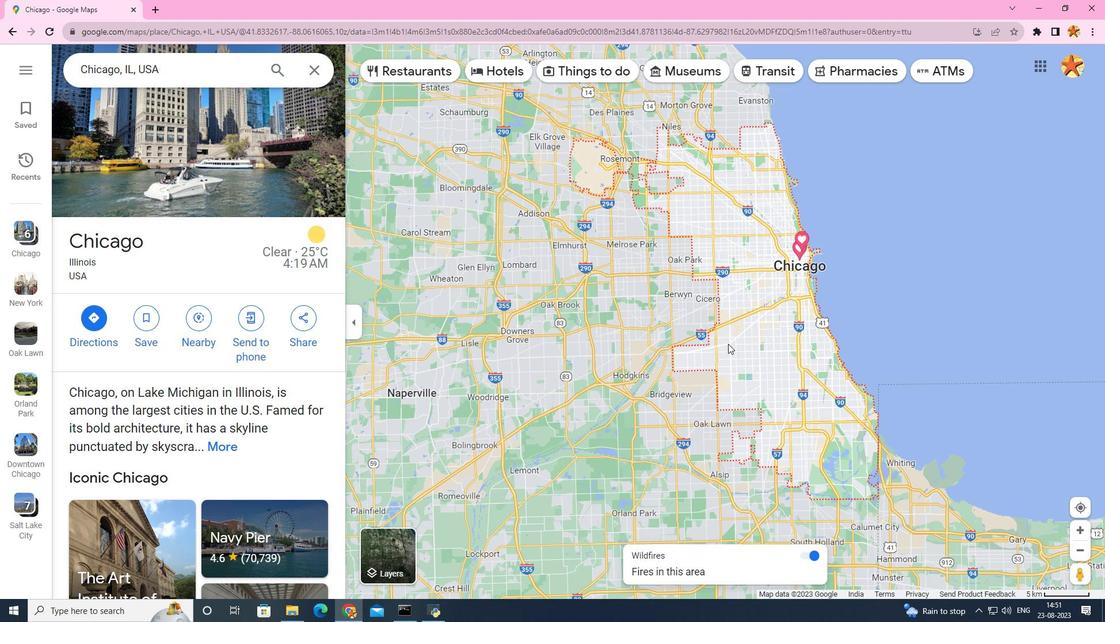 
Action: Mouse scrolled (728, 344) with delta (0, 0)
Screenshot: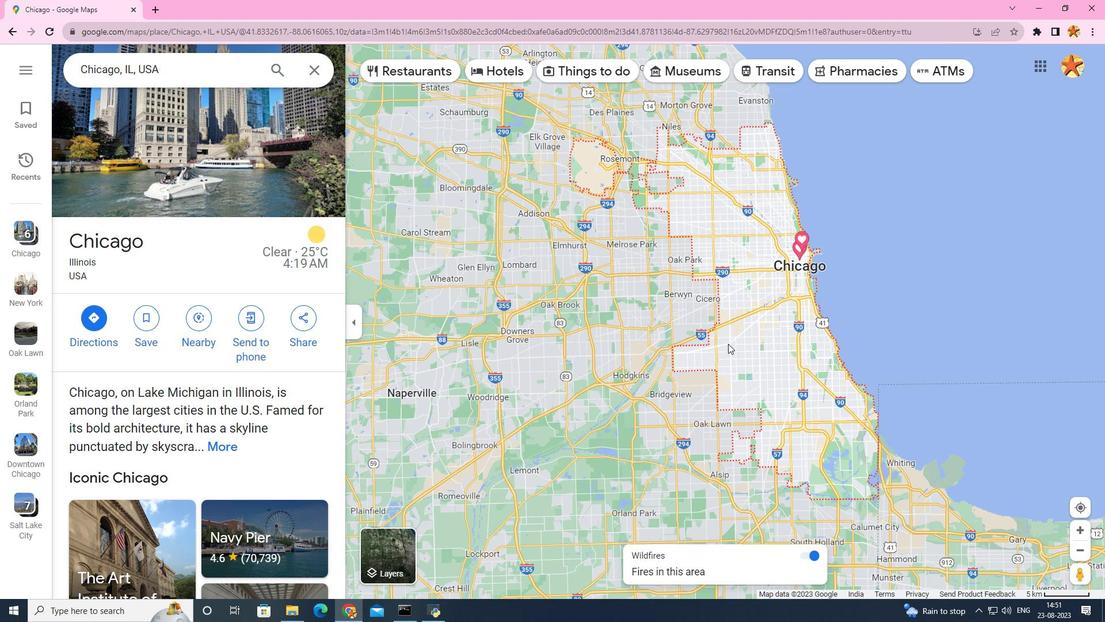 
Action: Mouse scrolled (728, 344) with delta (0, 0)
Screenshot: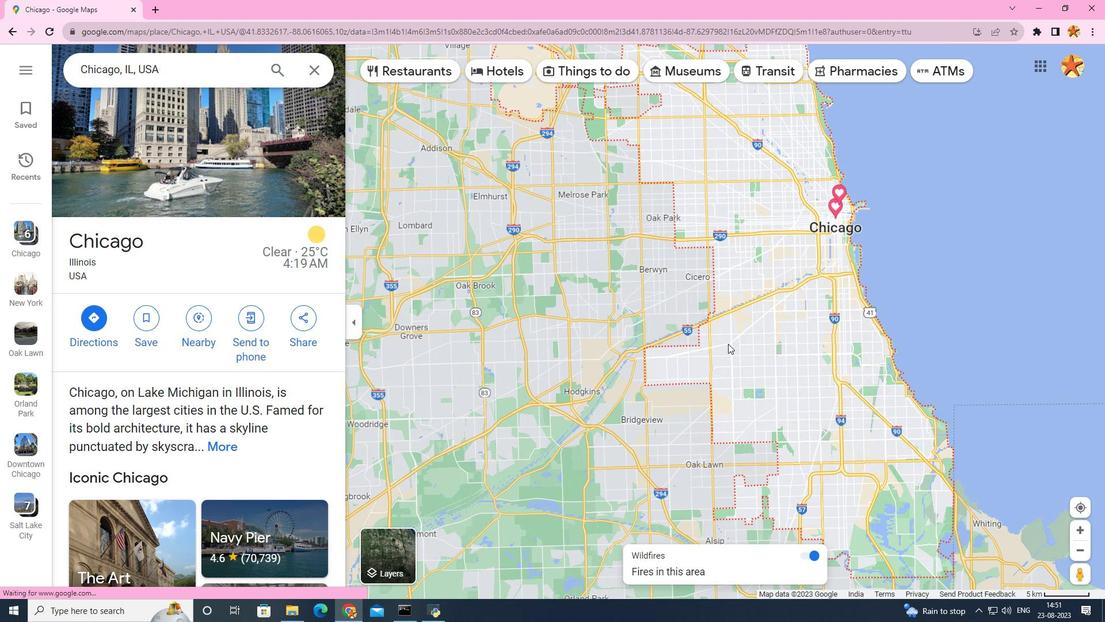 
Action: Mouse scrolled (728, 344) with delta (0, 0)
Screenshot: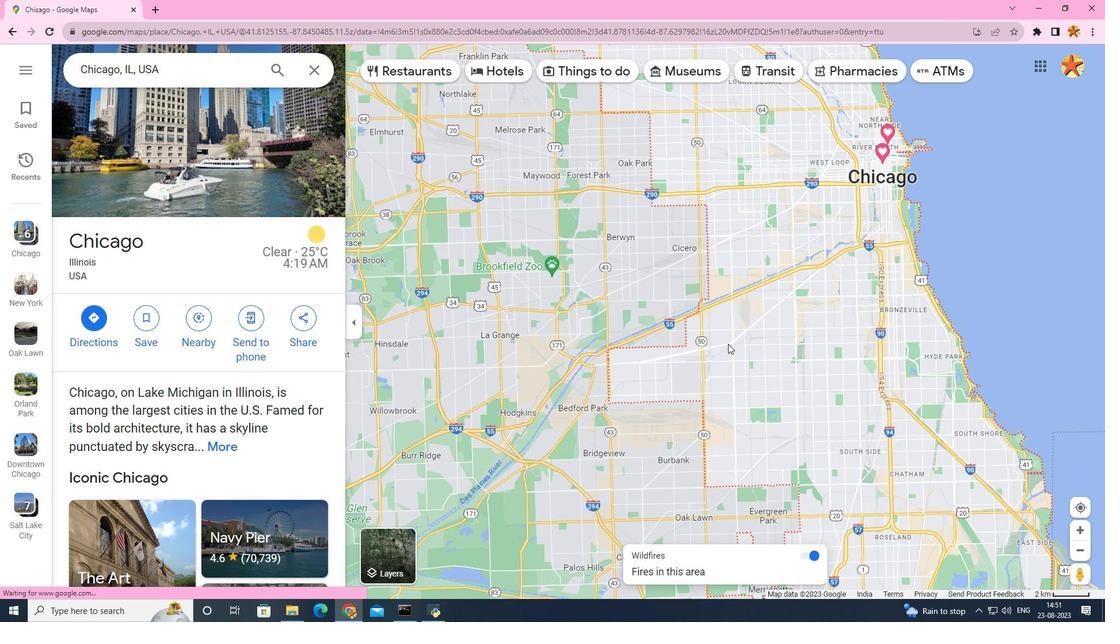
Action: Mouse scrolled (728, 344) with delta (0, 0)
Screenshot: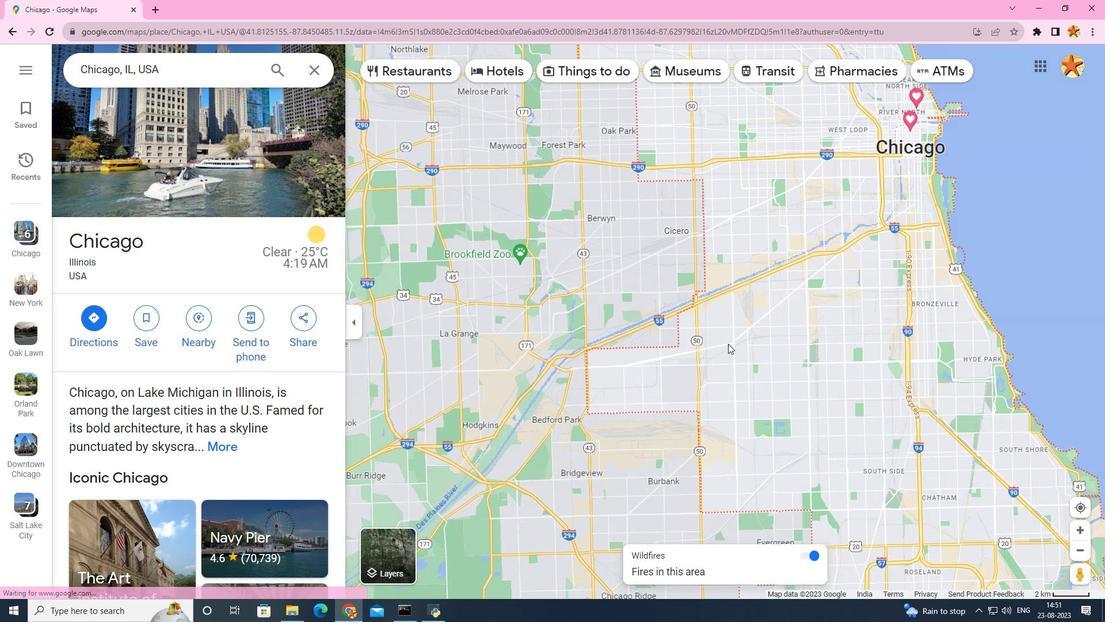 
Action: Mouse scrolled (728, 344) with delta (0, 0)
Screenshot: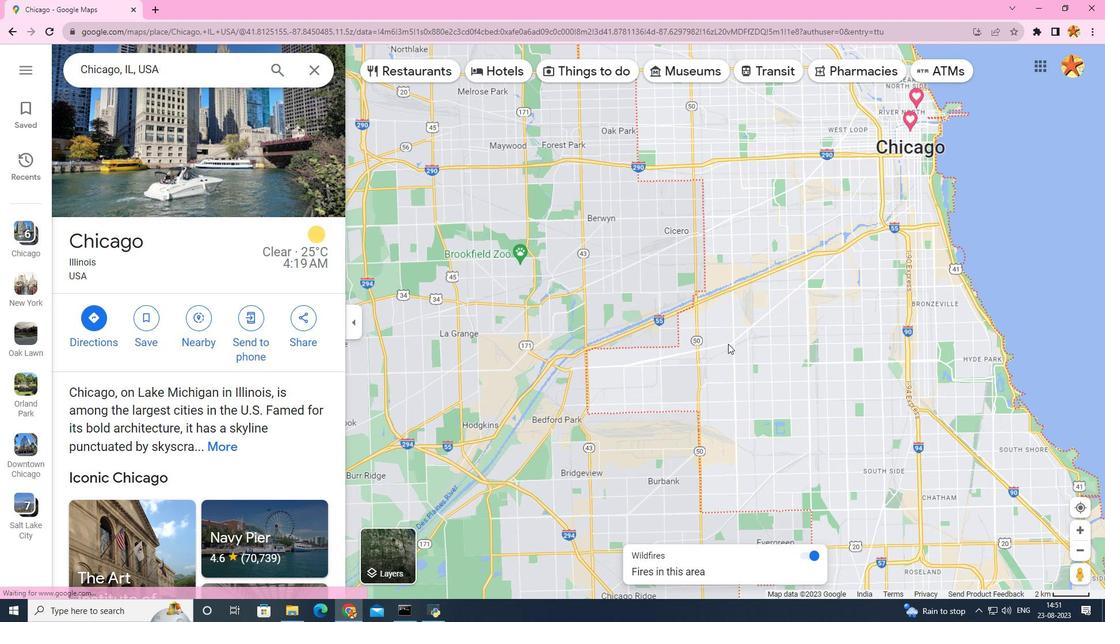 
Action: Mouse scrolled (728, 343) with delta (0, 0)
Screenshot: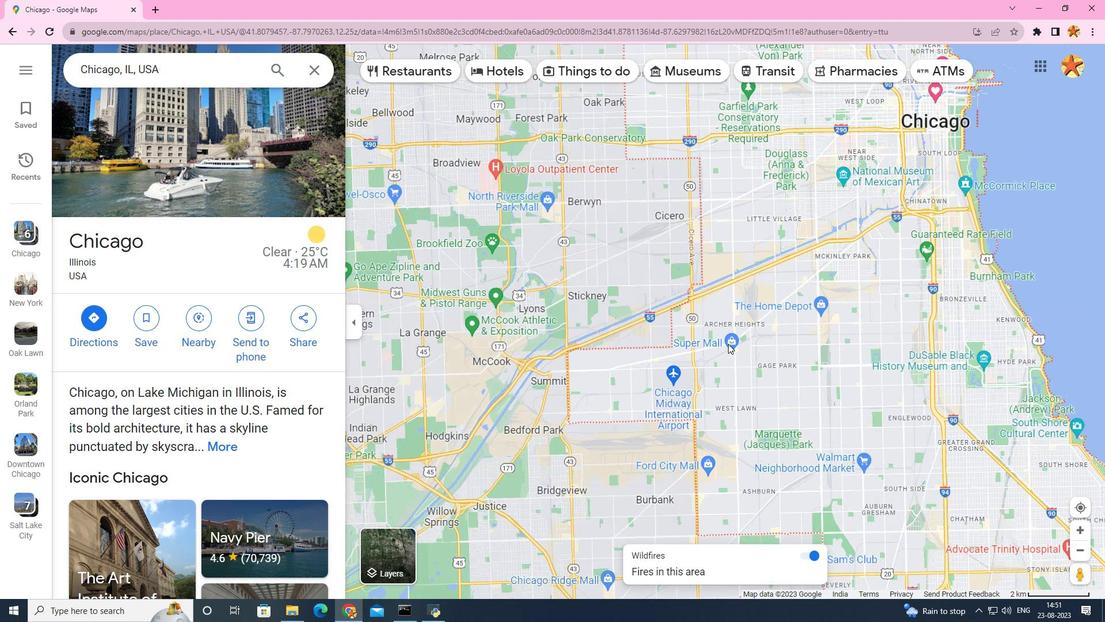 
Action: Mouse scrolled (728, 343) with delta (0, 0)
Screenshot: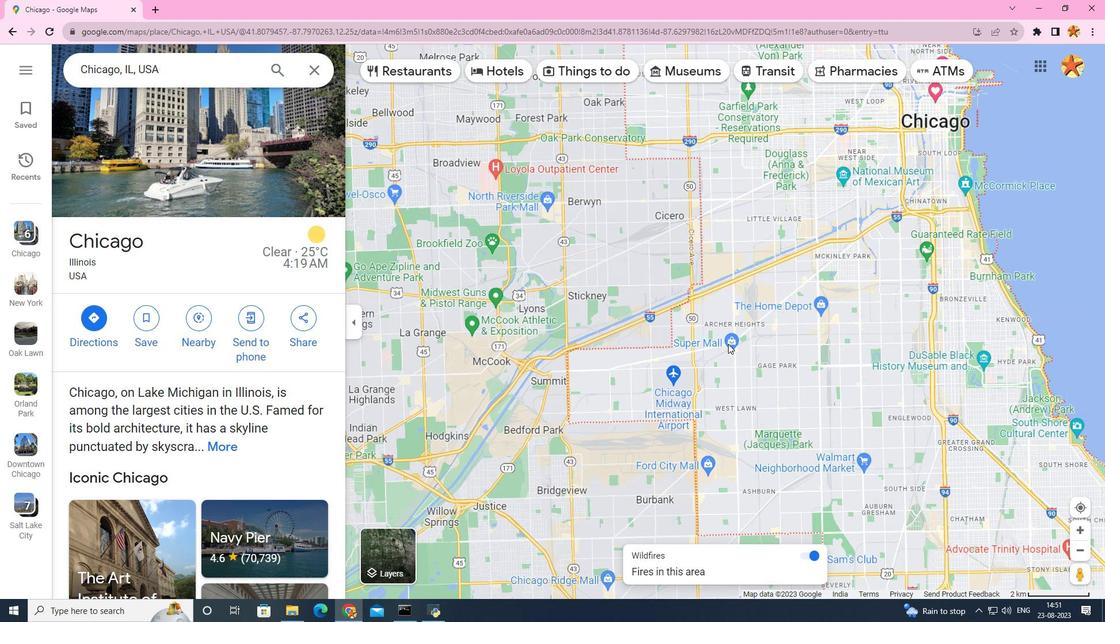 
Action: Mouse scrolled (728, 343) with delta (0, 0)
Screenshot: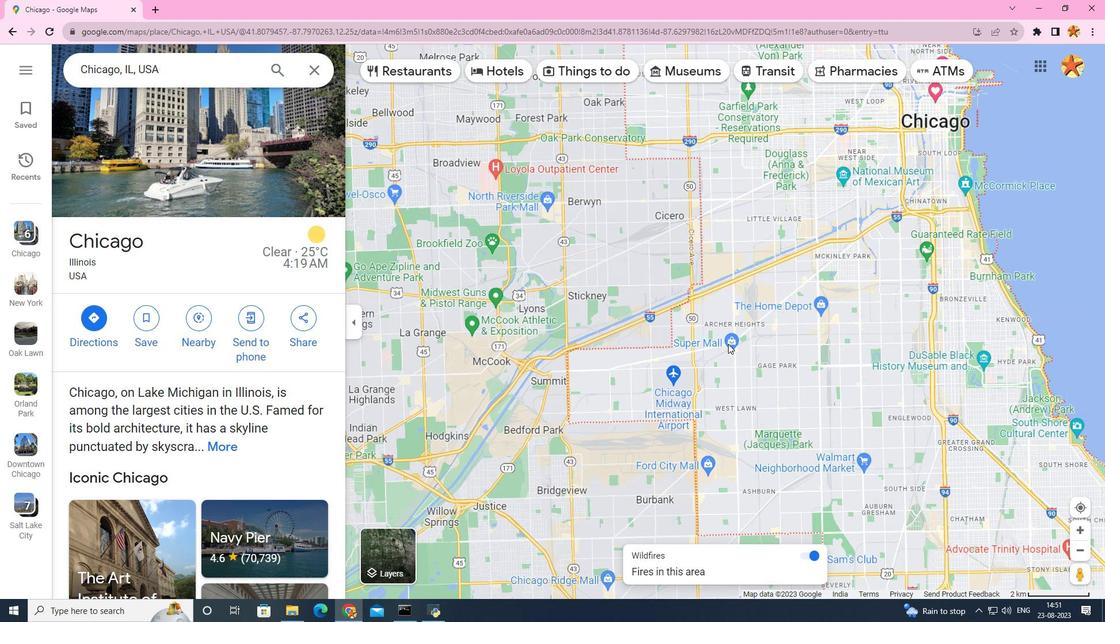 
Action: Mouse scrolled (728, 343) with delta (0, 0)
Screenshot: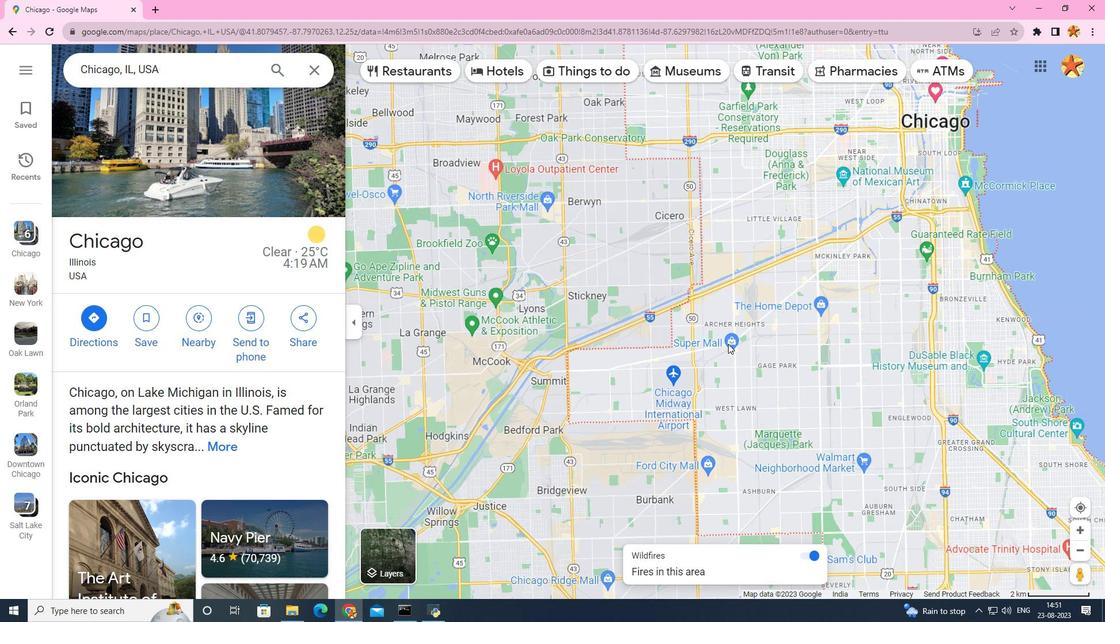 
Action: Mouse scrolled (728, 343) with delta (0, 0)
Screenshot: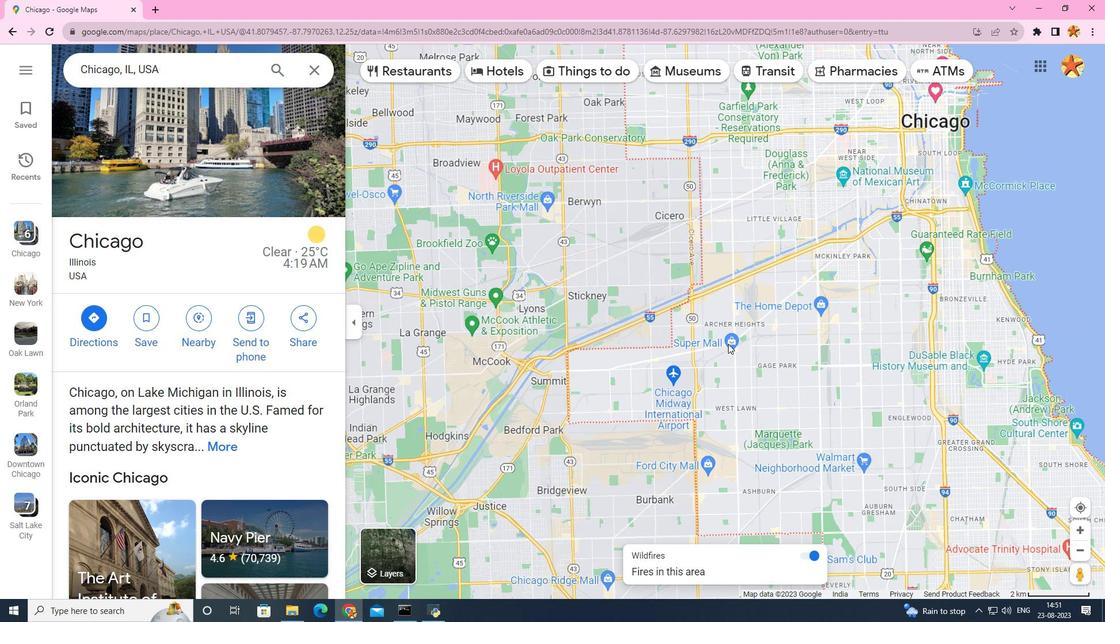 
Action: Mouse scrolled (728, 343) with delta (0, 0)
Screenshot: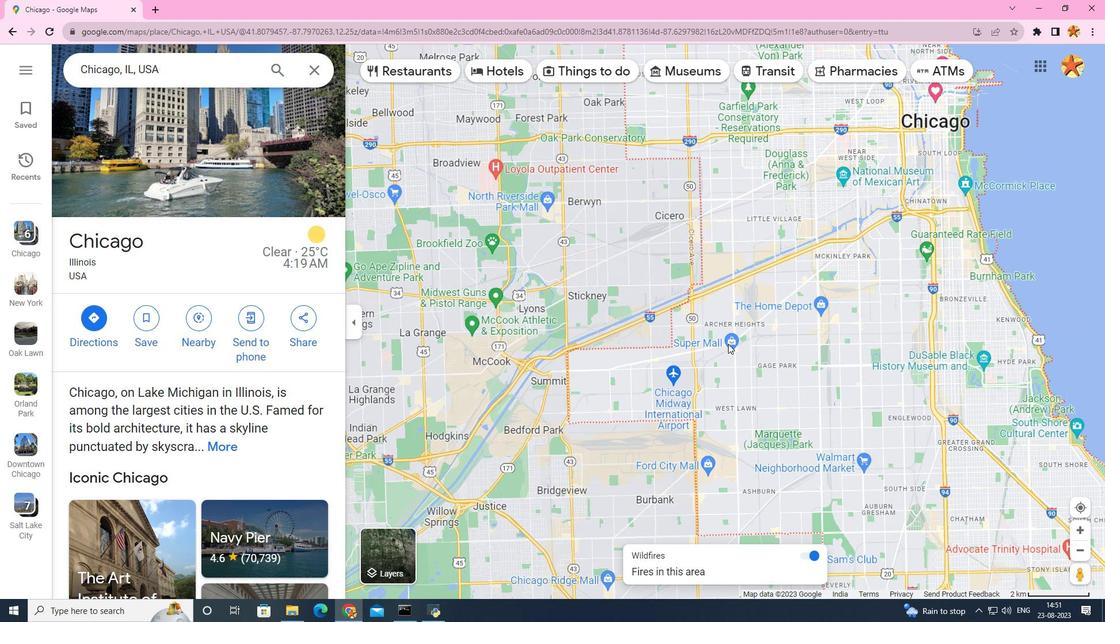 
Action: Mouse scrolled (728, 343) with delta (0, 0)
Screenshot: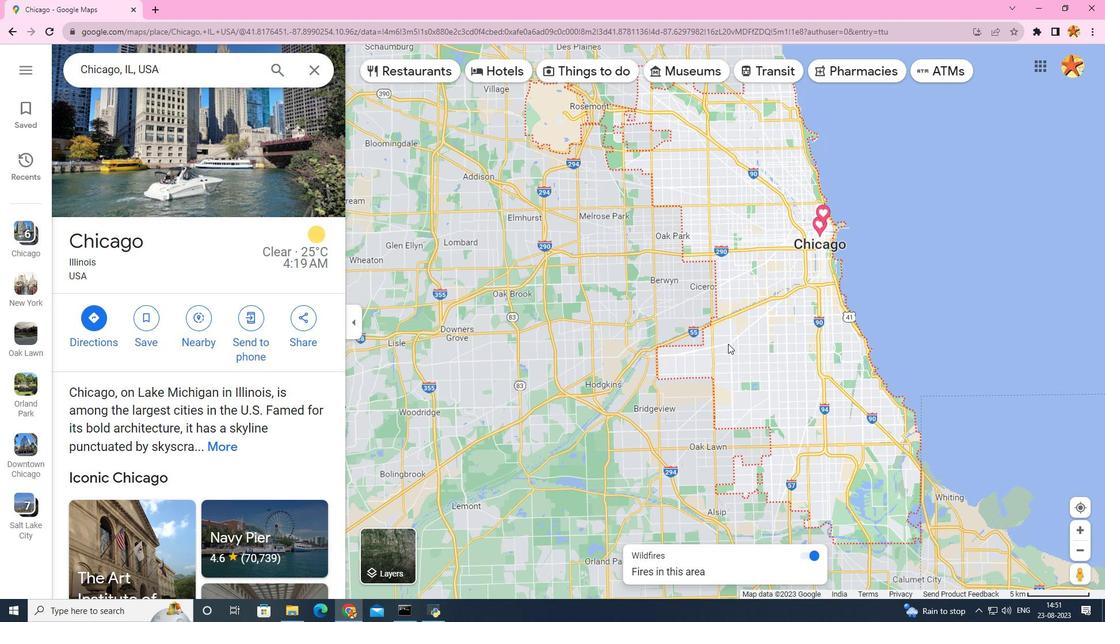 
Action: Mouse scrolled (728, 343) with delta (0, 0)
Screenshot: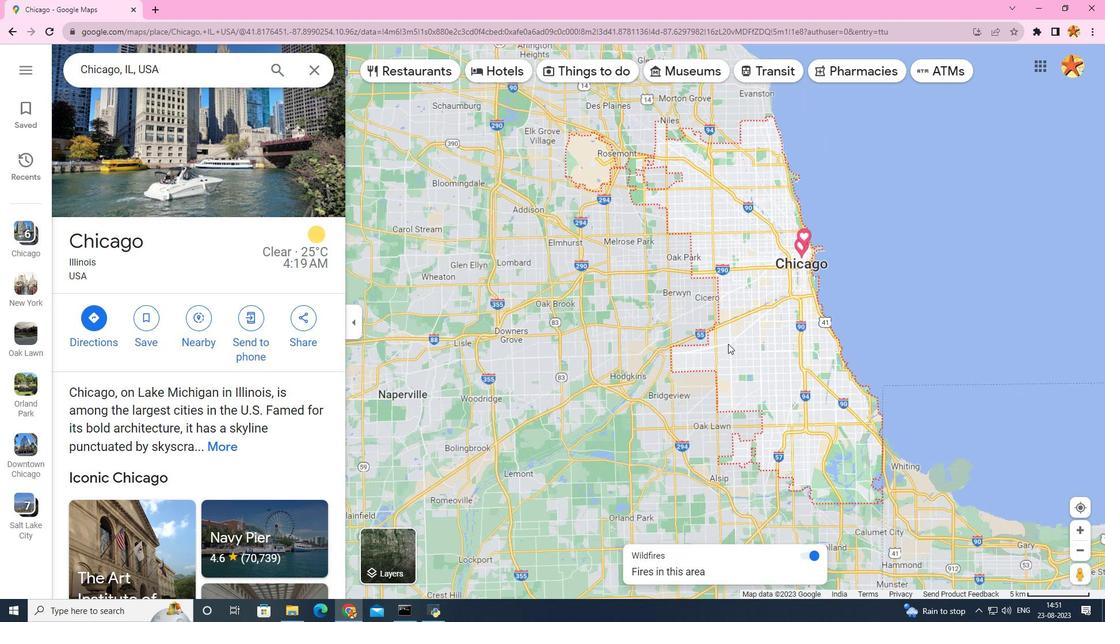 
Action: Mouse scrolled (728, 343) with delta (0, 0)
Screenshot: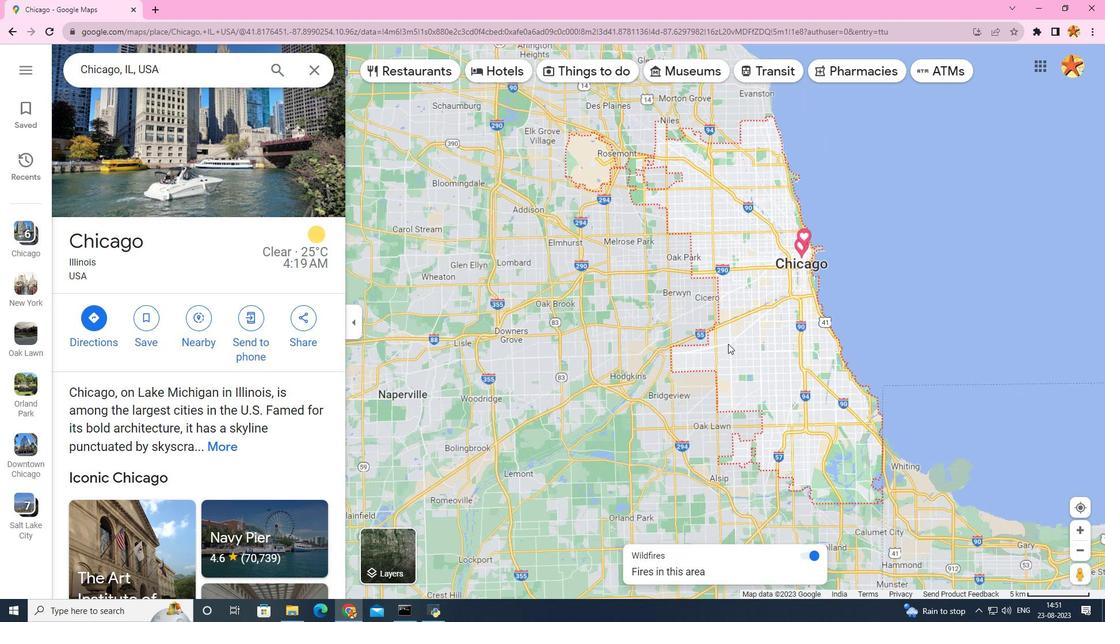 
Action: Mouse scrolled (728, 343) with delta (0, 0)
Screenshot: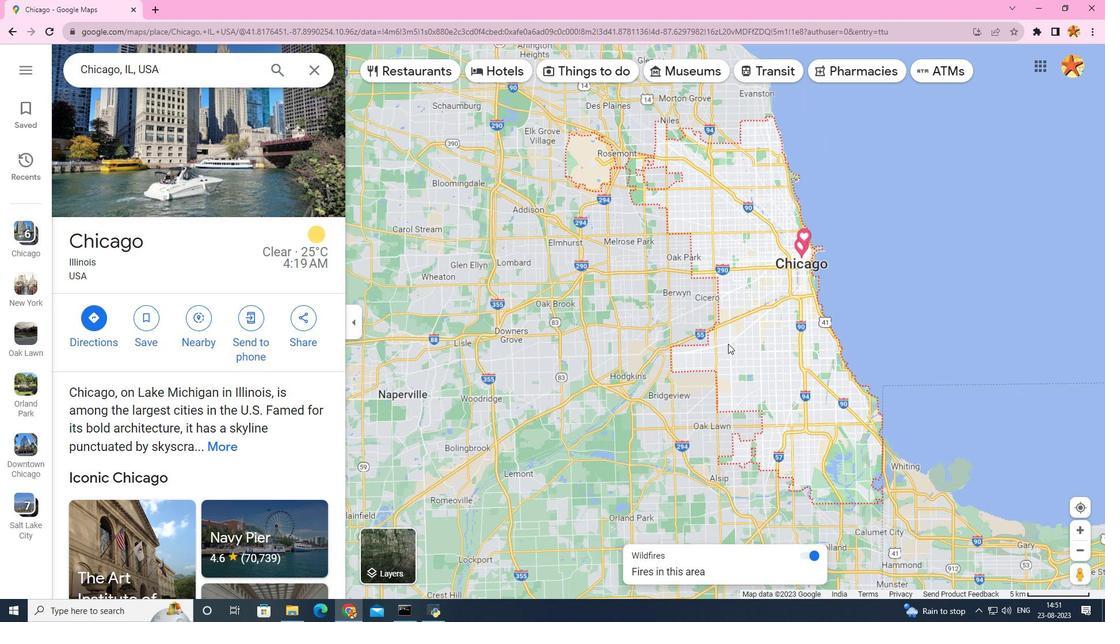 
Action: Mouse scrolled (728, 343) with delta (0, 0)
Screenshot: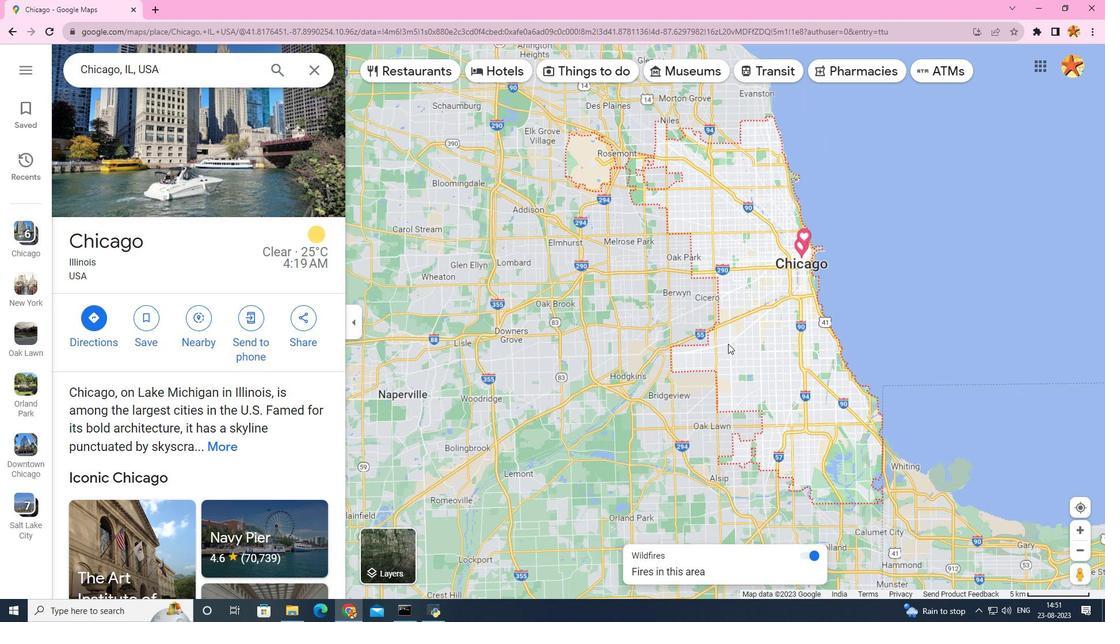 
Action: Mouse scrolled (728, 343) with delta (0, 0)
Screenshot: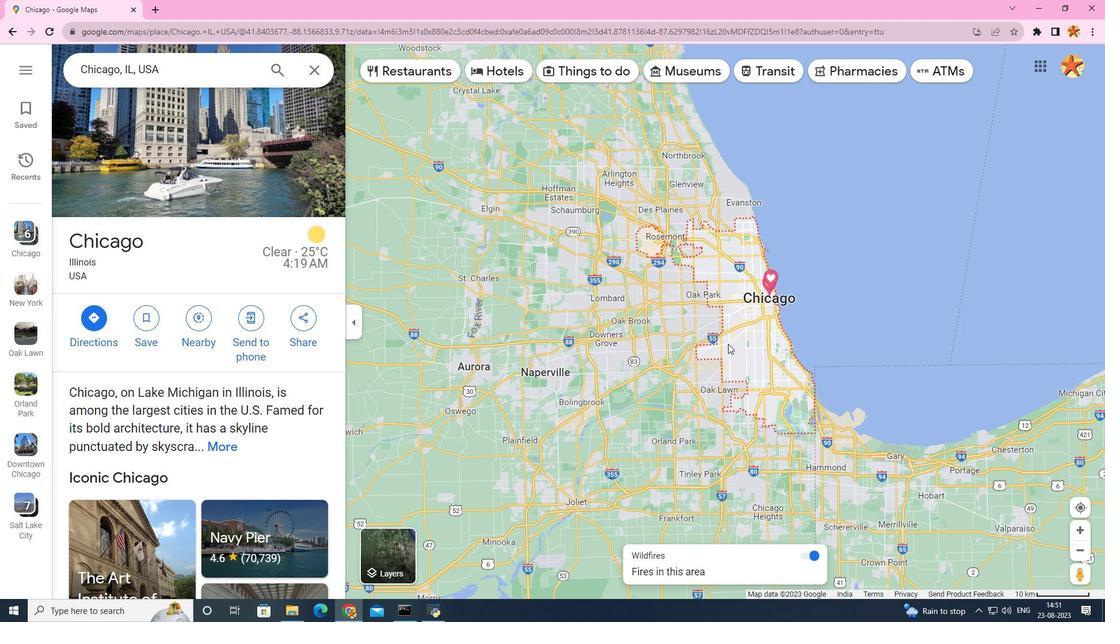 
Action: Mouse scrolled (728, 343) with delta (0, 0)
Screenshot: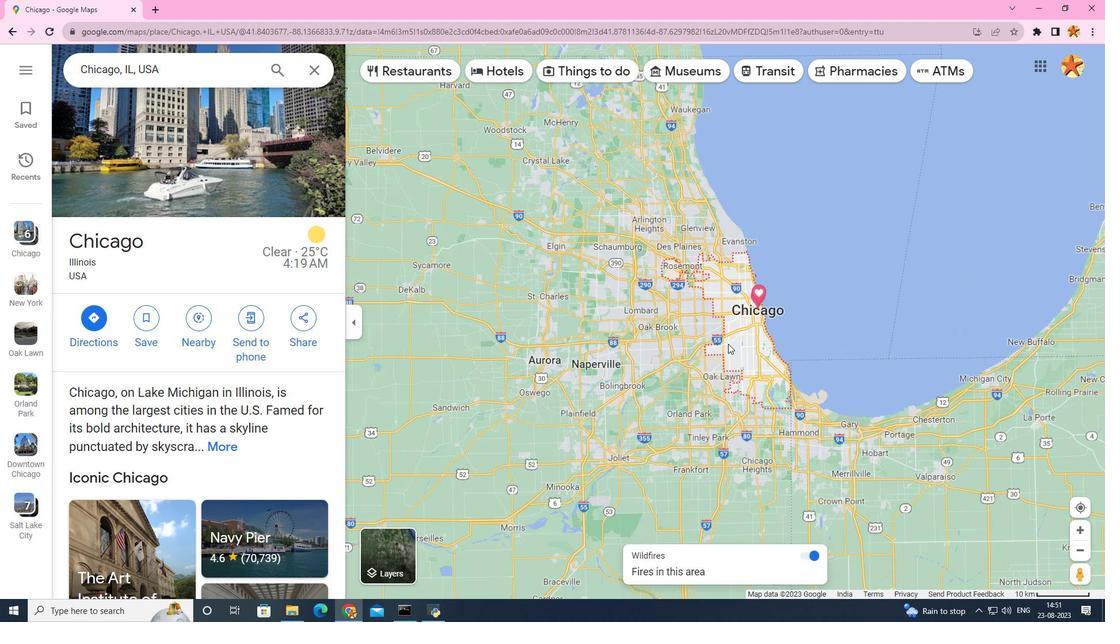 
Action: Mouse scrolled (728, 343) with delta (0, 0)
Screenshot: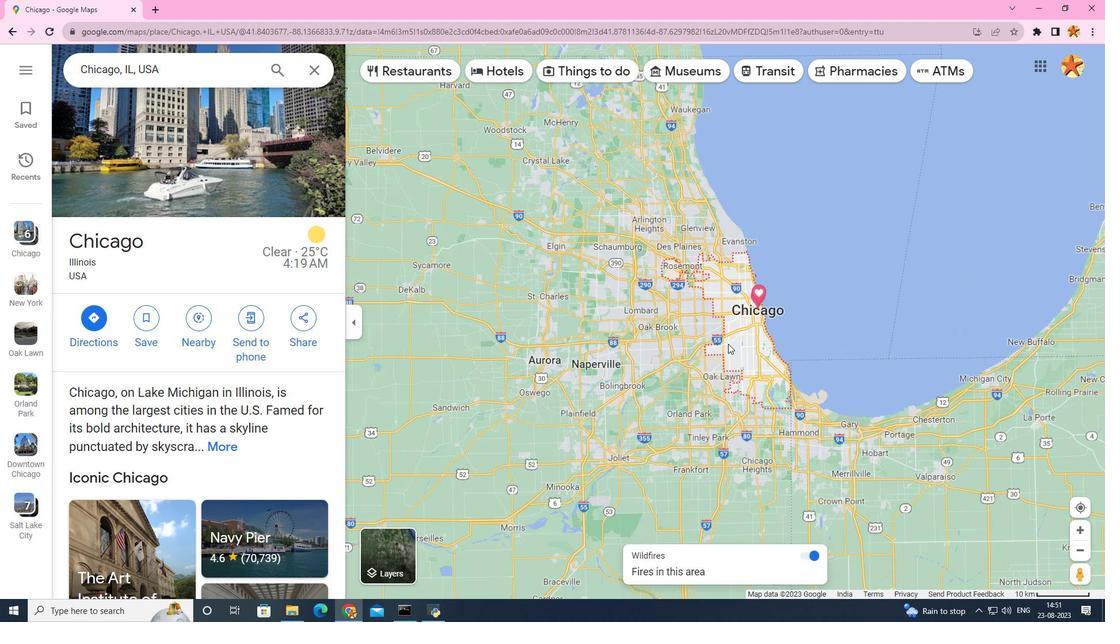 
Action: Mouse scrolled (728, 343) with delta (0, 0)
Screenshot: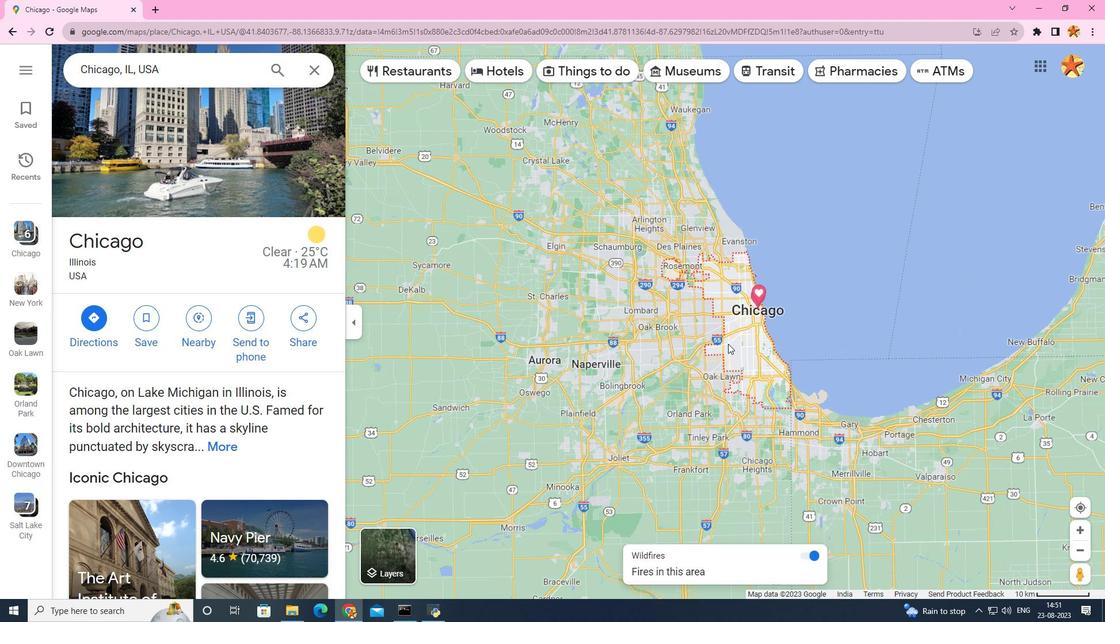 
Action: Mouse scrolled (728, 343) with delta (0, 0)
Screenshot: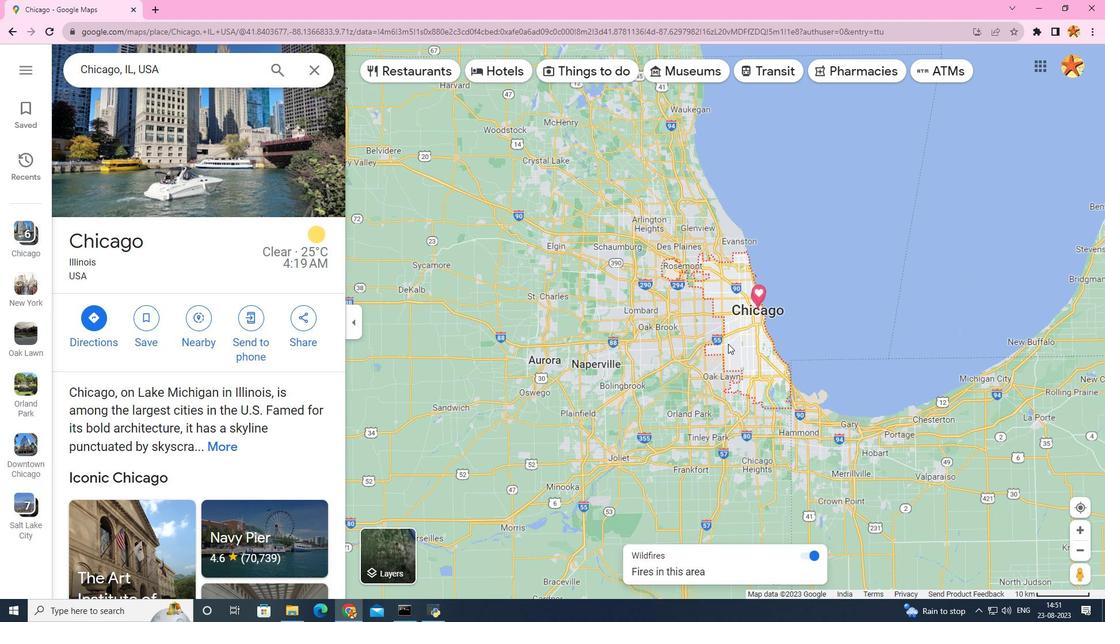 
Action: Mouse scrolled (728, 343) with delta (0, 0)
Screenshot: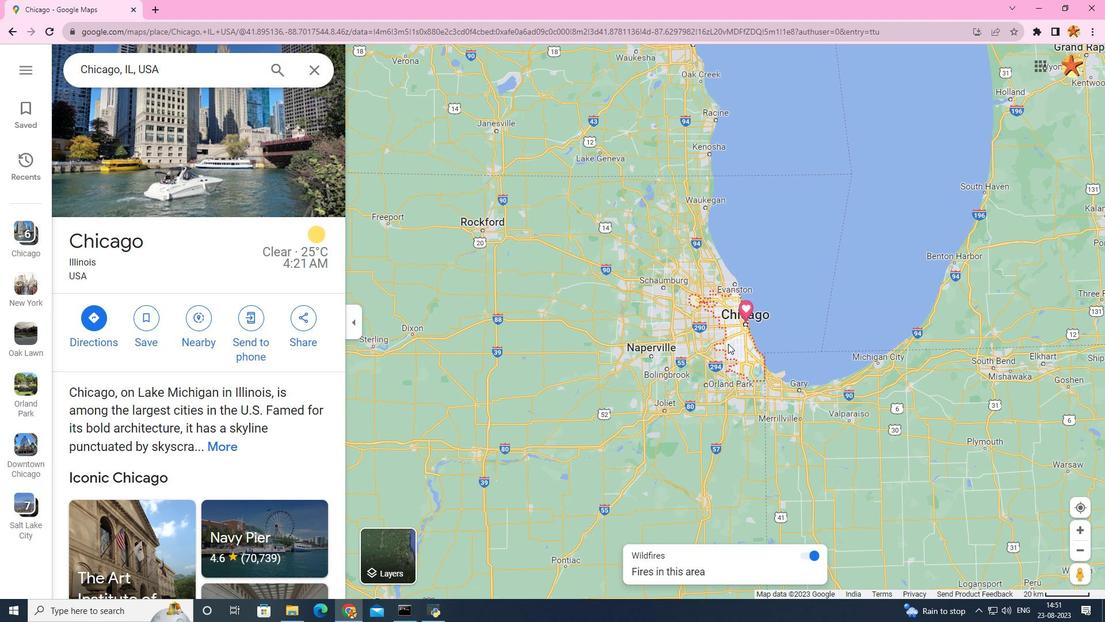 
Action: Mouse scrolled (728, 343) with delta (0, 0)
Screenshot: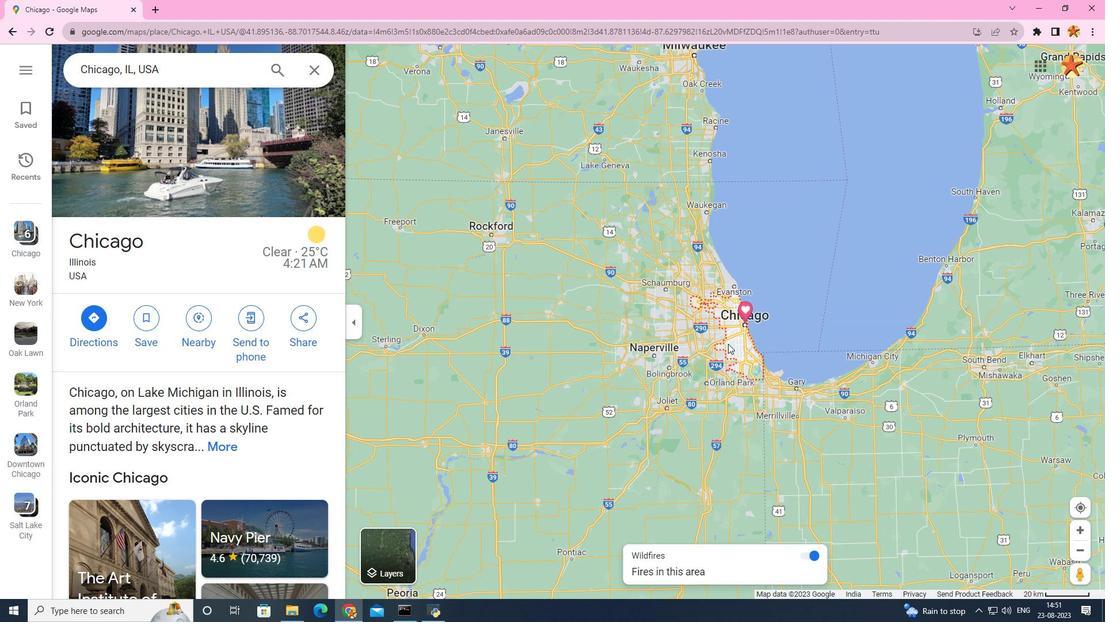 
Action: Mouse scrolled (728, 343) with delta (0, 0)
Screenshot: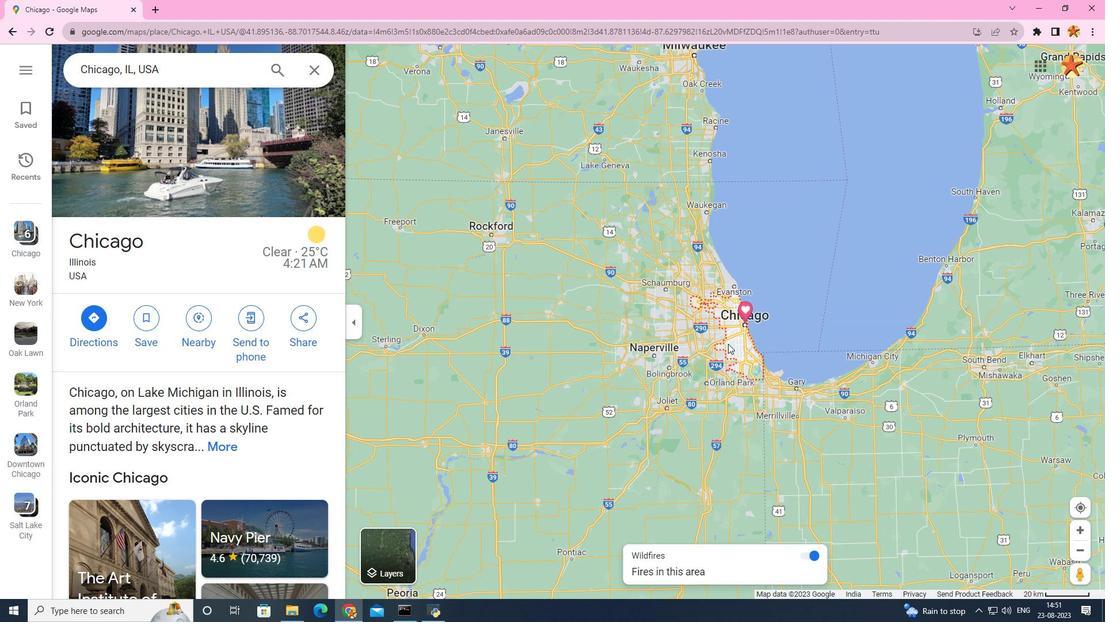 
Action: Mouse scrolled (728, 343) with delta (0, 0)
Screenshot: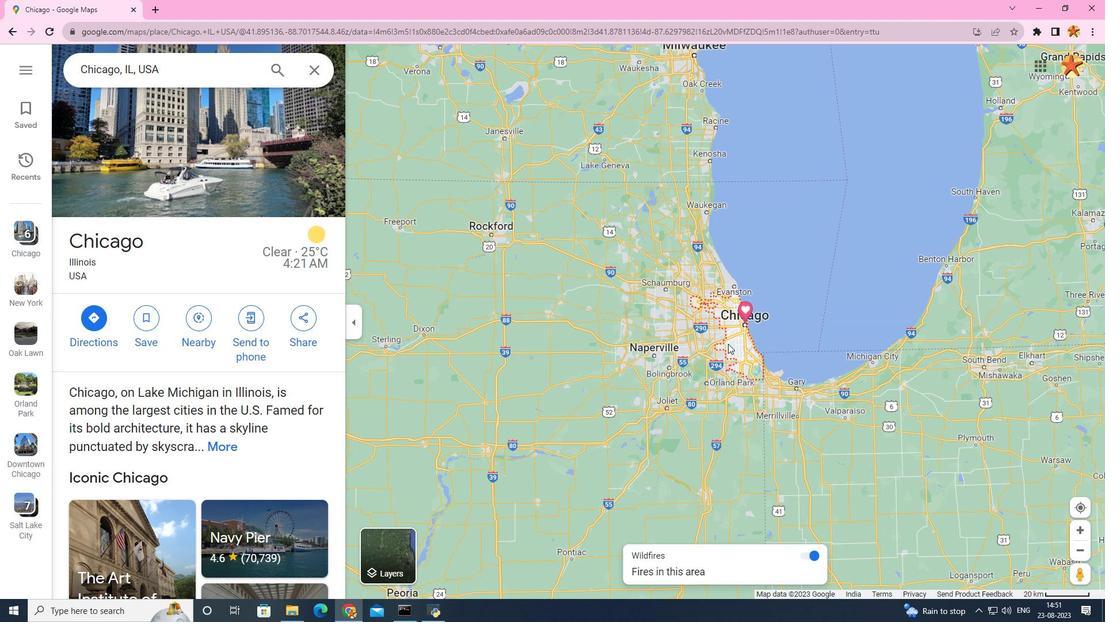 
Action: Mouse scrolled (728, 343) with delta (0, 0)
Screenshot: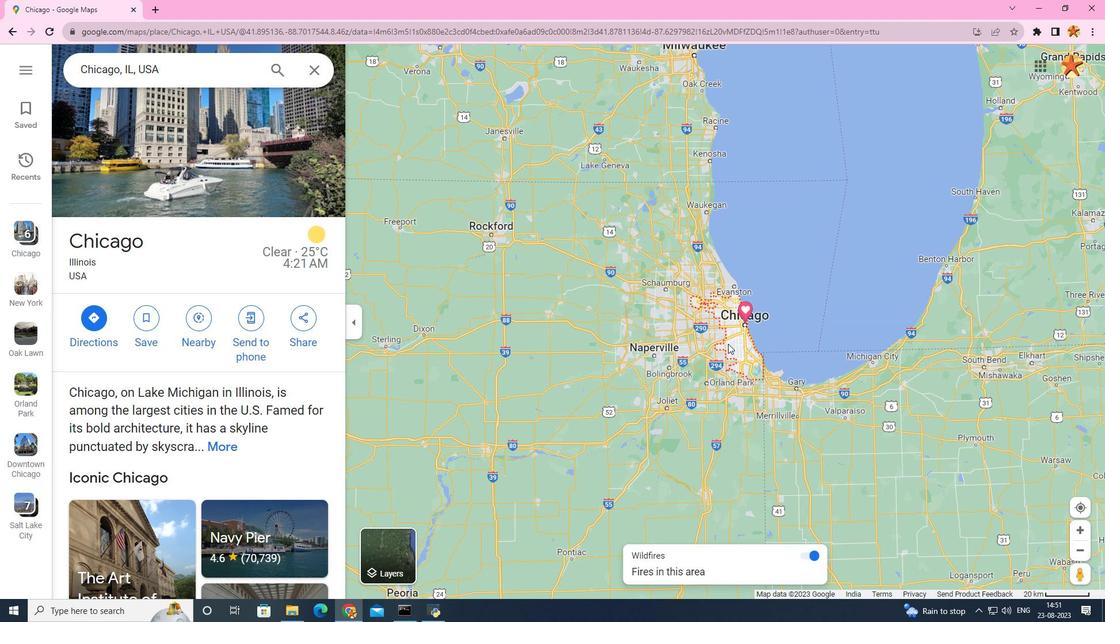 
Action: Mouse scrolled (728, 344) with delta (0, 0)
Screenshot: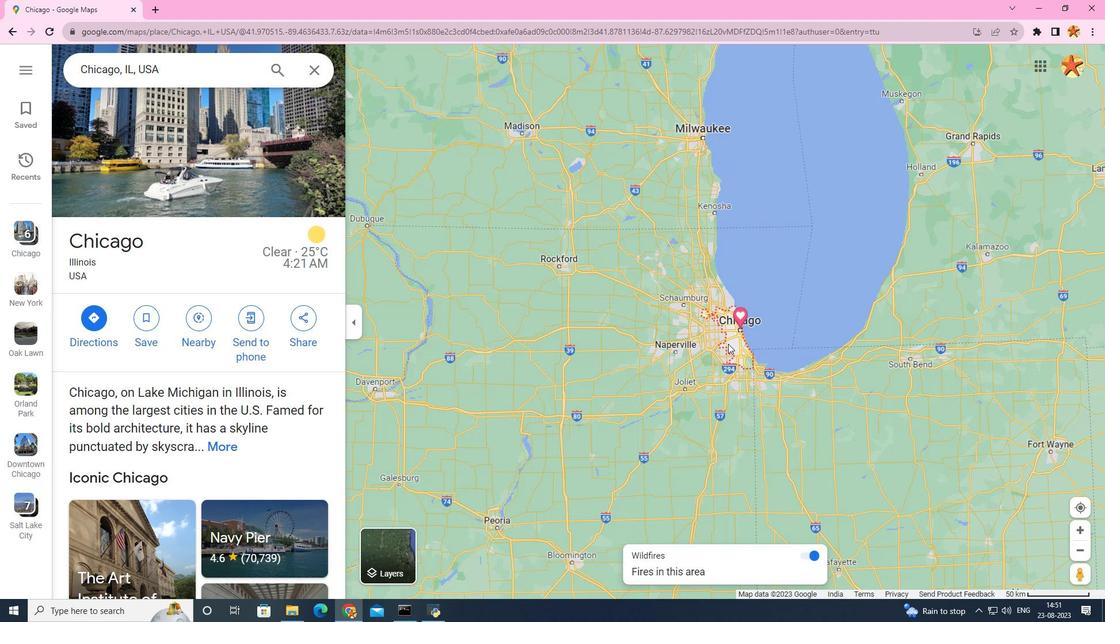 
Action: Mouse scrolled (728, 344) with delta (0, 0)
Screenshot: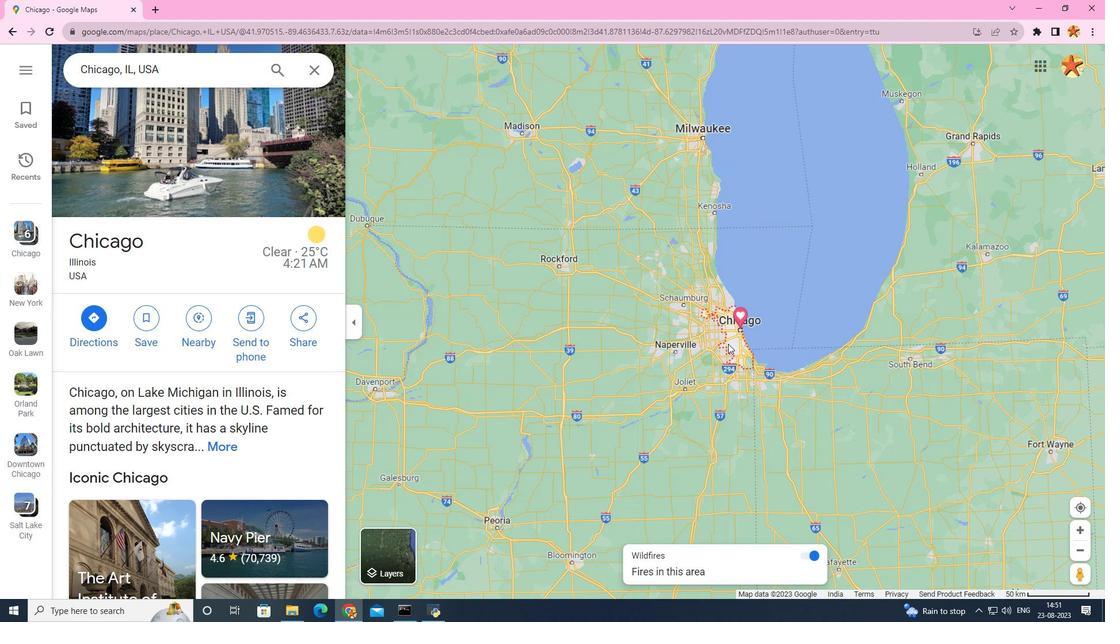 
Action: Mouse scrolled (728, 344) with delta (0, 0)
Screenshot: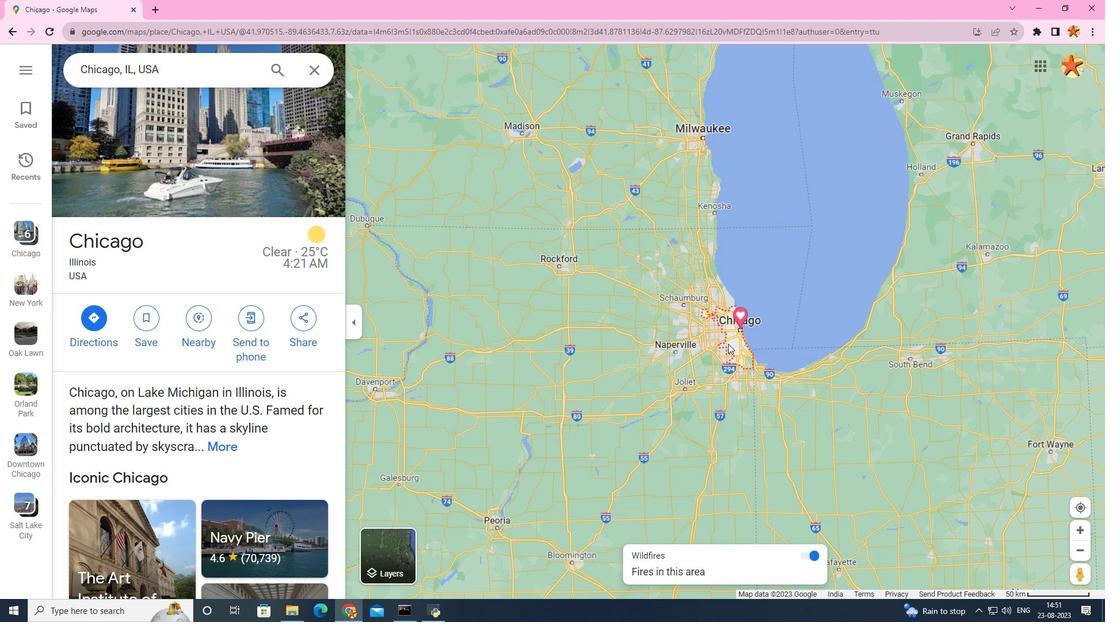 
Action: Mouse scrolled (728, 344) with delta (0, 0)
Screenshot: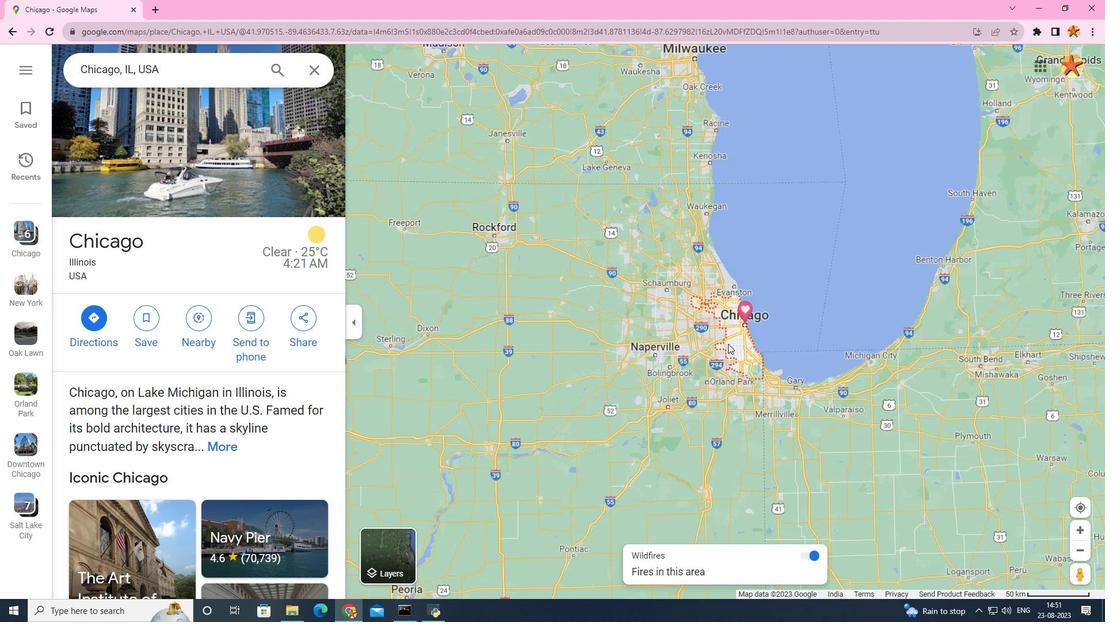 
Action: Mouse scrolled (728, 343) with delta (0, 0)
Screenshot: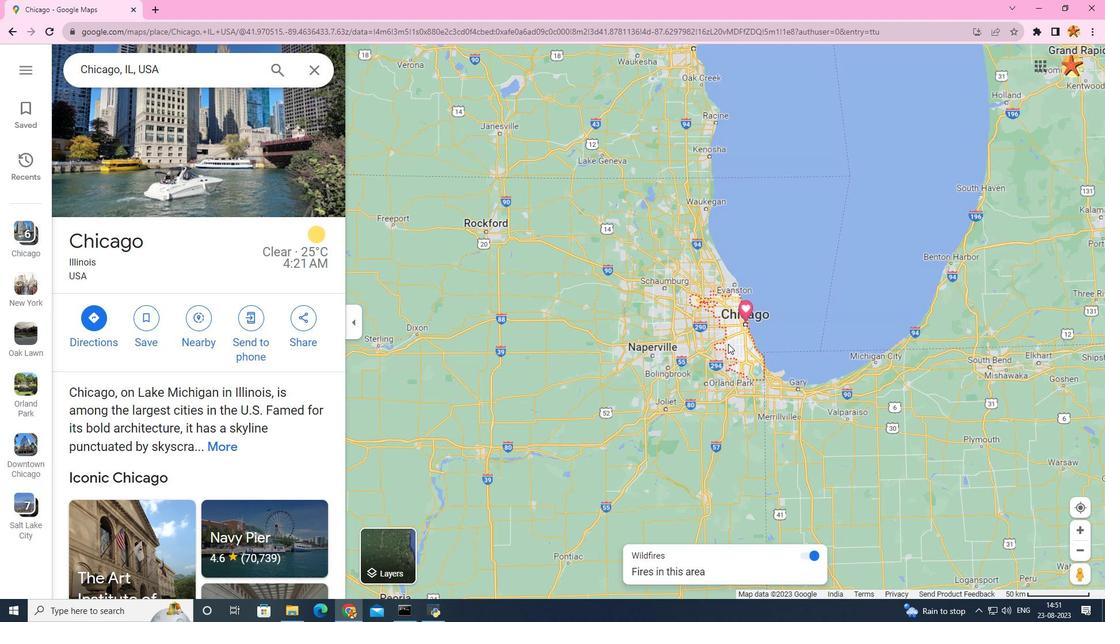 
Action: Mouse scrolled (728, 344) with delta (0, 0)
Screenshot: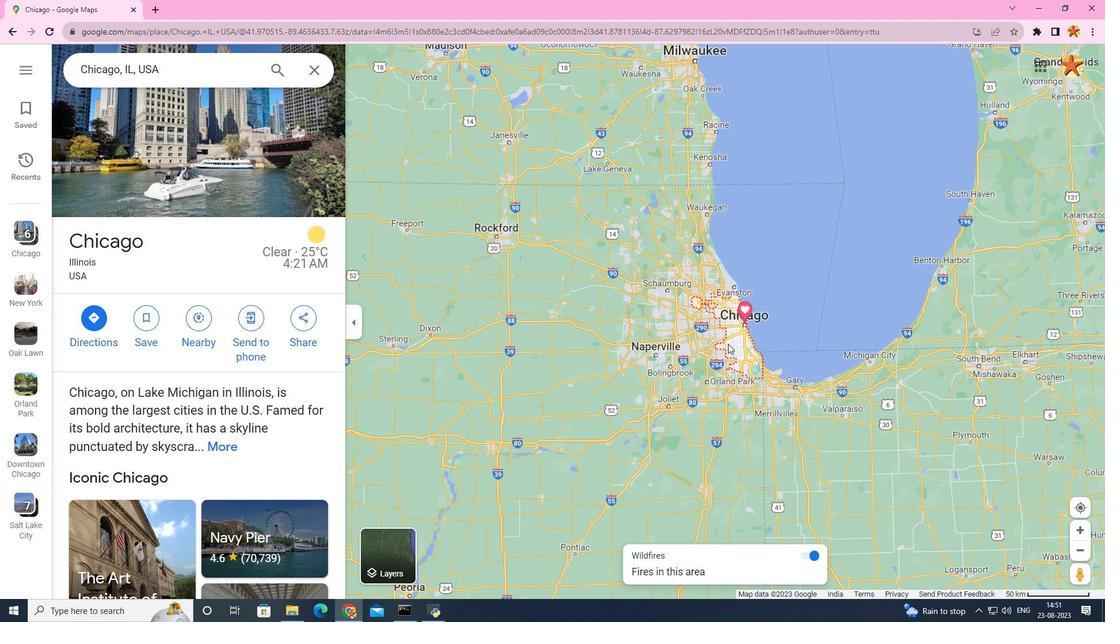 
Action: Mouse scrolled (728, 344) with delta (0, 0)
Screenshot: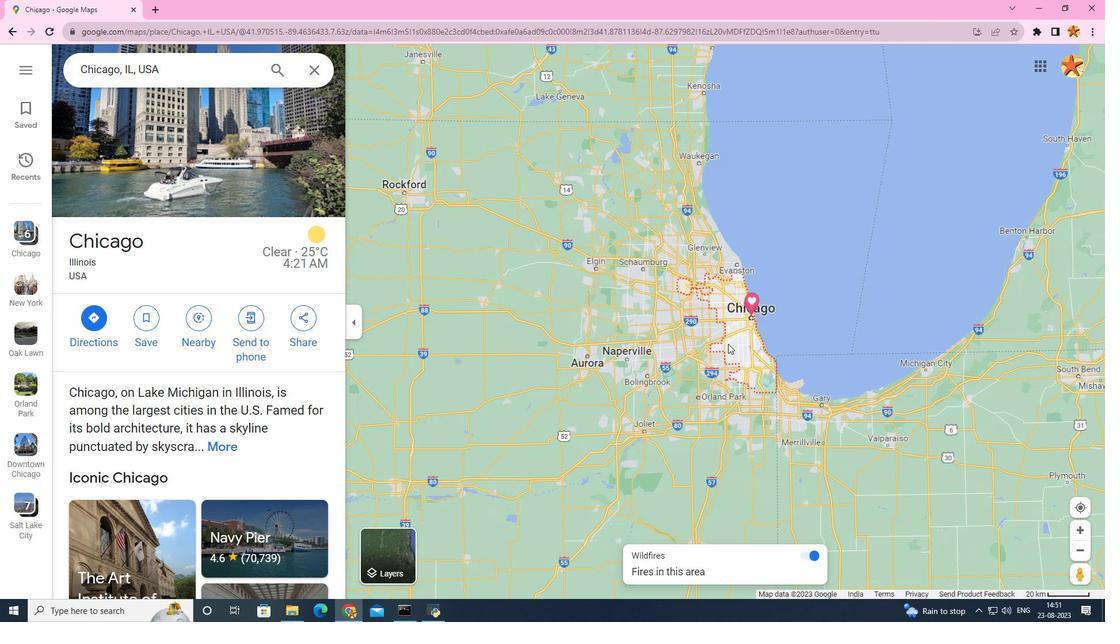 
Action: Mouse scrolled (728, 344) with delta (0, 0)
Screenshot: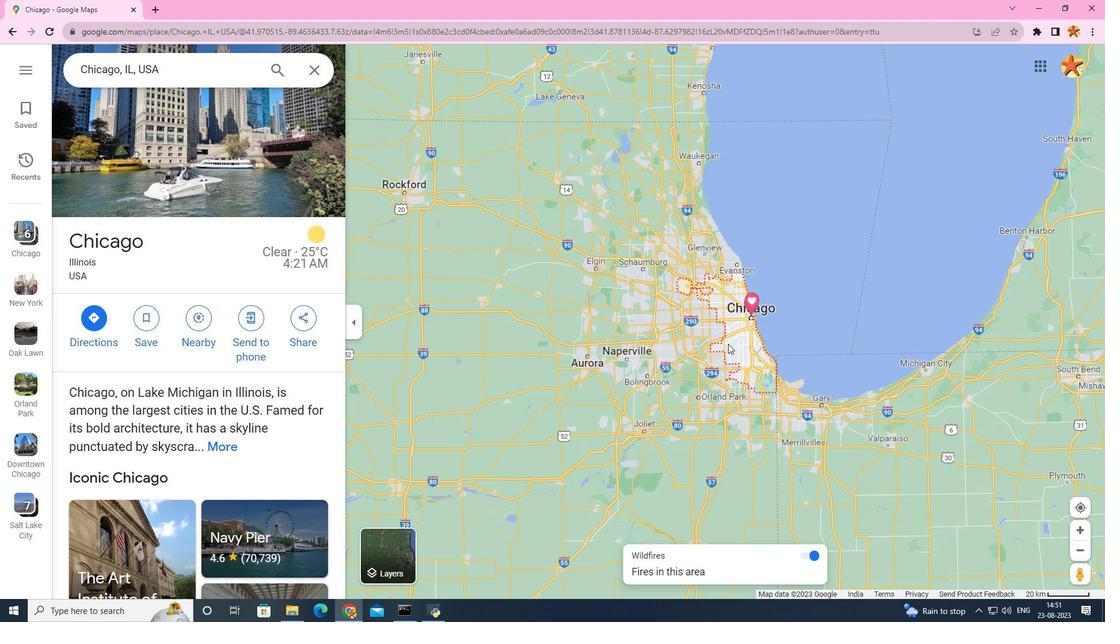 
Action: Mouse scrolled (728, 344) with delta (0, 0)
Screenshot: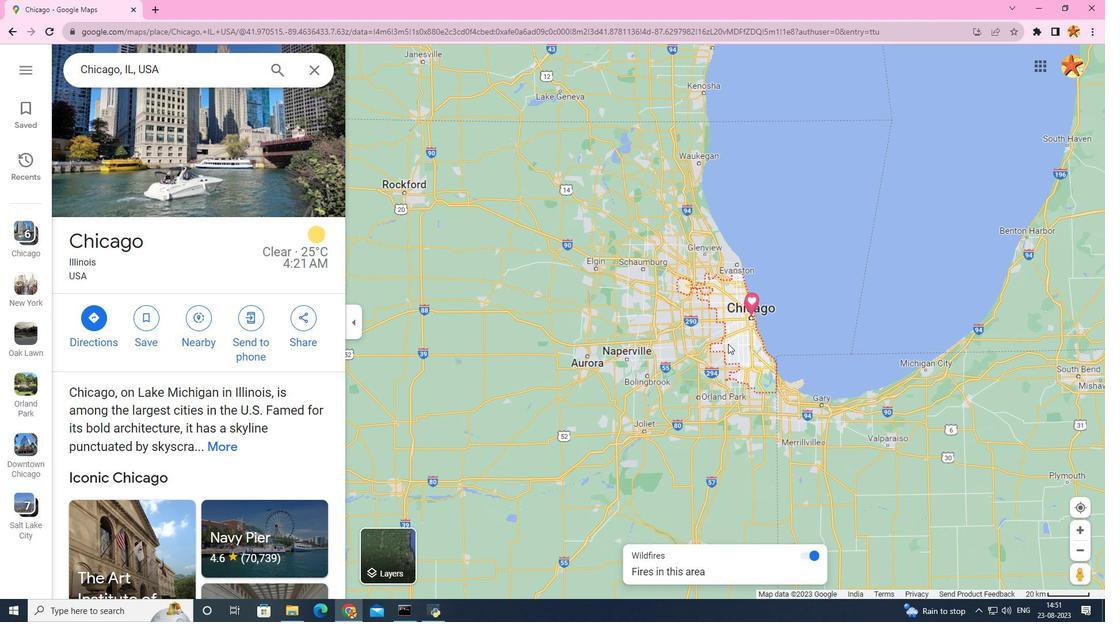 
Action: Mouse scrolled (728, 344) with delta (0, 0)
Screenshot: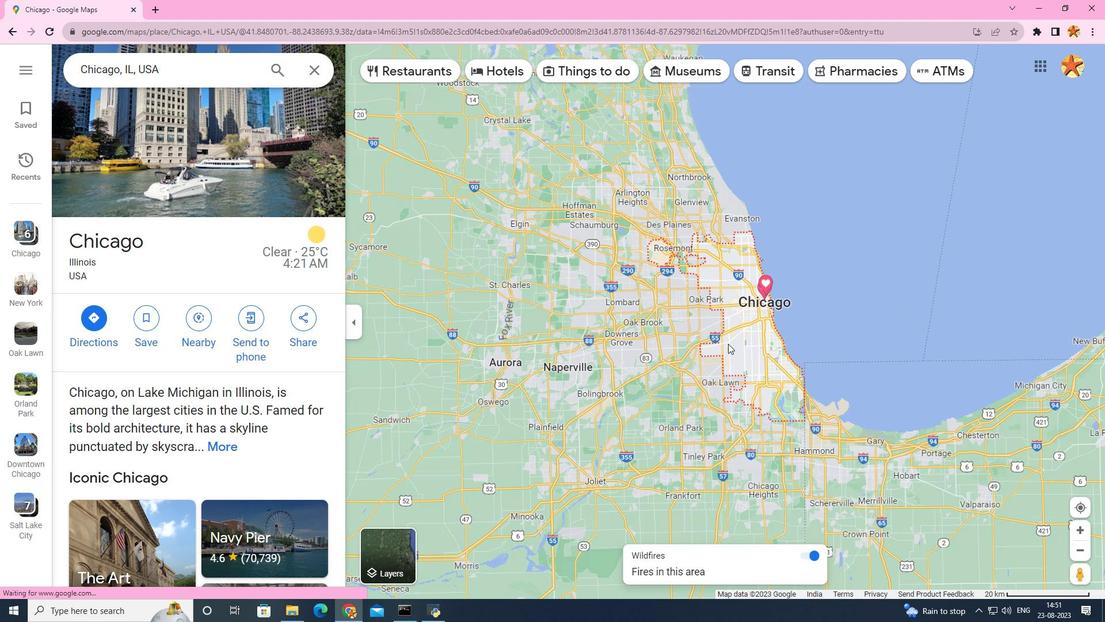 
Action: Mouse scrolled (728, 344) with delta (0, 0)
Screenshot: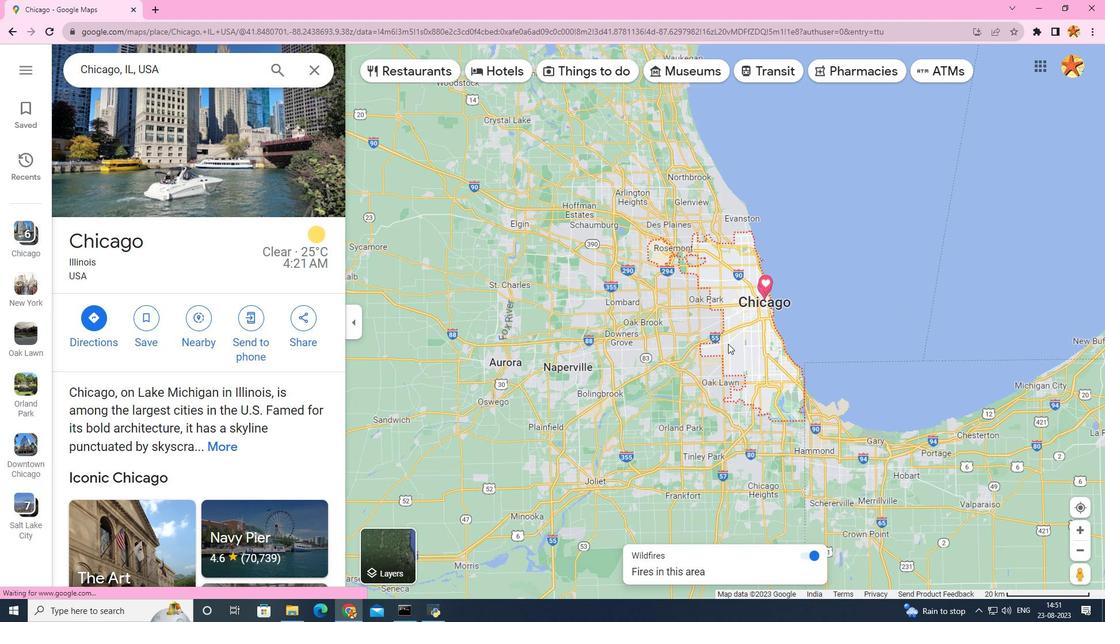 
Action: Mouse scrolled (728, 344) with delta (0, 0)
Screenshot: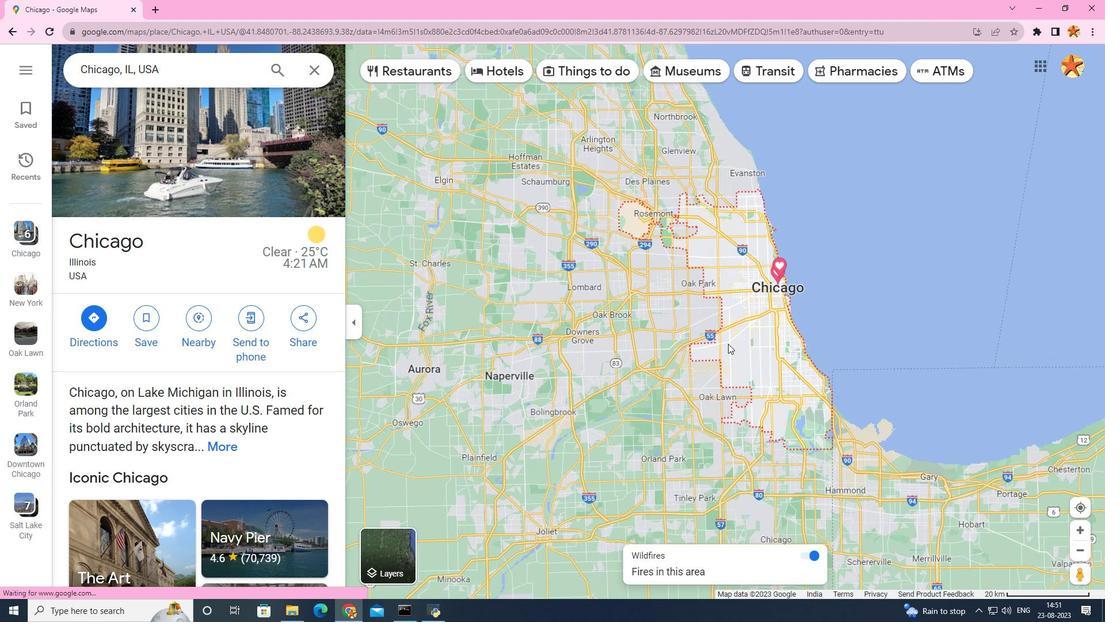 
Action: Mouse scrolled (728, 344) with delta (0, 0)
Screenshot: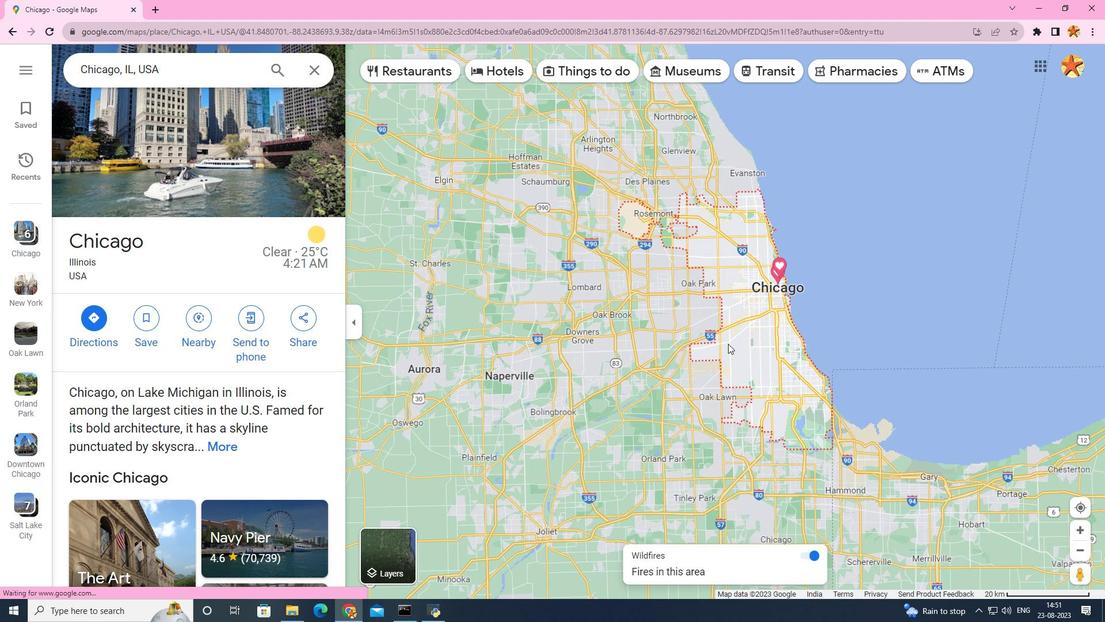 
Action: Mouse scrolled (728, 344) with delta (0, 0)
Screenshot: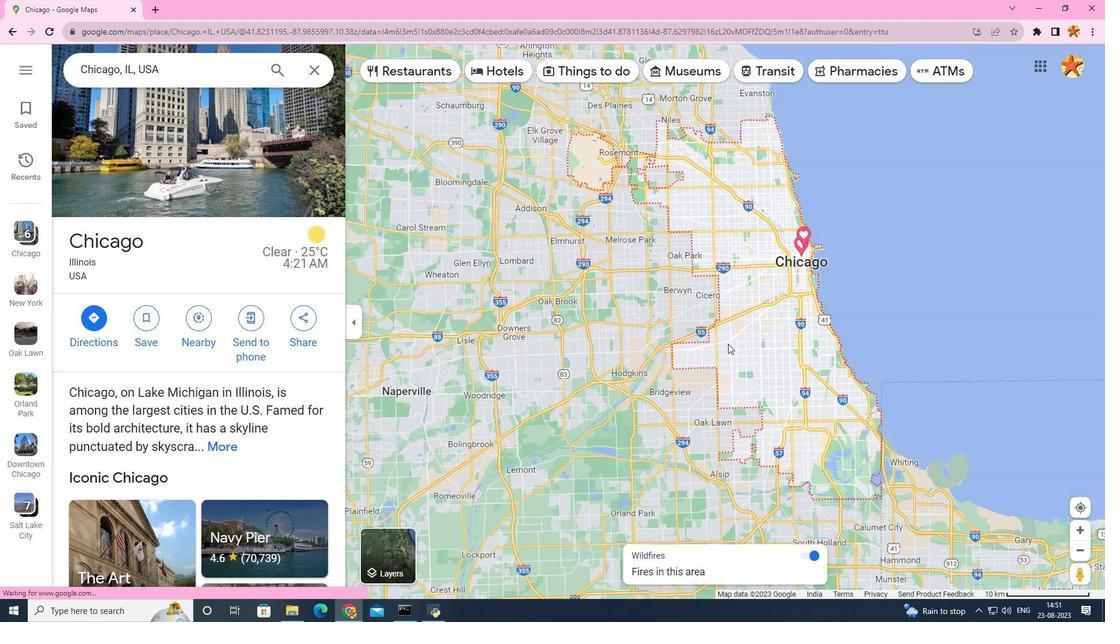 
Action: Mouse scrolled (728, 344) with delta (0, 0)
Screenshot: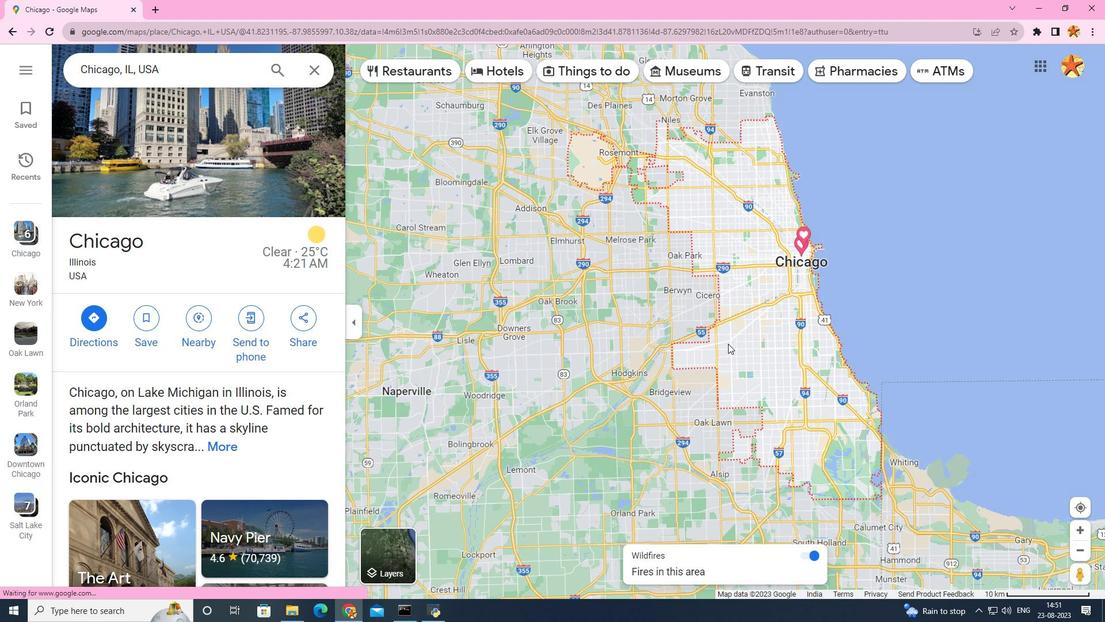 
Action: Mouse scrolled (728, 344) with delta (0, 0)
Screenshot: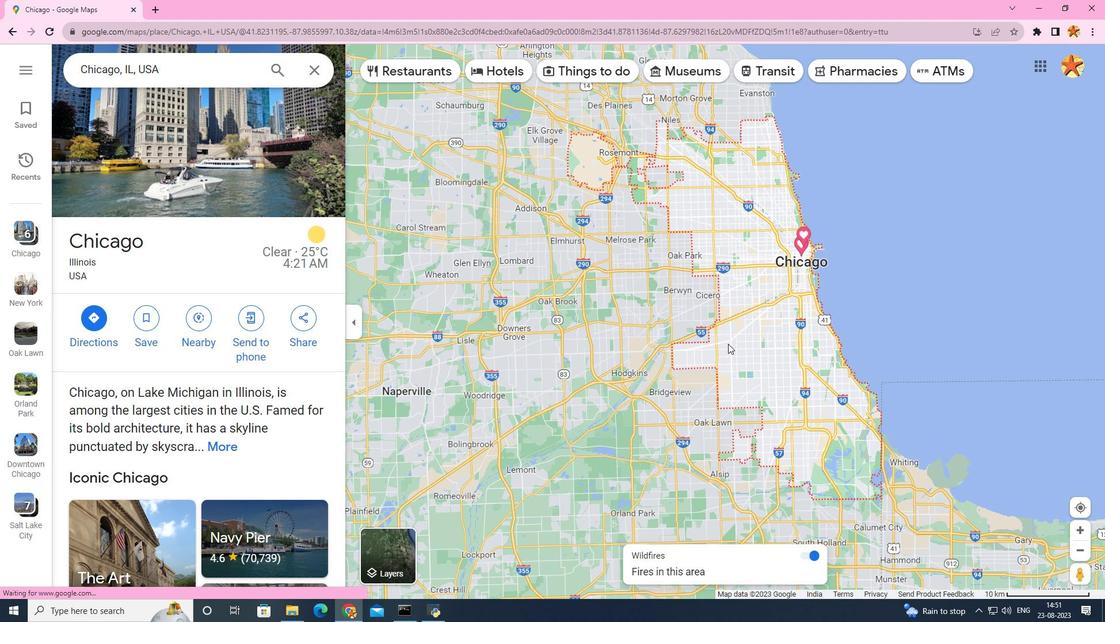 
Action: Mouse scrolled (728, 343) with delta (0, 0)
Screenshot: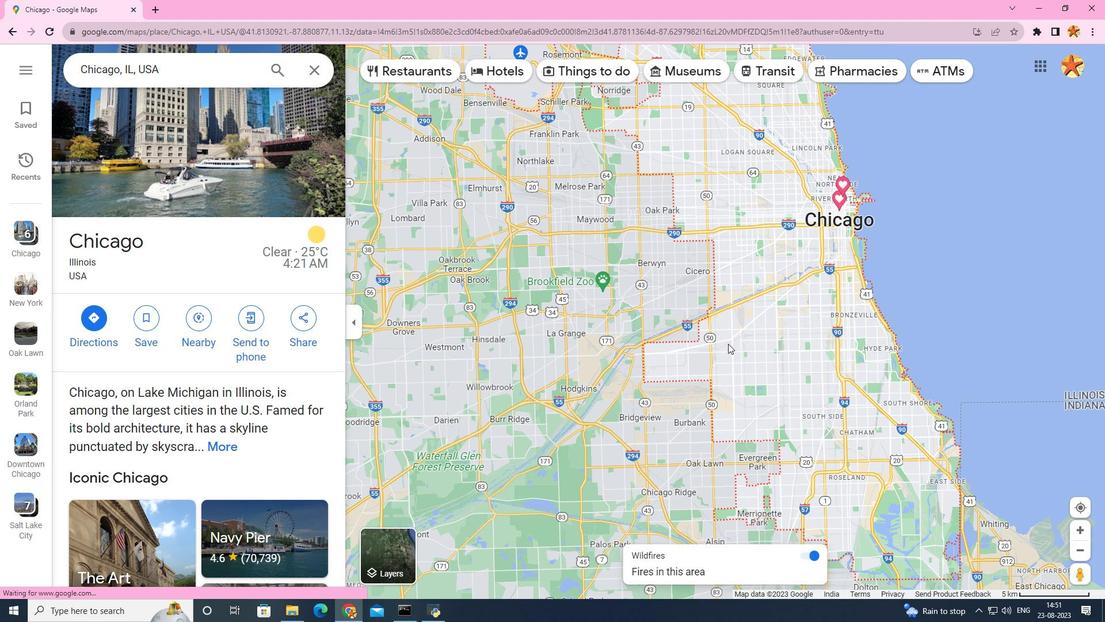 
Action: Mouse scrolled (728, 343) with delta (0, 0)
Screenshot: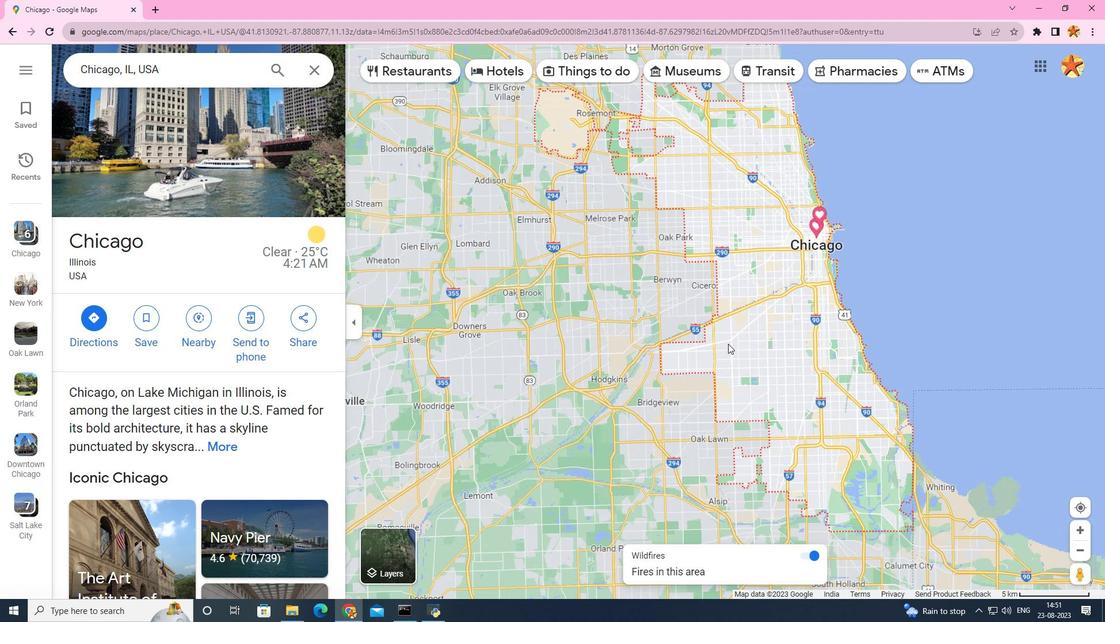 
Action: Mouse scrolled (728, 343) with delta (0, 0)
Screenshot: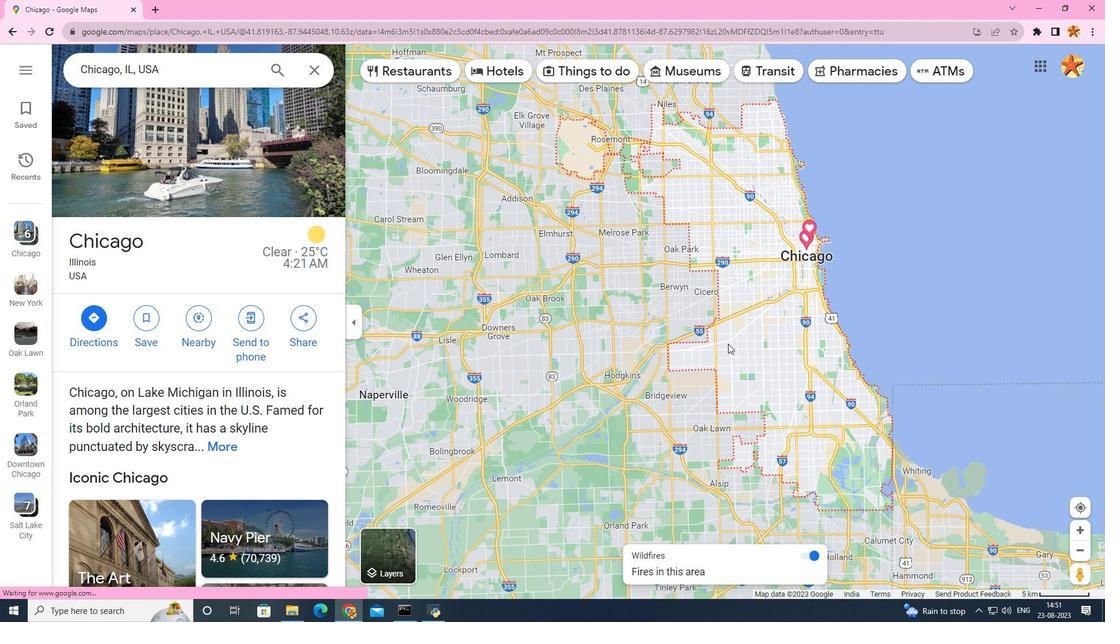 
Action: Mouse scrolled (728, 343) with delta (0, 0)
Screenshot: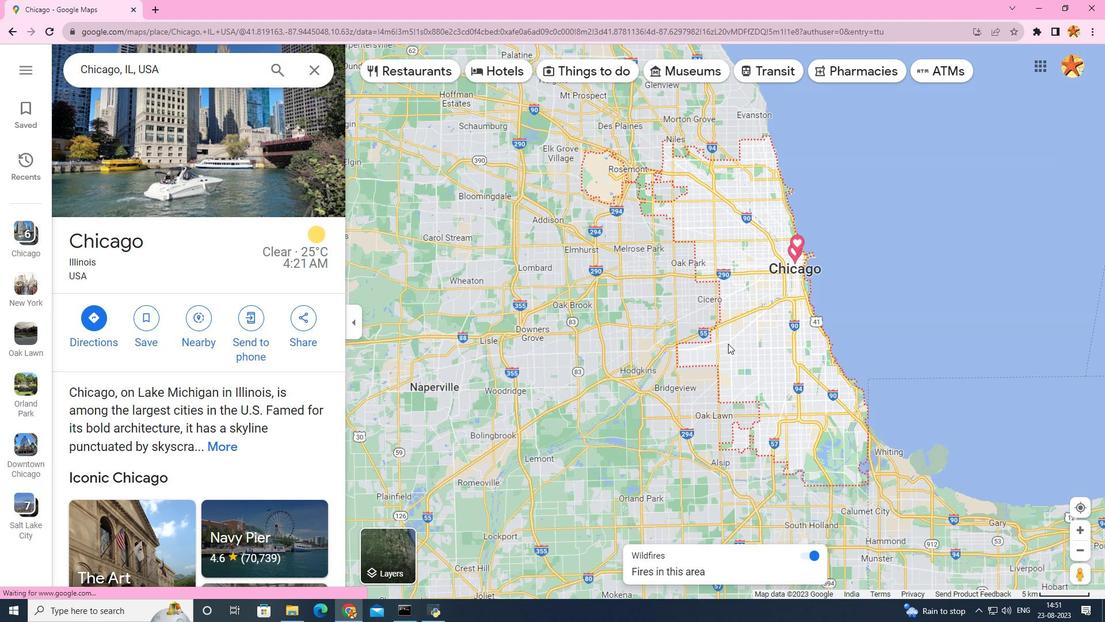 
Action: Mouse scrolled (728, 343) with delta (0, 0)
Screenshot: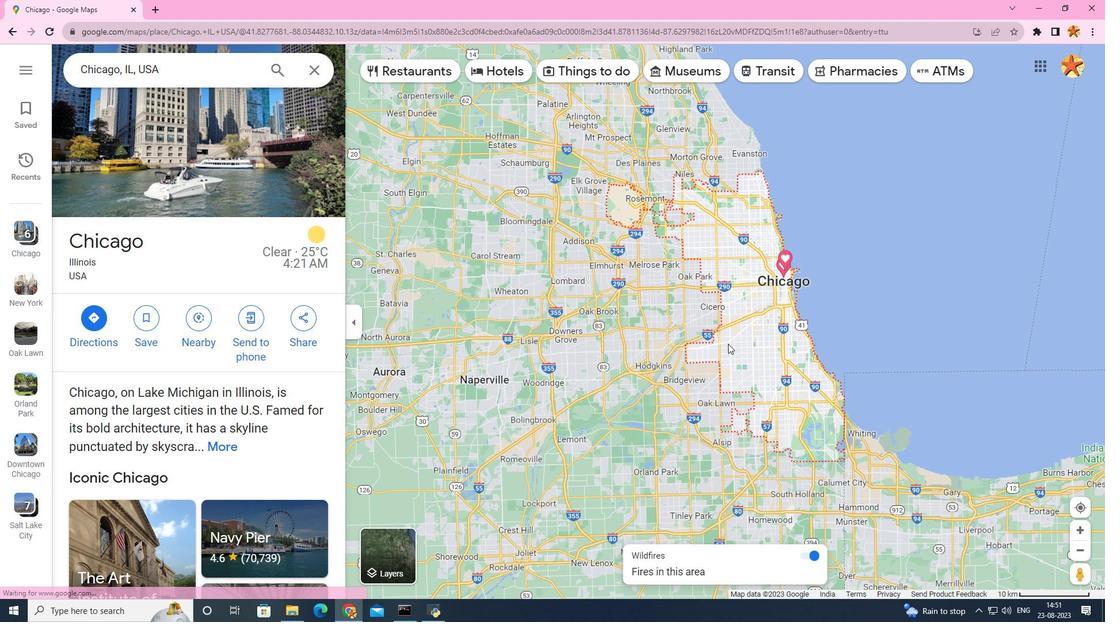 
Action: Mouse scrolled (728, 343) with delta (0, 0)
Screenshot: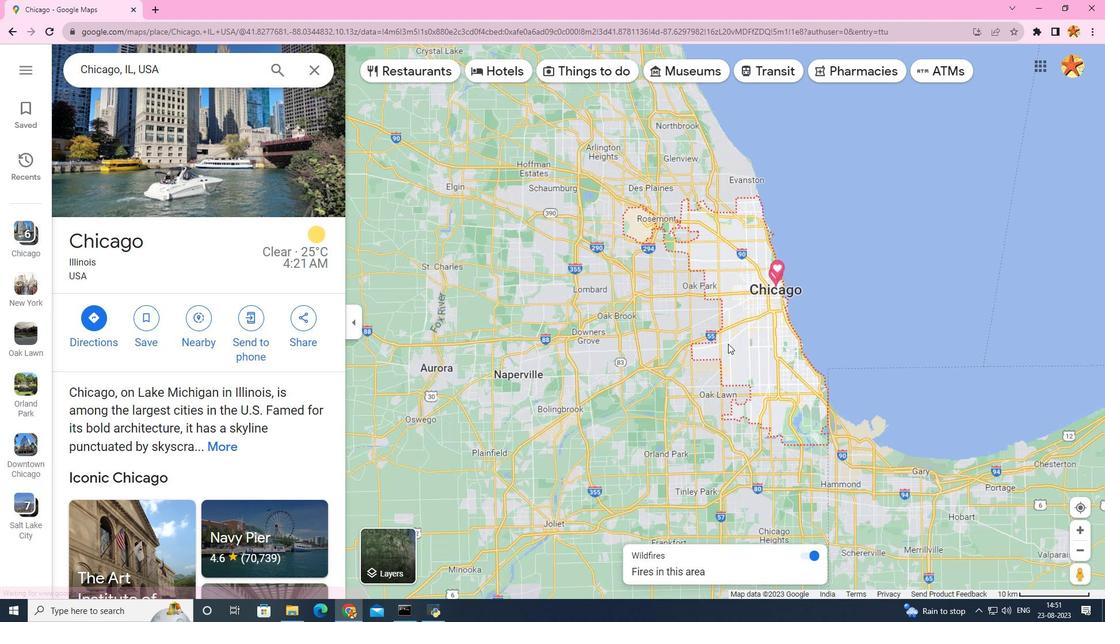 
Action: Mouse moved to (324, 76)
Screenshot: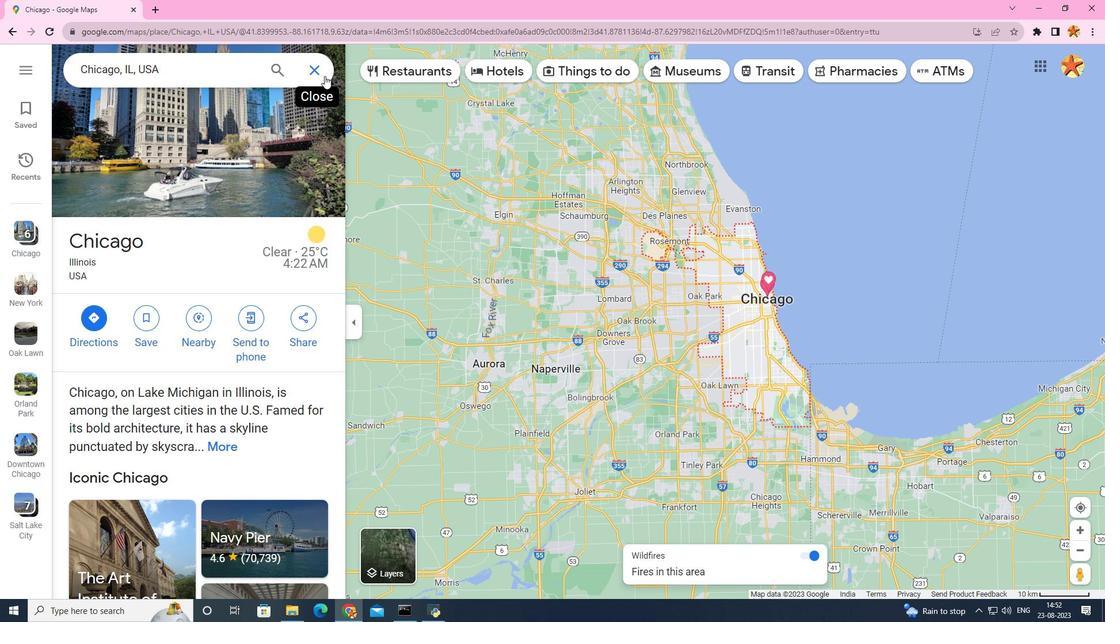 
Action: Mouse pressed left at (324, 76)
Screenshot: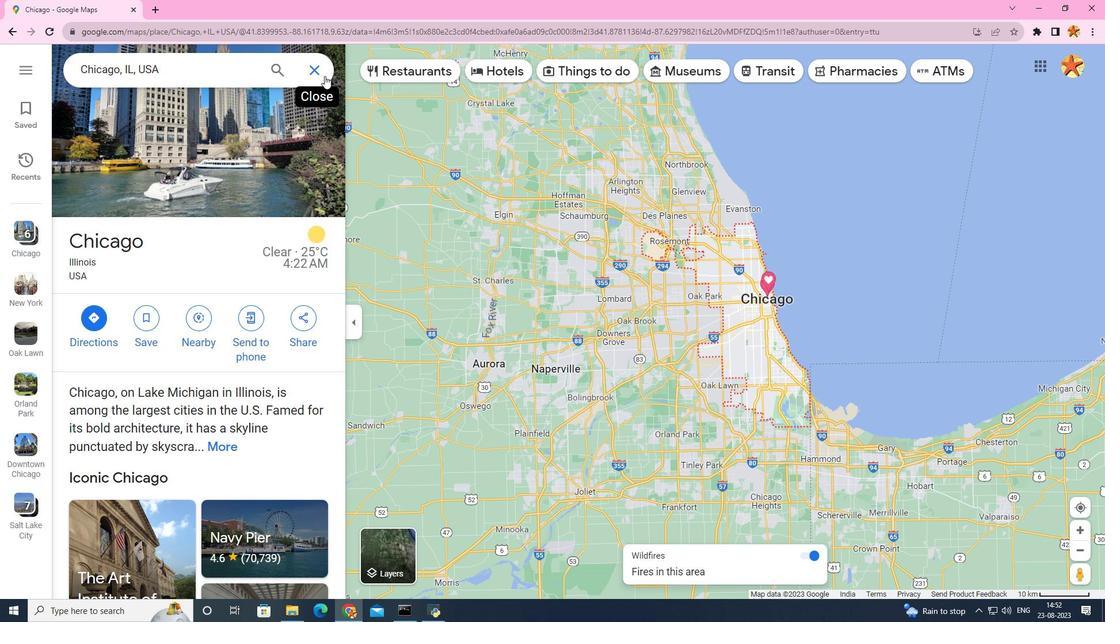 
Action: Mouse moved to (326, 143)
Screenshot: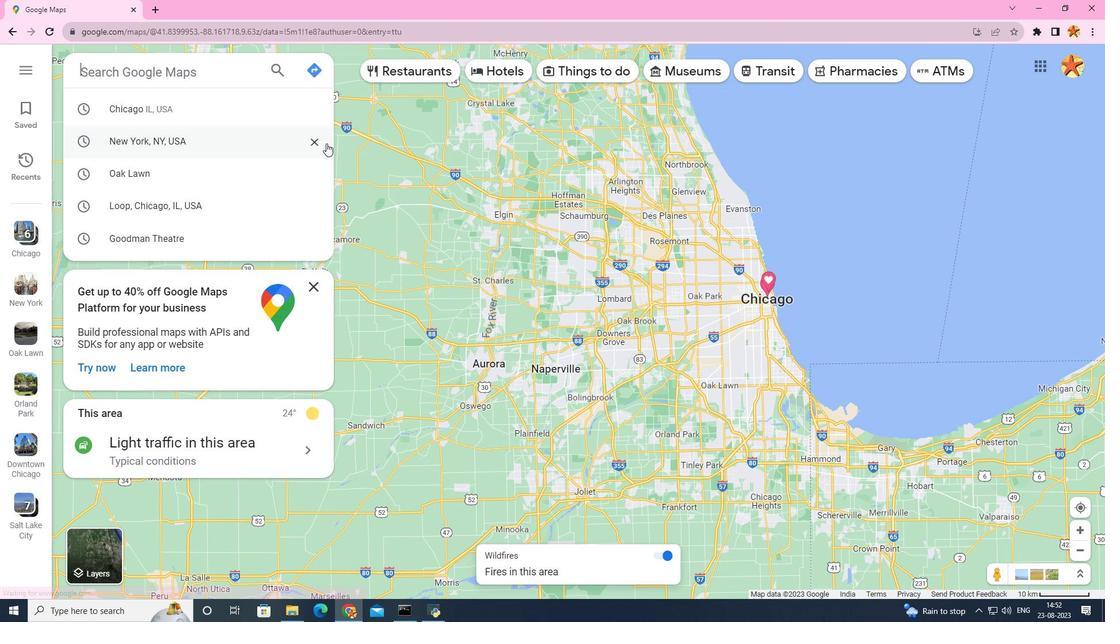 
